 Task: Look for space in Pljevlja, Montenegro from 8th August, 2023 to 15th August, 2023 for 9 adults in price range Rs.10000 to Rs.14000. Place can be shared room with 5 bedrooms having 9 beds and 5 bathrooms. Property type can be house, flat, guest house. Amenities needed are: wifi, TV, free parkinig on premises, gym, breakfast. Booking option can be shelf check-in. Required host language is English.
Action: Mouse moved to (406, 127)
Screenshot: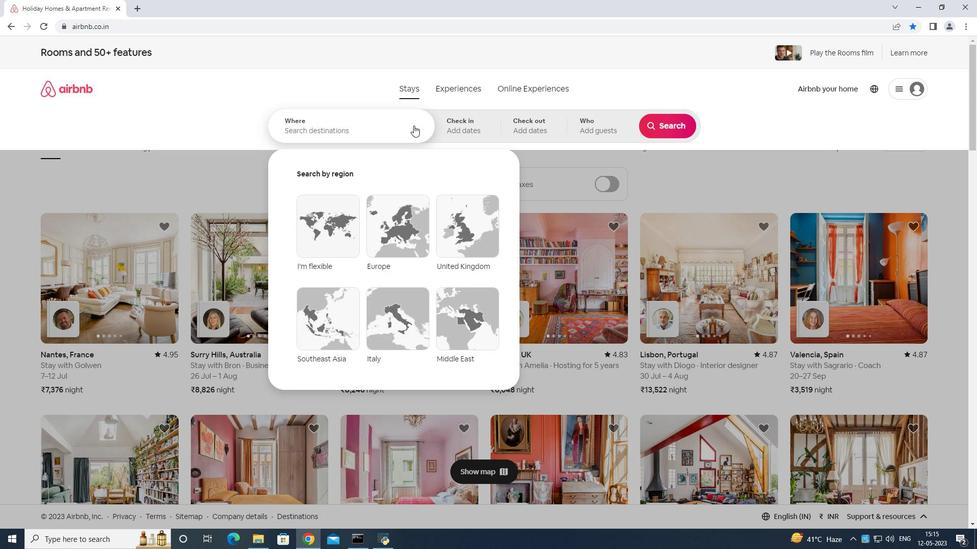 
Action: Mouse pressed left at (406, 127)
Screenshot: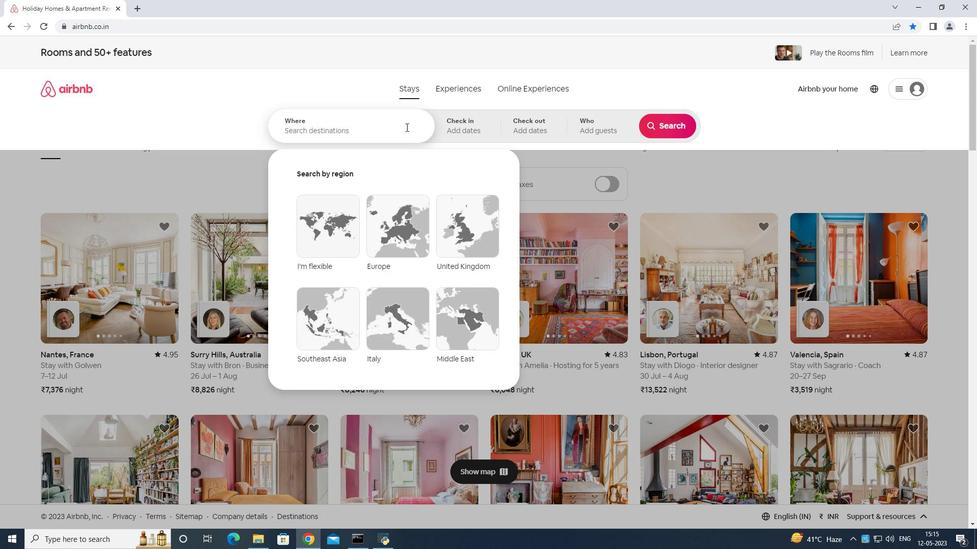 
Action: Mouse moved to (403, 125)
Screenshot: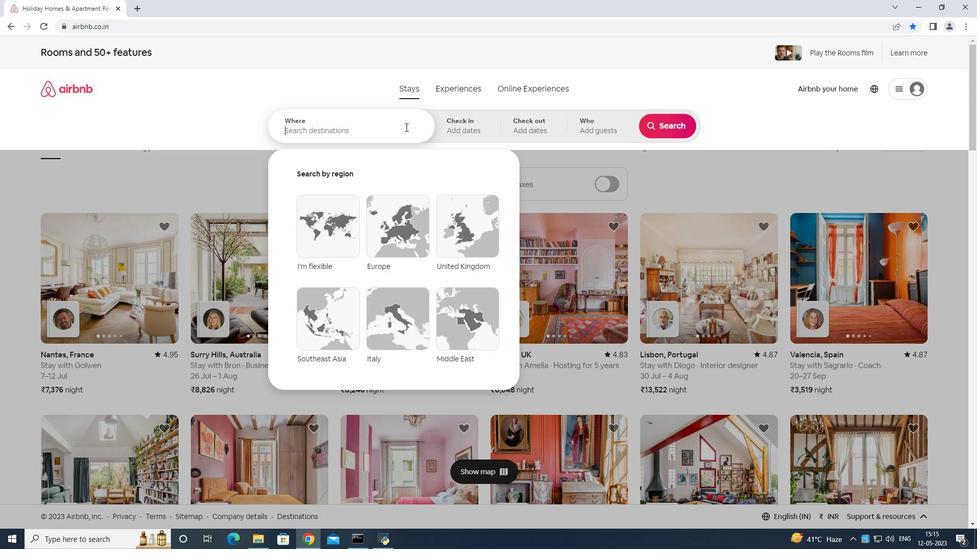 
Action: Key pressed <Key.shift>P<Key.shift>Ijevij<Key.backspace>a<Key.space>montenegro<Key.space>
Screenshot: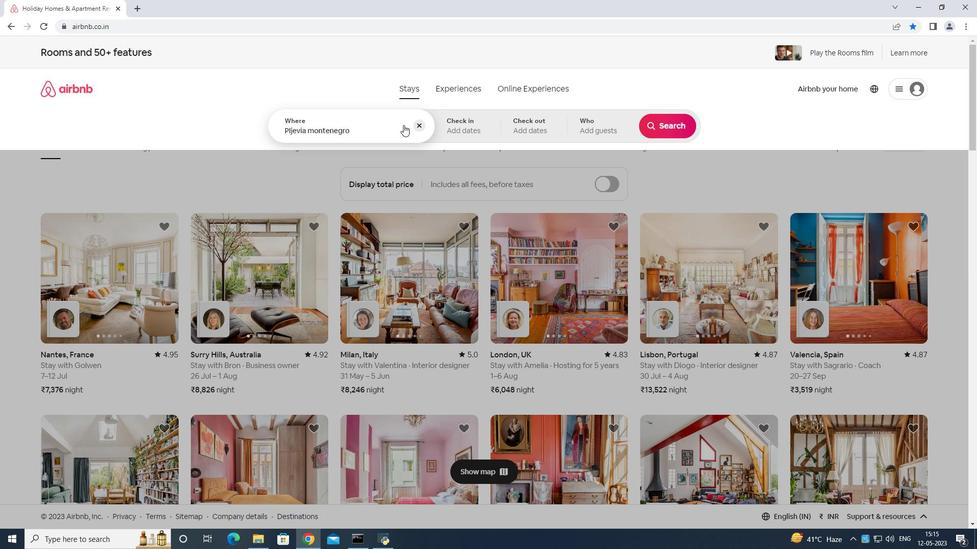 
Action: Mouse moved to (489, 137)
Screenshot: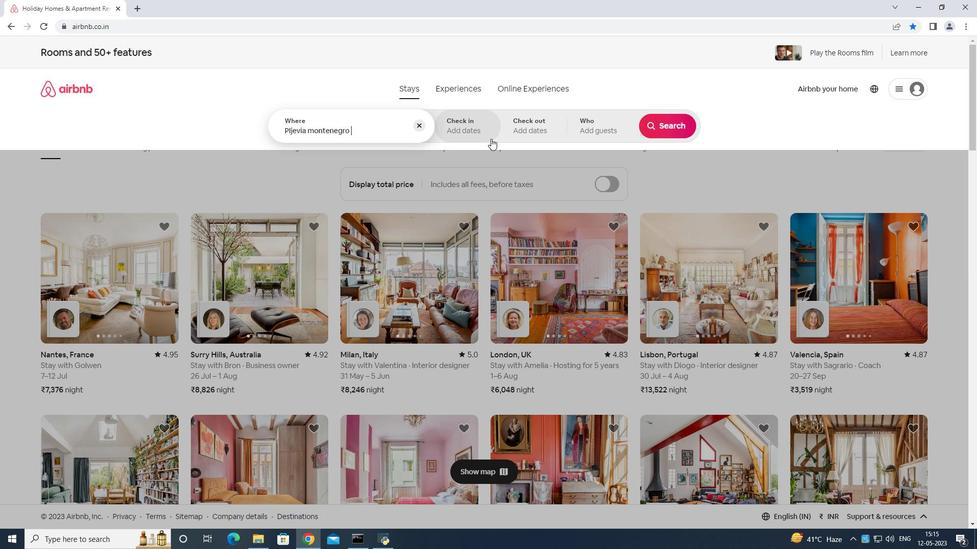 
Action: Key pressed <Key.enter>
Screenshot: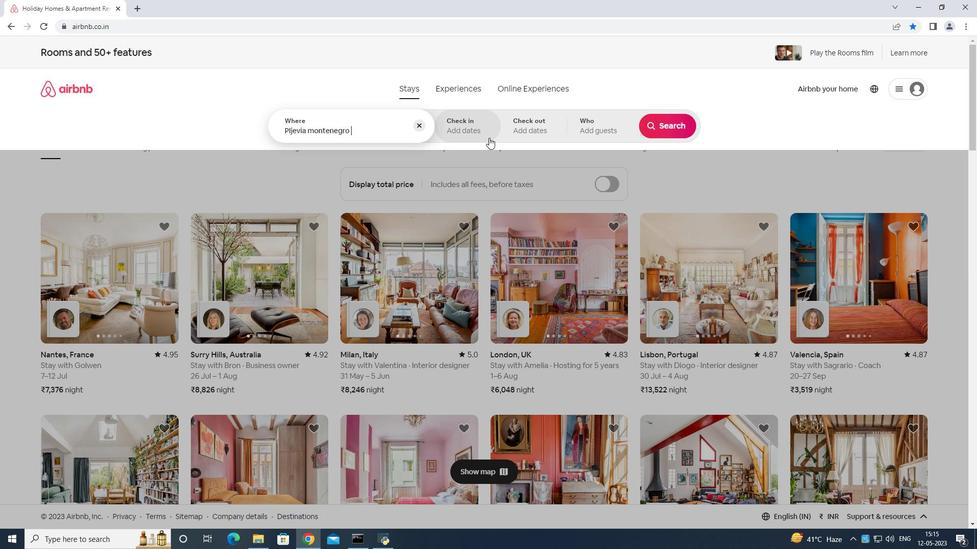 
Action: Mouse moved to (666, 208)
Screenshot: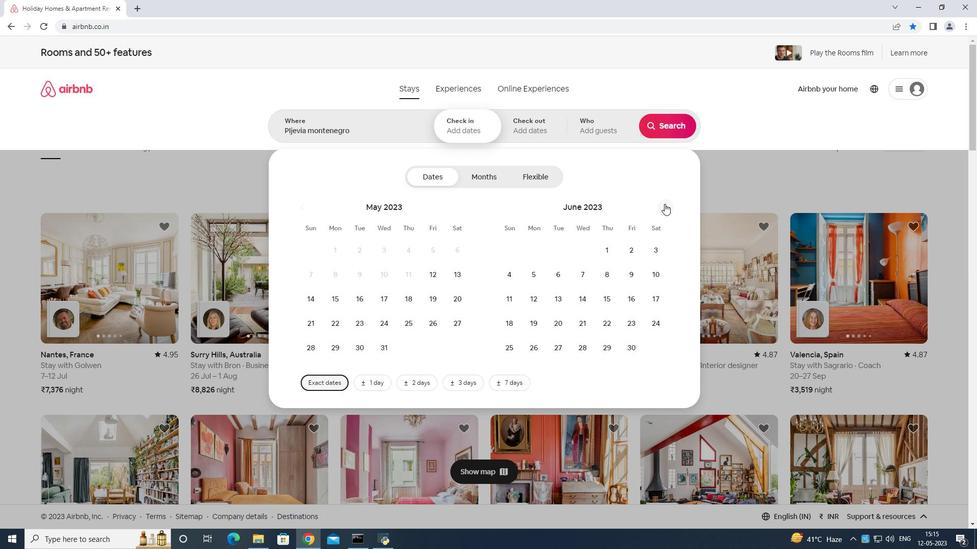 
Action: Mouse pressed left at (666, 208)
Screenshot: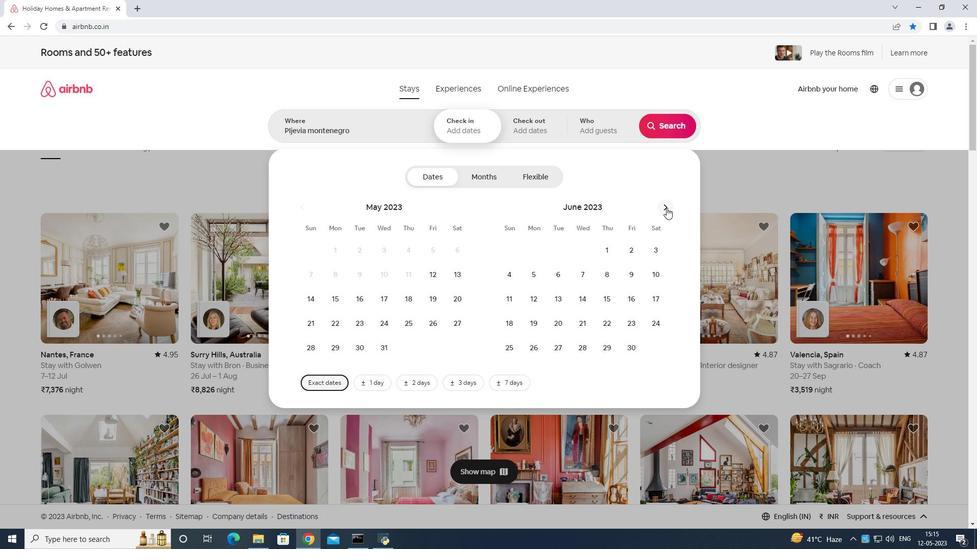 
Action: Mouse moved to (670, 209)
Screenshot: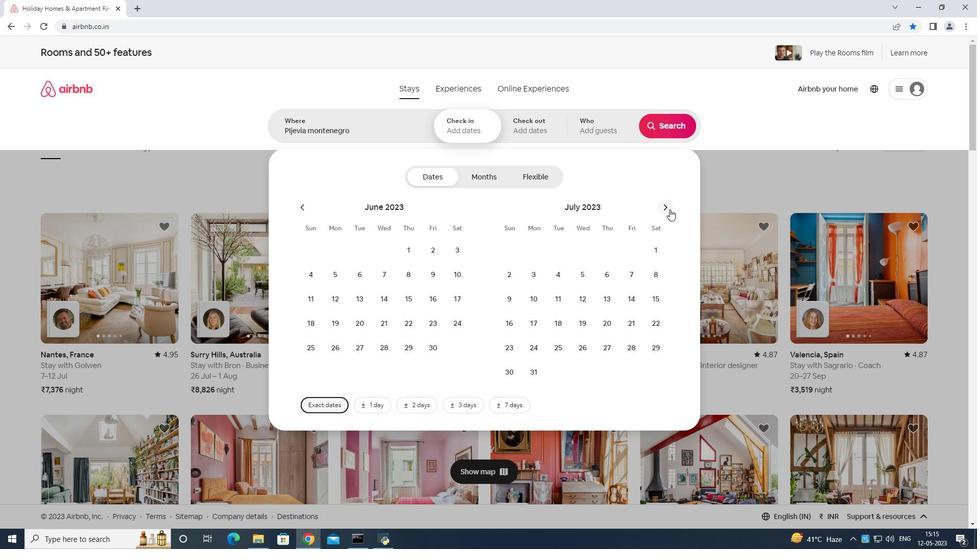 
Action: Mouse pressed left at (670, 209)
Screenshot: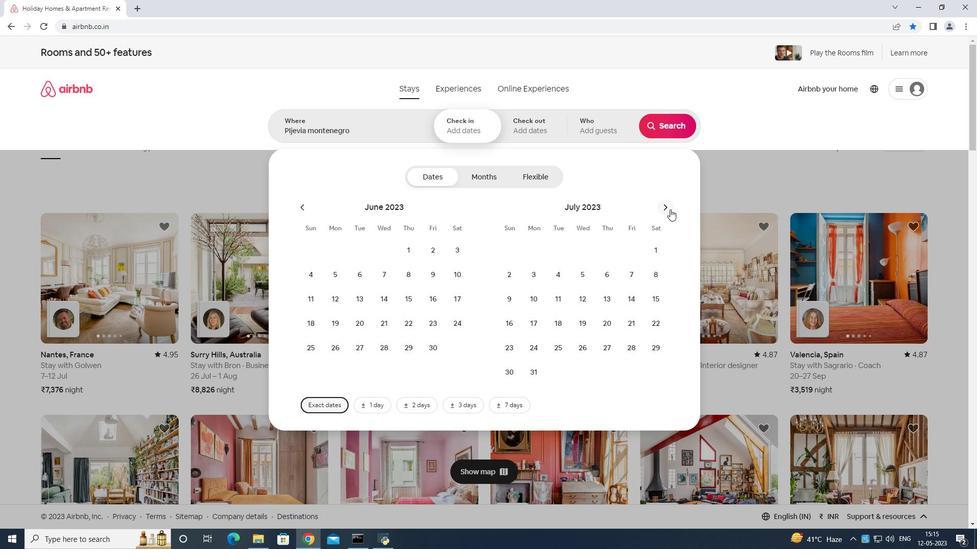 
Action: Mouse moved to (555, 274)
Screenshot: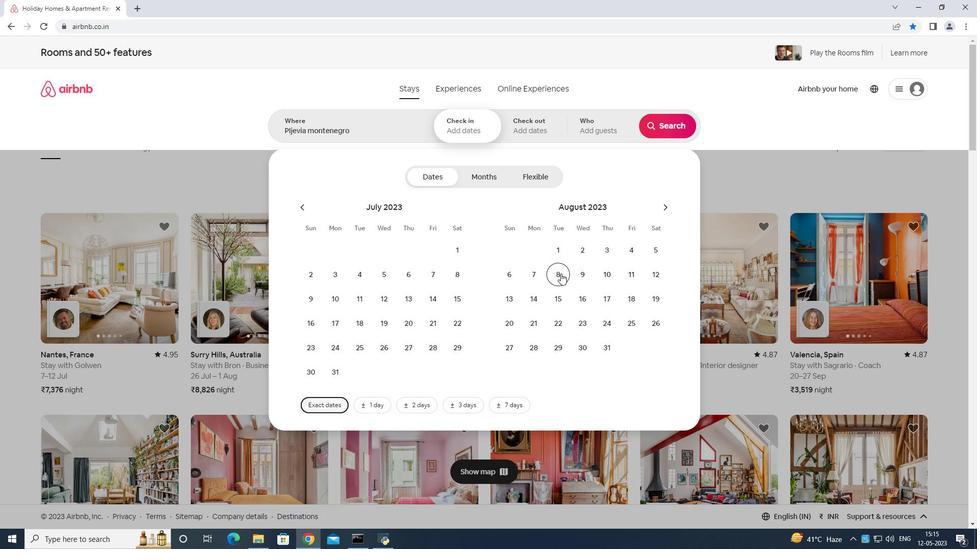 
Action: Mouse pressed left at (555, 274)
Screenshot: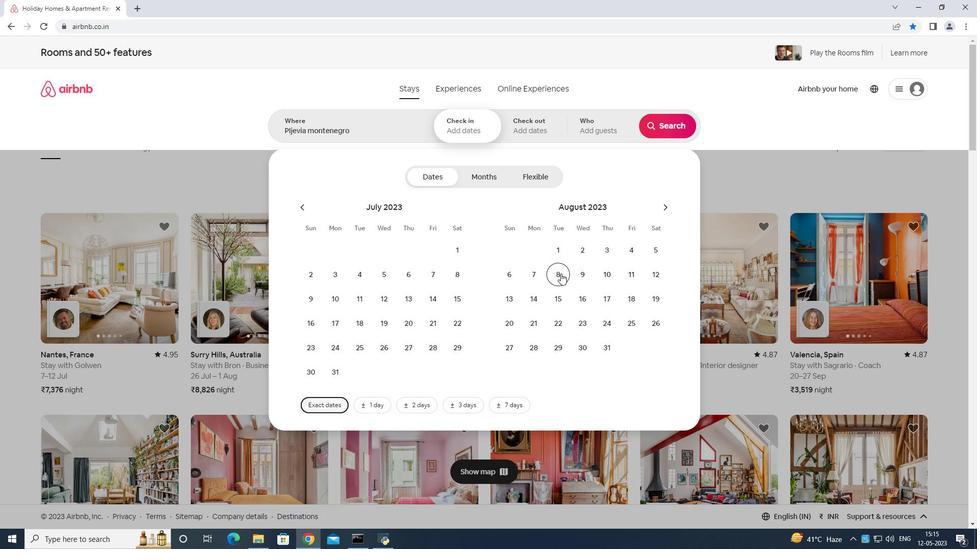 
Action: Mouse moved to (556, 298)
Screenshot: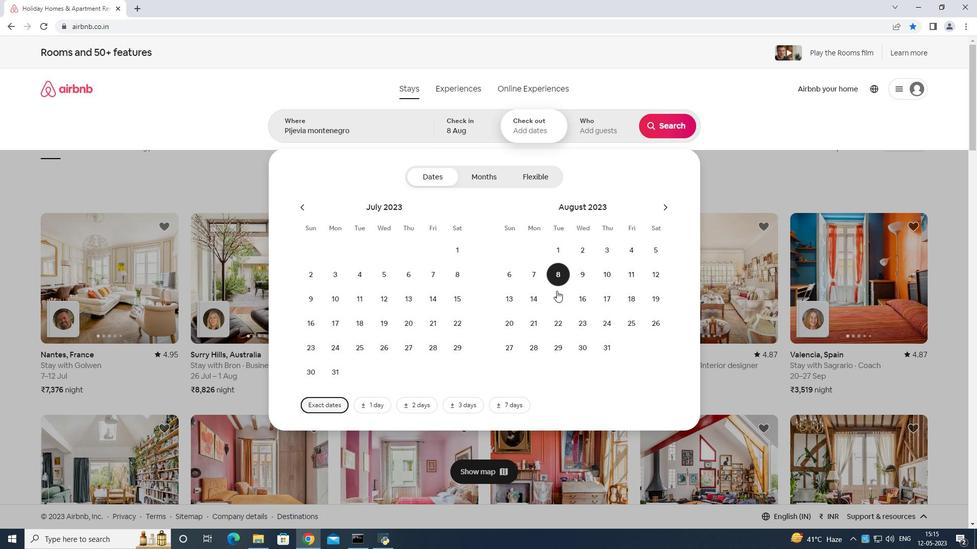 
Action: Mouse pressed left at (556, 298)
Screenshot: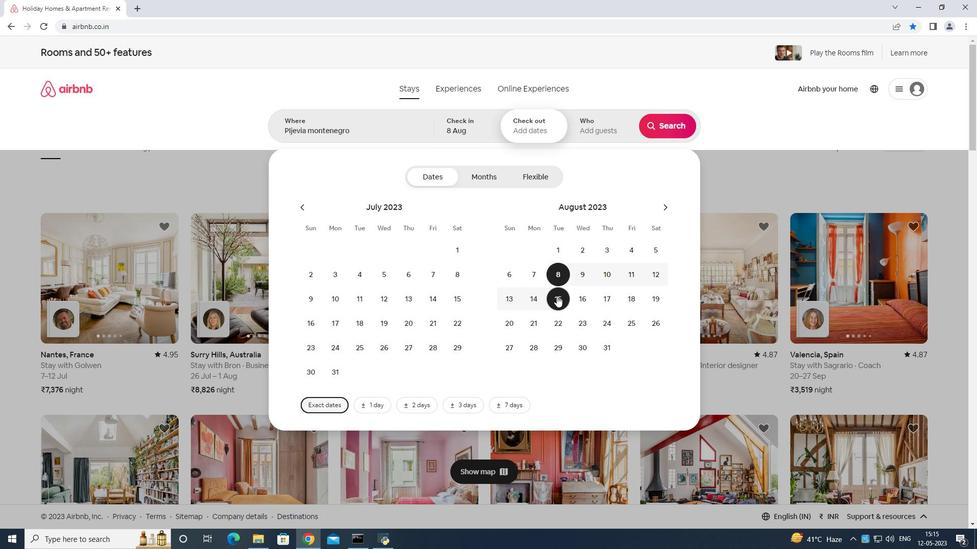 
Action: Mouse moved to (593, 127)
Screenshot: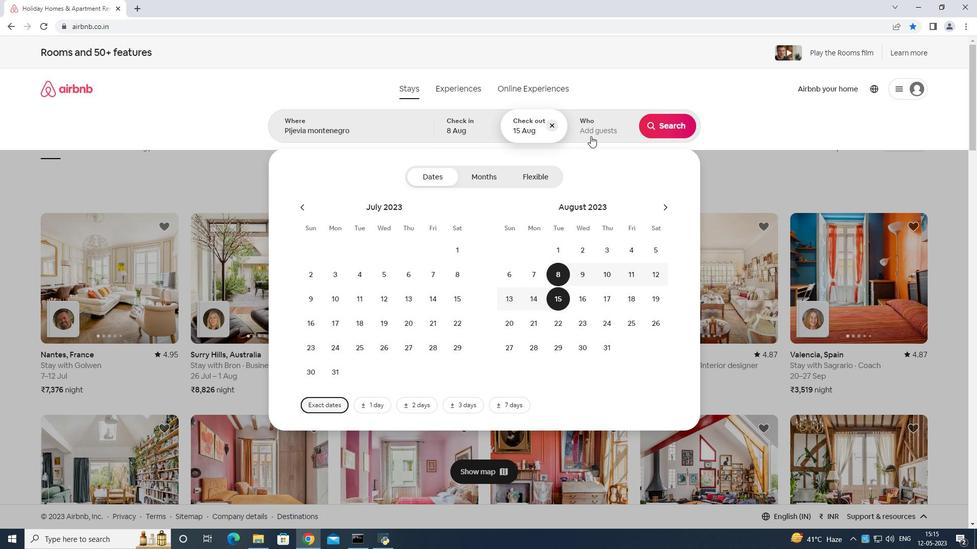
Action: Mouse pressed left at (593, 127)
Screenshot: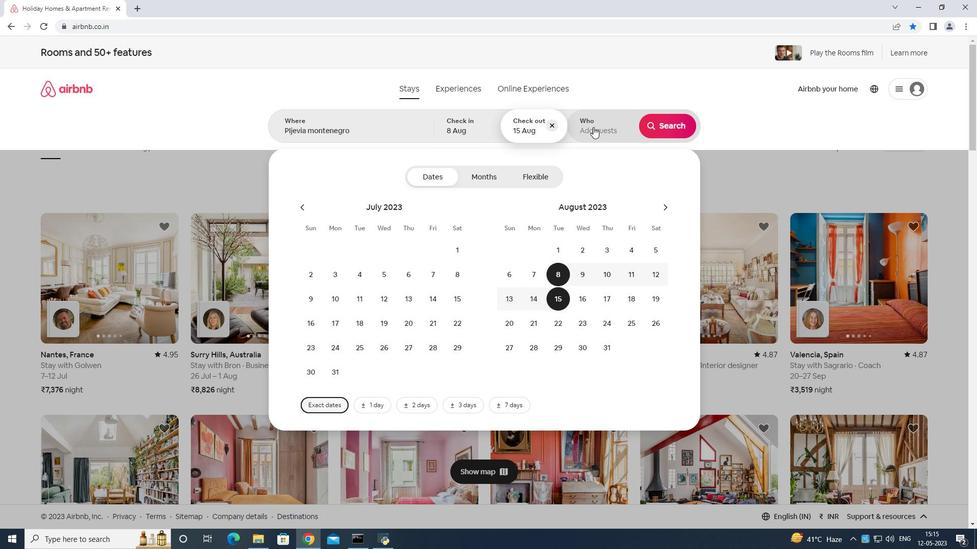 
Action: Mouse moved to (671, 179)
Screenshot: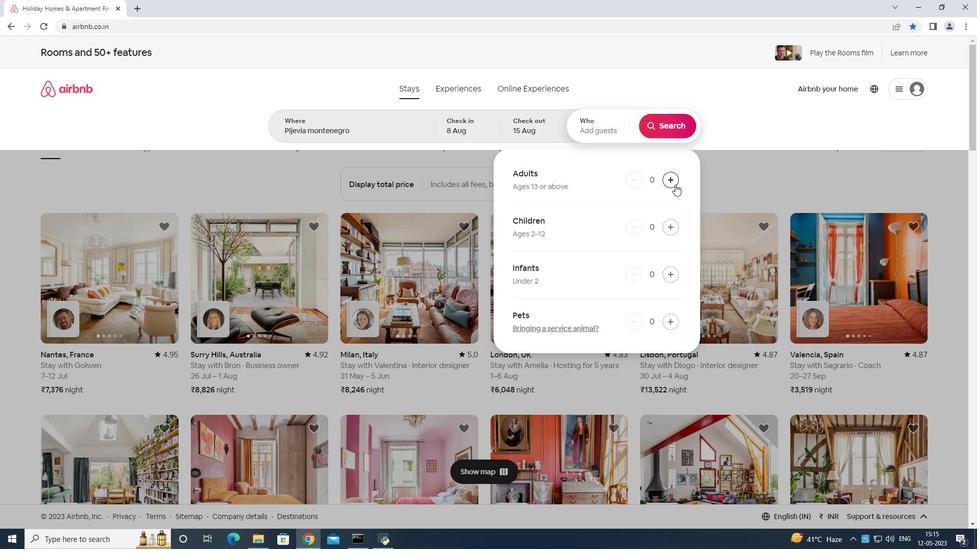
Action: Mouse pressed left at (671, 179)
Screenshot: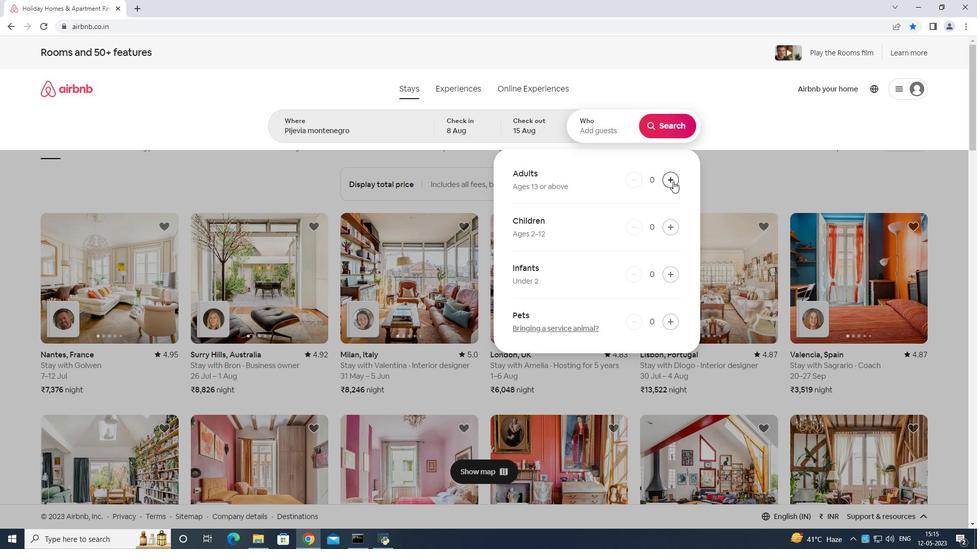 
Action: Mouse moved to (672, 179)
Screenshot: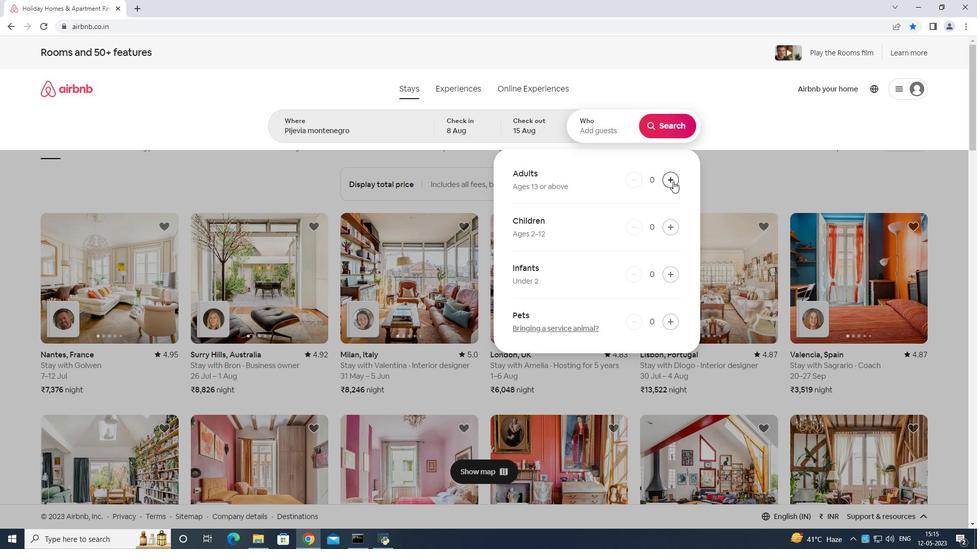 
Action: Mouse pressed left at (672, 179)
Screenshot: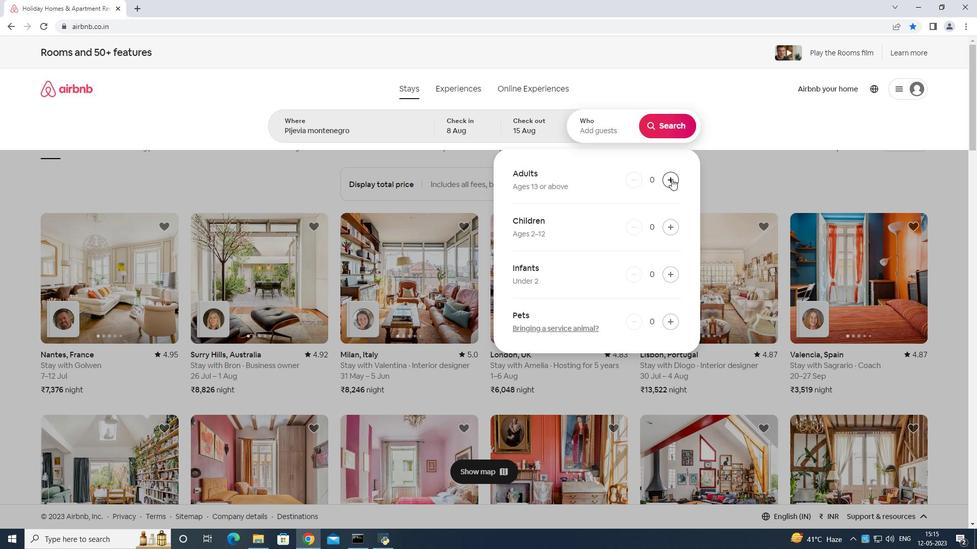 
Action: Mouse moved to (672, 179)
Screenshot: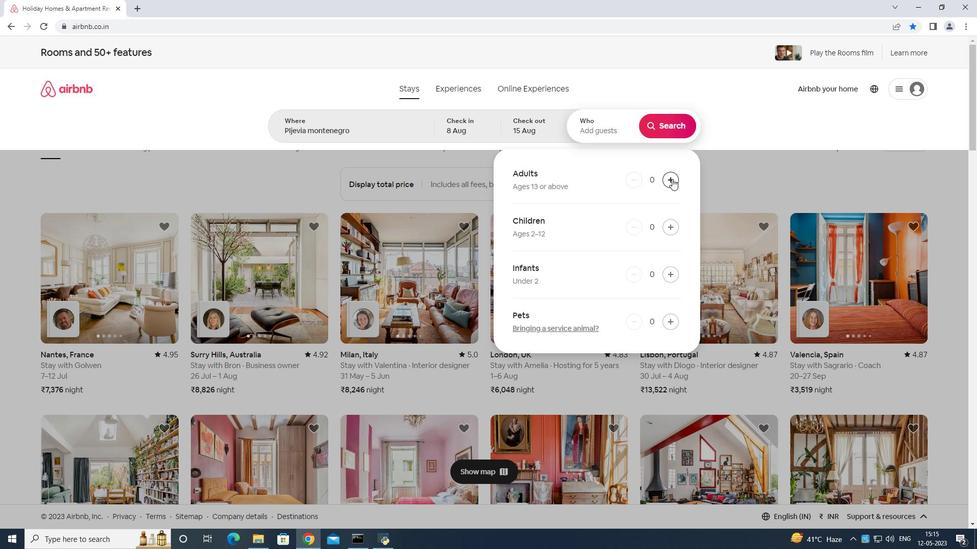 
Action: Mouse pressed left at (672, 179)
Screenshot: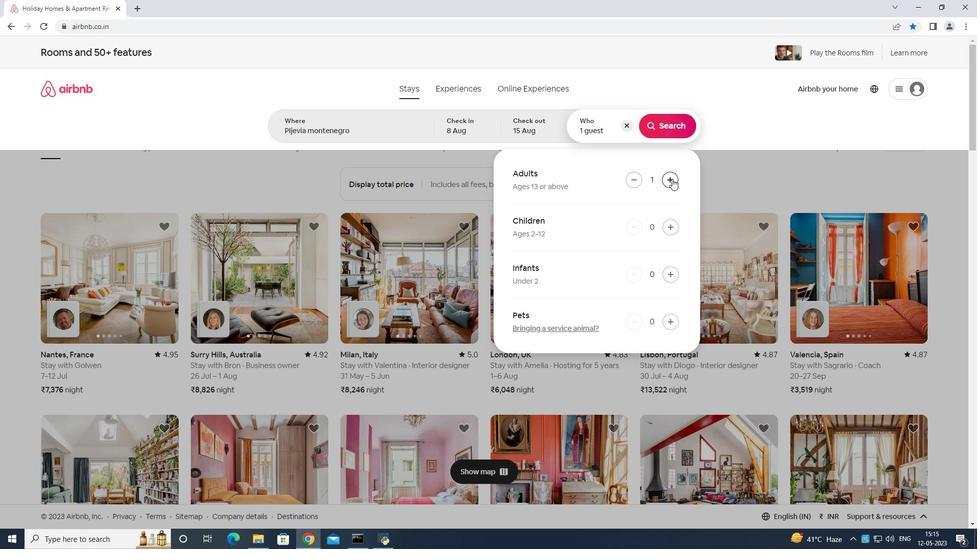 
Action: Mouse moved to (672, 180)
Screenshot: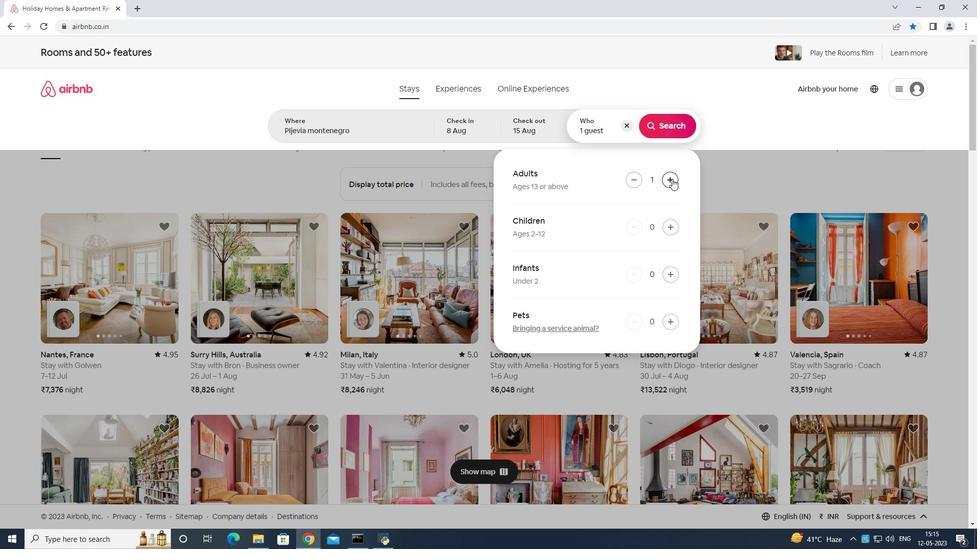 
Action: Mouse pressed left at (672, 180)
Screenshot: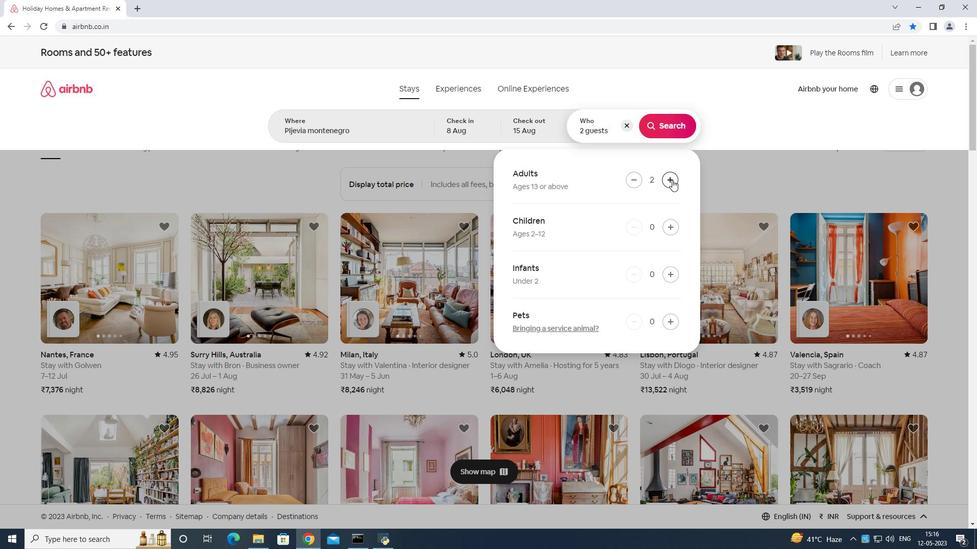 
Action: Mouse moved to (672, 180)
Screenshot: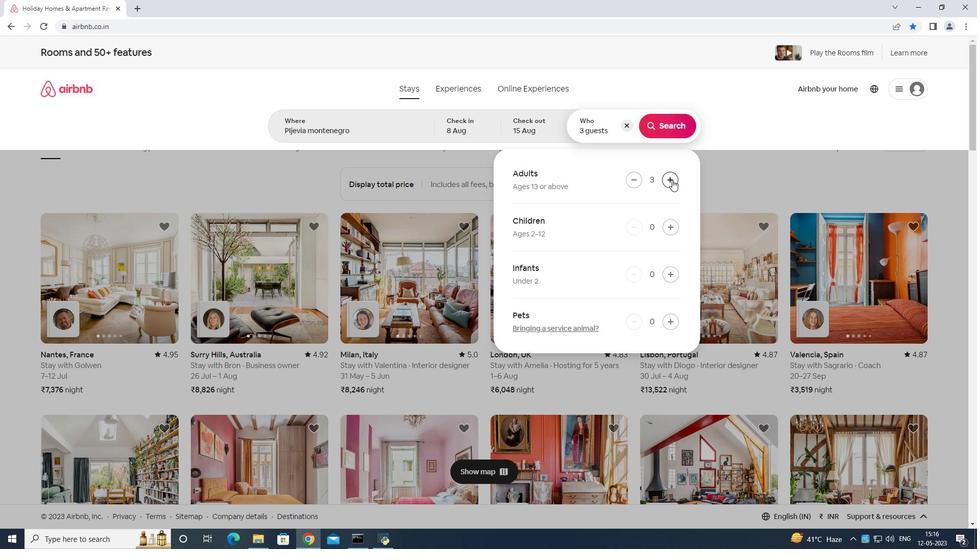 
Action: Mouse pressed left at (672, 180)
Screenshot: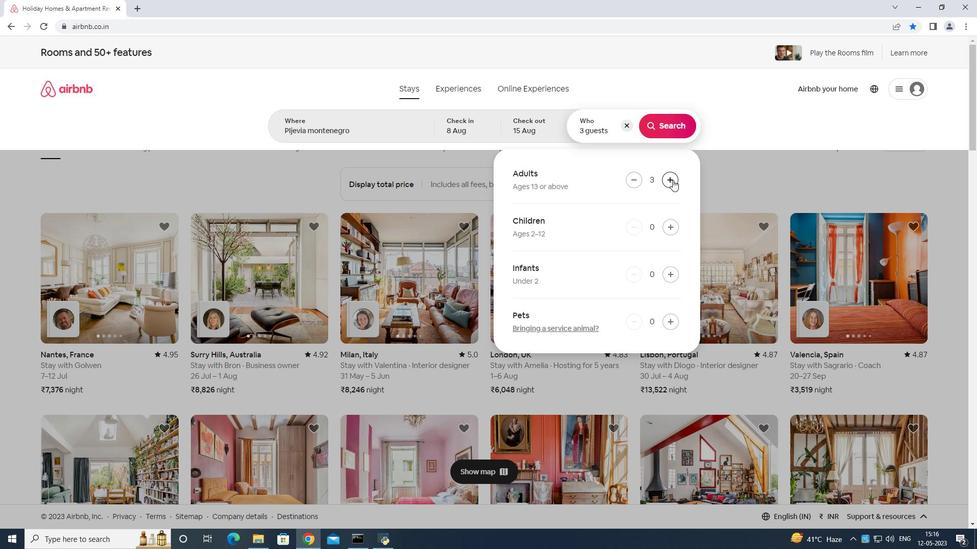 
Action: Mouse moved to (672, 180)
Screenshot: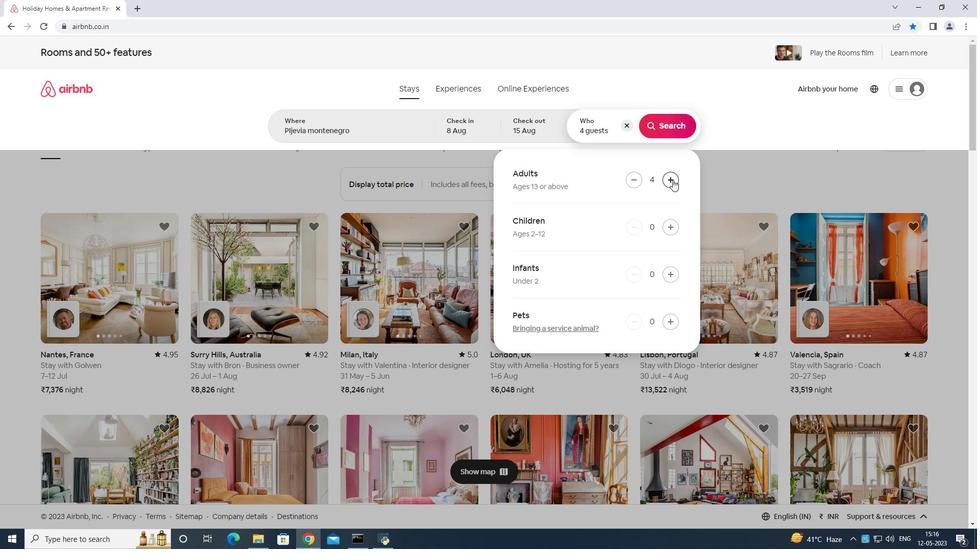 
Action: Mouse pressed left at (672, 180)
Screenshot: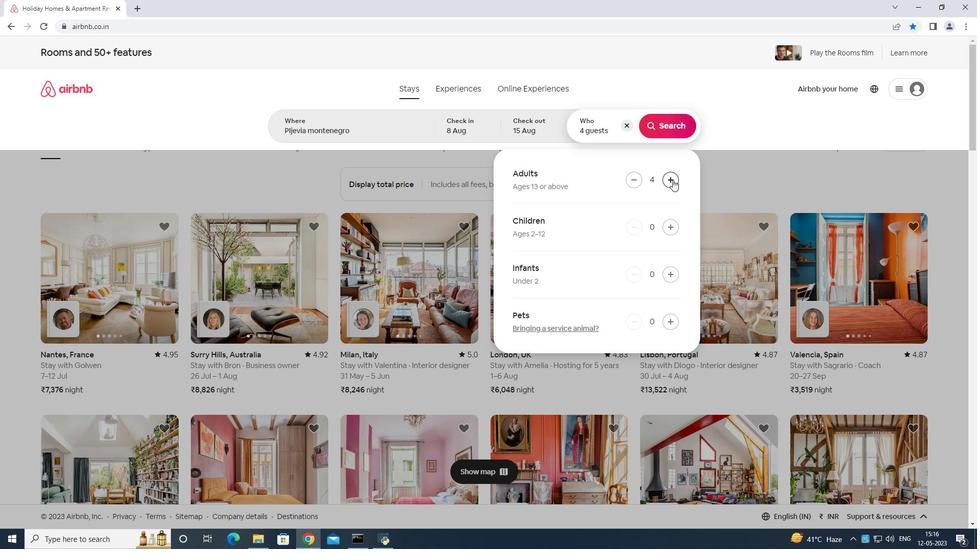 
Action: Mouse moved to (672, 180)
Screenshot: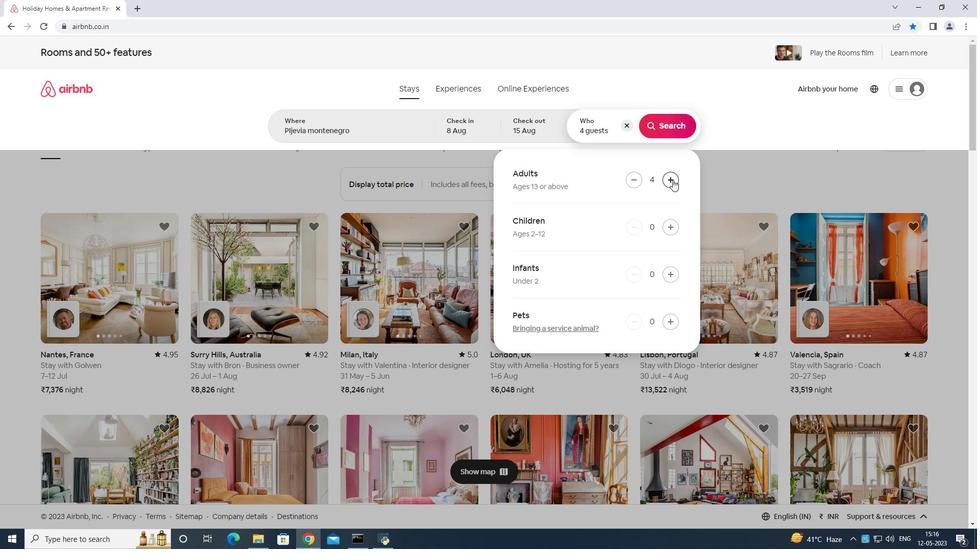 
Action: Mouse pressed left at (672, 180)
Screenshot: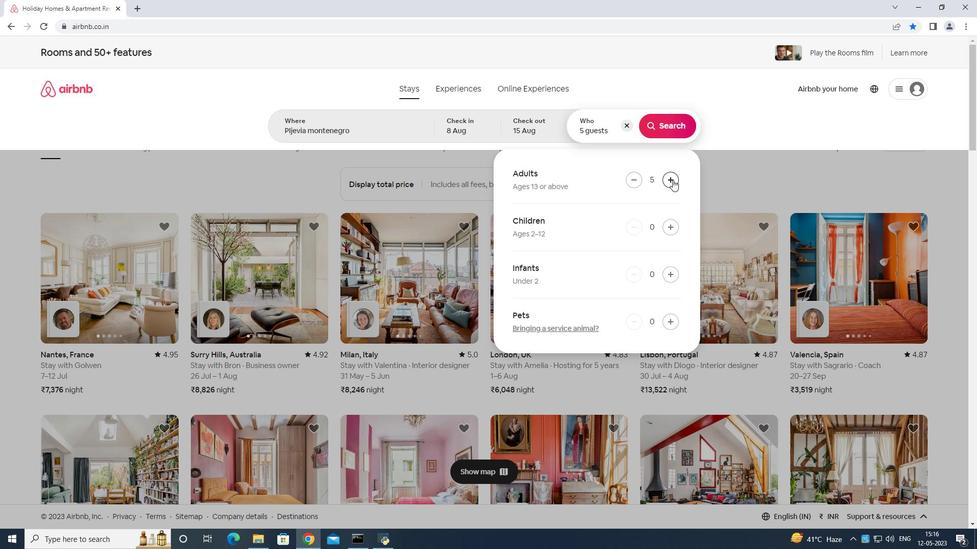 
Action: Mouse moved to (672, 180)
Screenshot: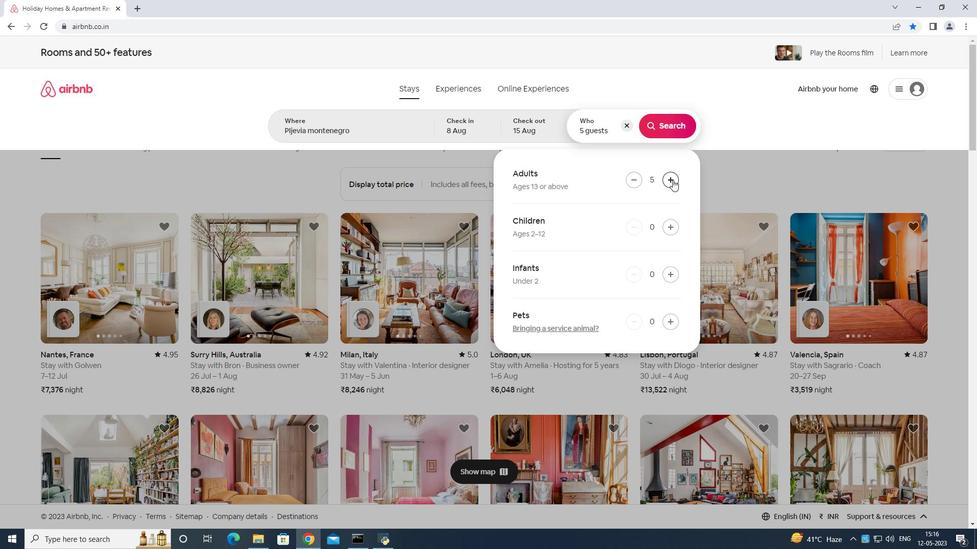 
Action: Mouse pressed left at (672, 180)
Screenshot: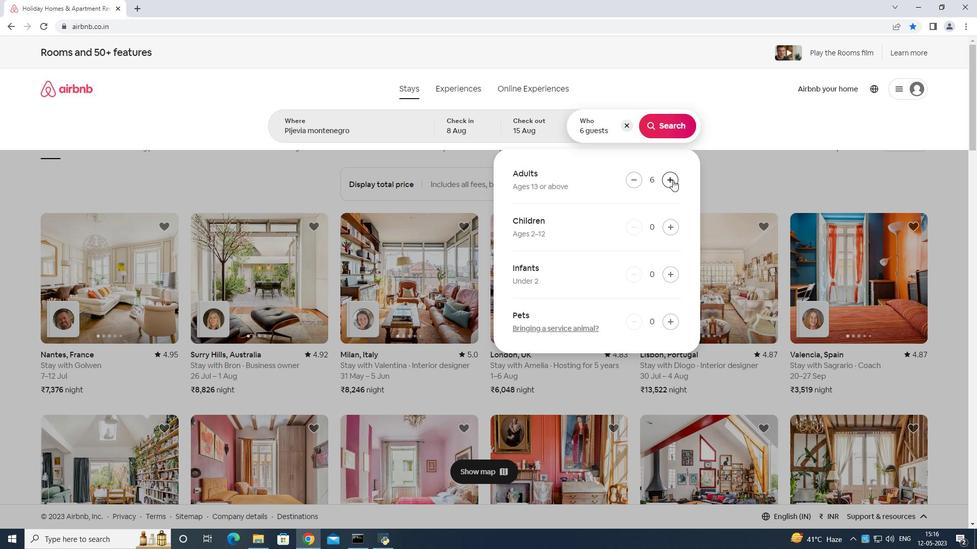 
Action: Mouse moved to (673, 181)
Screenshot: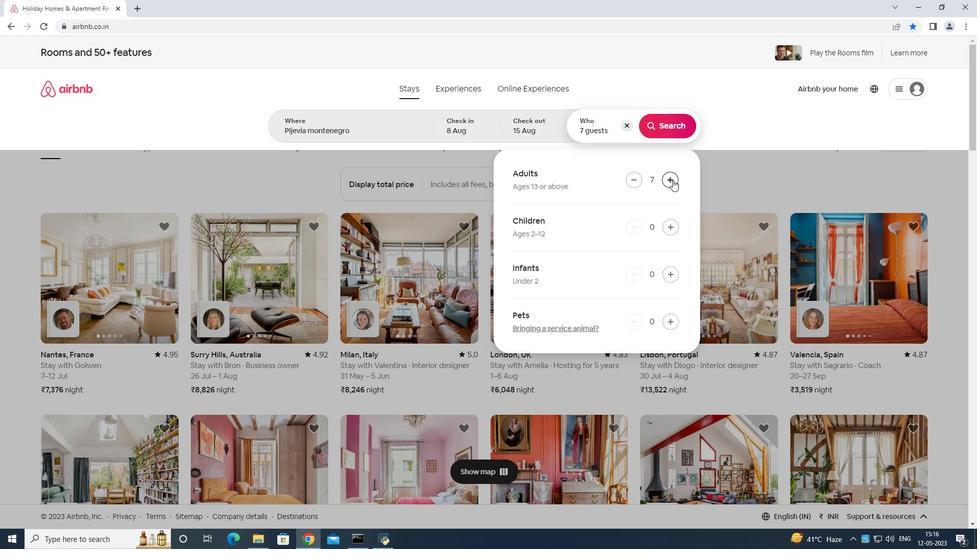 
Action: Mouse pressed left at (673, 181)
Screenshot: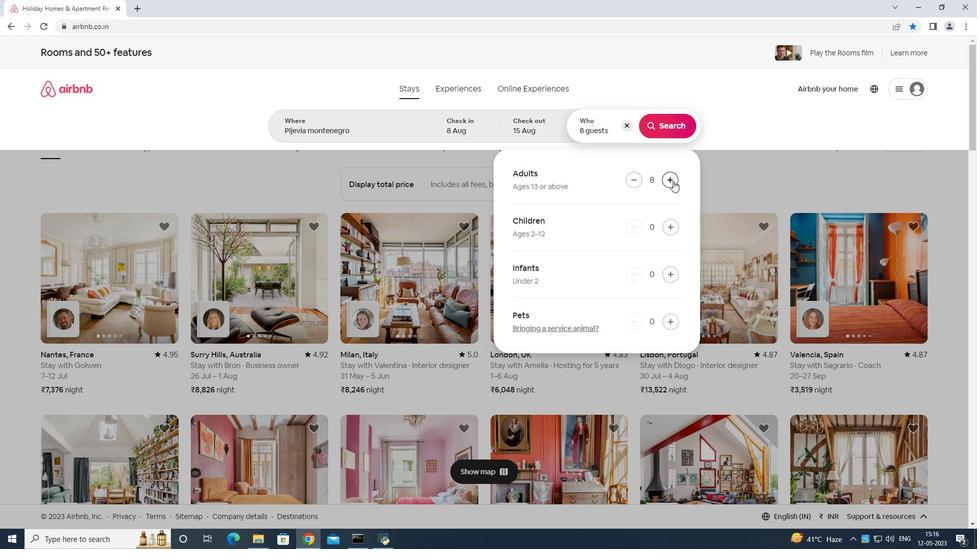 
Action: Mouse moved to (677, 123)
Screenshot: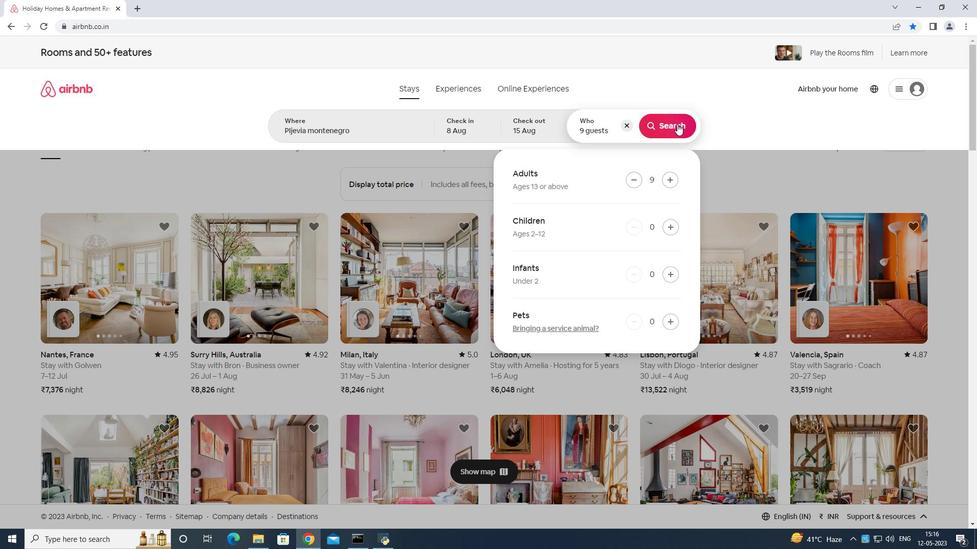 
Action: Mouse pressed left at (677, 123)
Screenshot: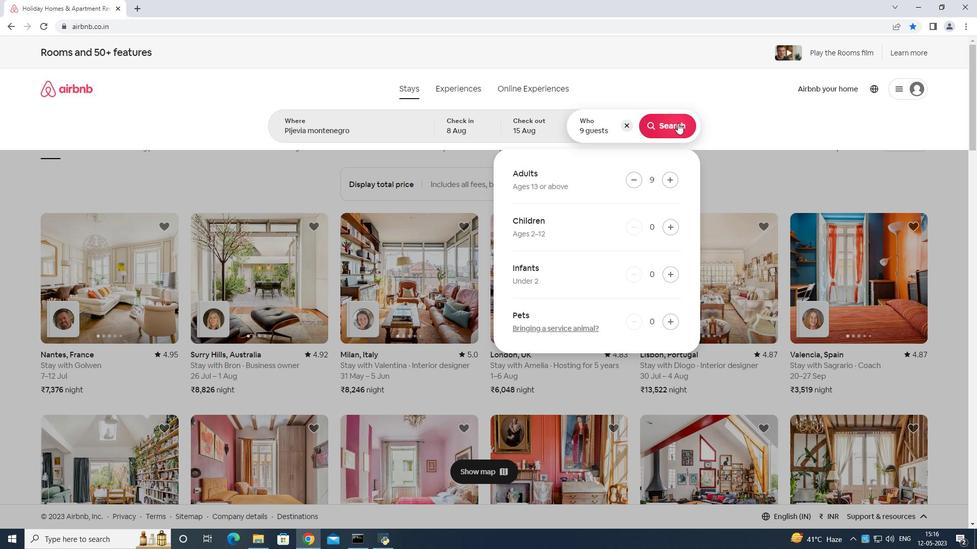 
Action: Mouse moved to (921, 91)
Screenshot: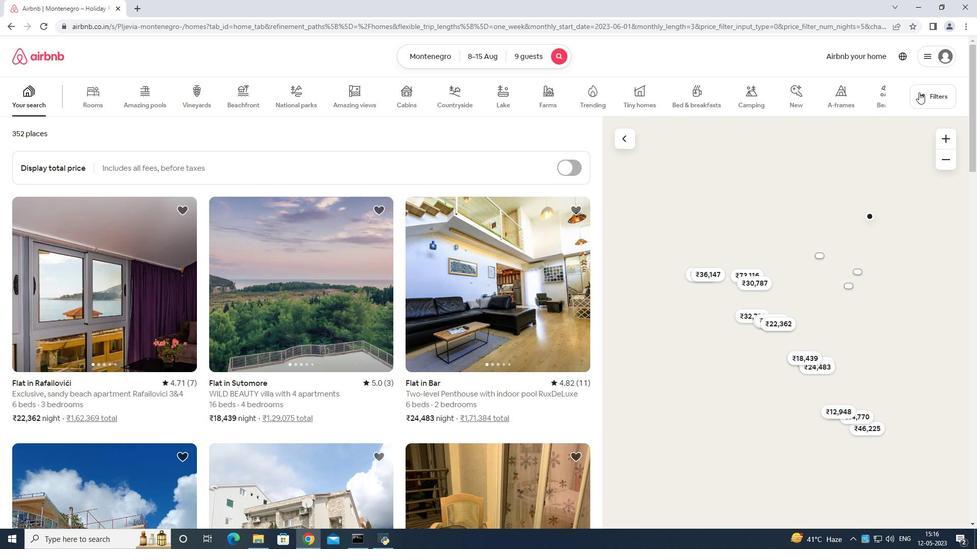 
Action: Mouse pressed left at (921, 91)
Screenshot: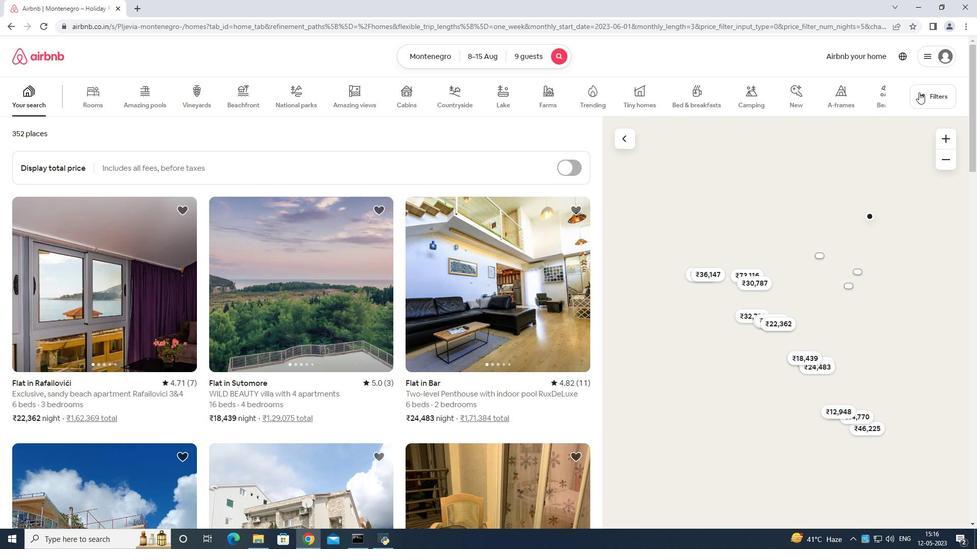 
Action: Mouse moved to (389, 345)
Screenshot: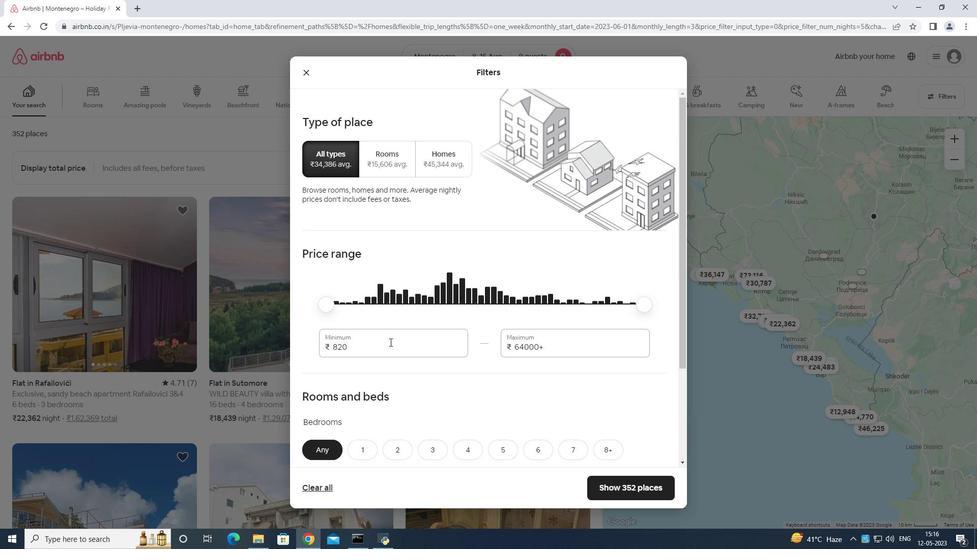 
Action: Mouse pressed left at (389, 345)
Screenshot: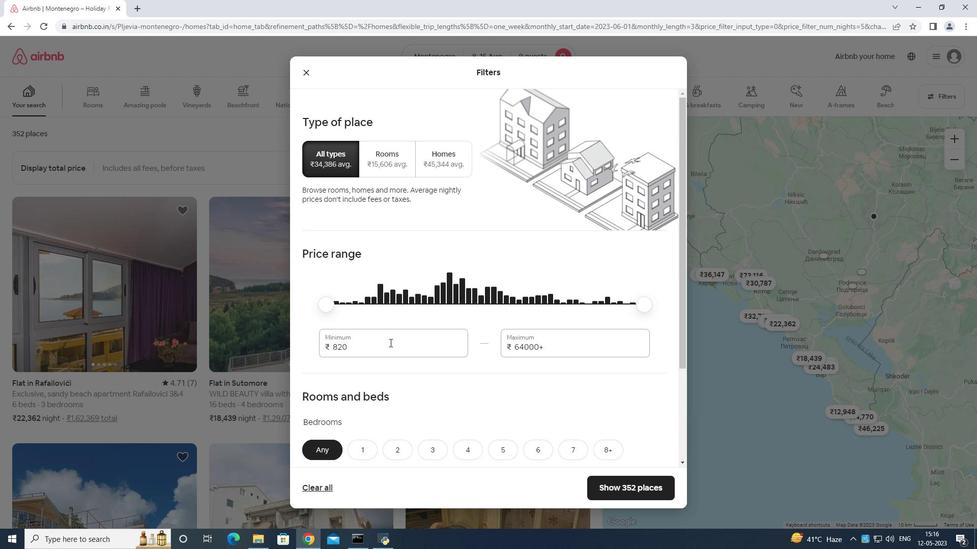 
Action: Mouse moved to (391, 339)
Screenshot: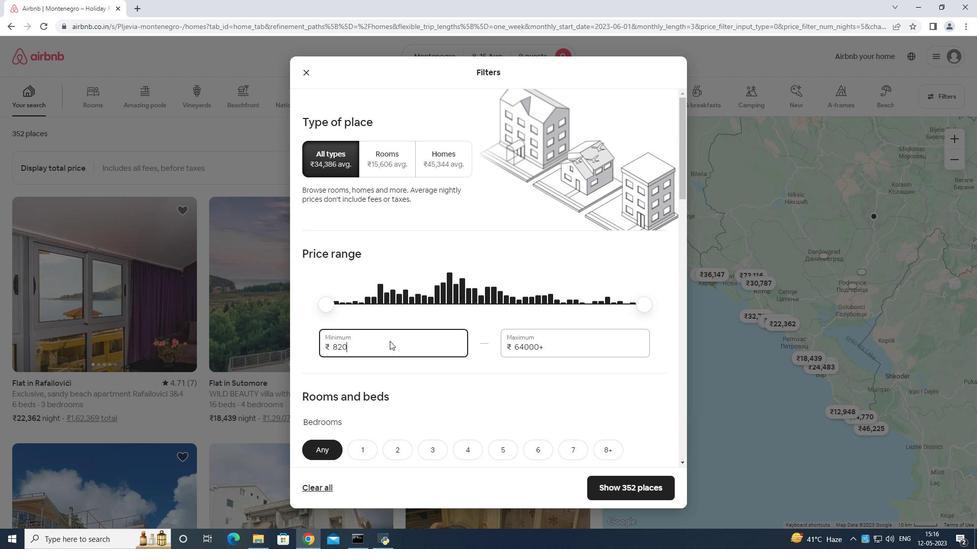 
Action: Key pressed <Key.backspace>
Screenshot: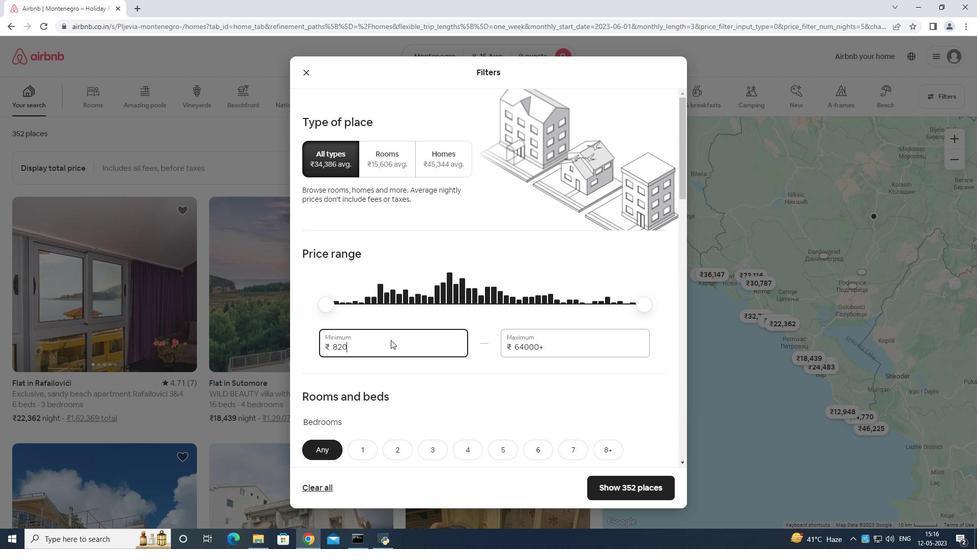 
Action: Mouse moved to (392, 338)
Screenshot: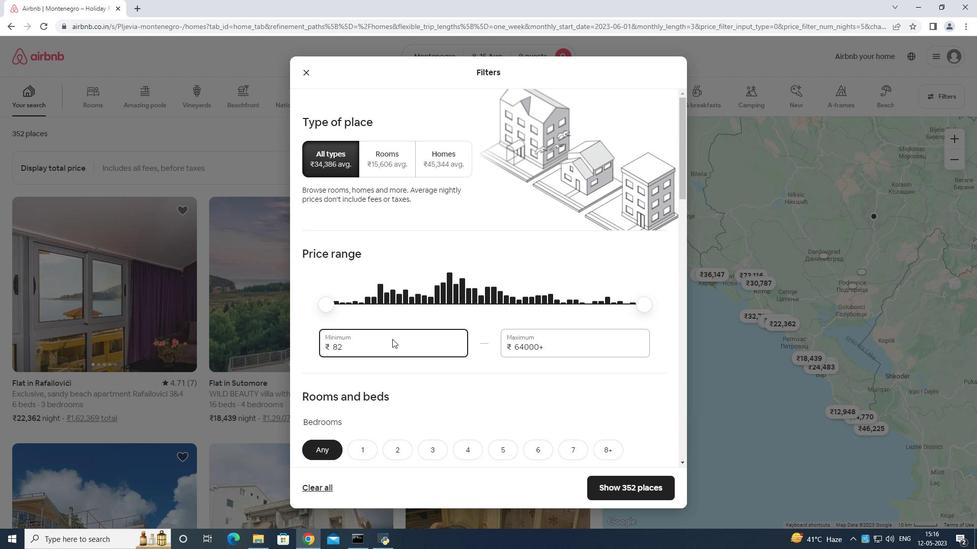 
Action: Key pressed <Key.backspace>
Screenshot: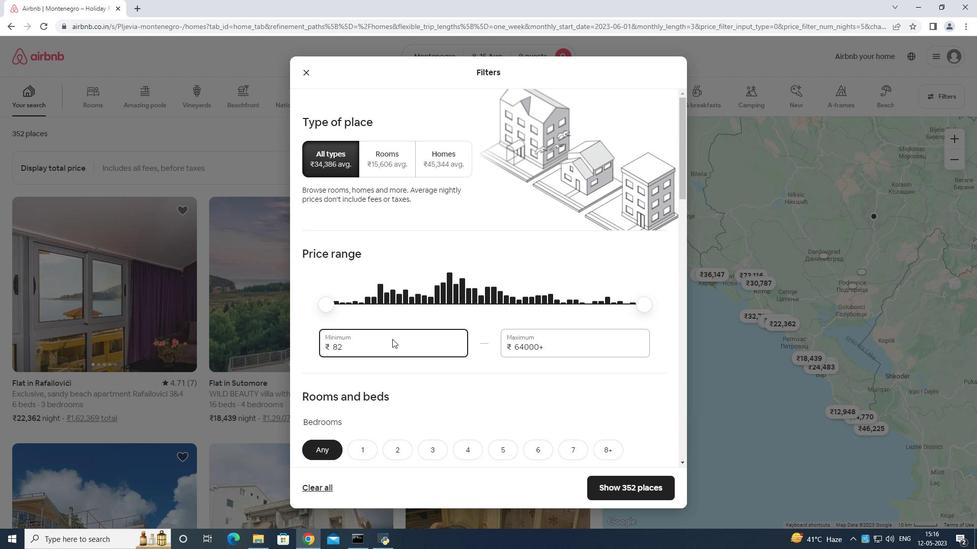 
Action: Mouse moved to (392, 338)
Screenshot: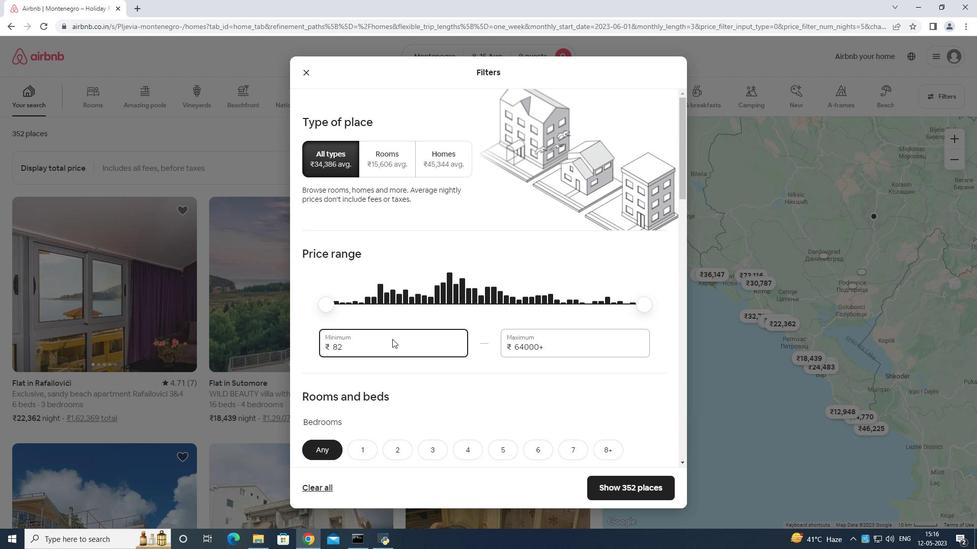 
Action: Key pressed <Key.backspace>
Screenshot: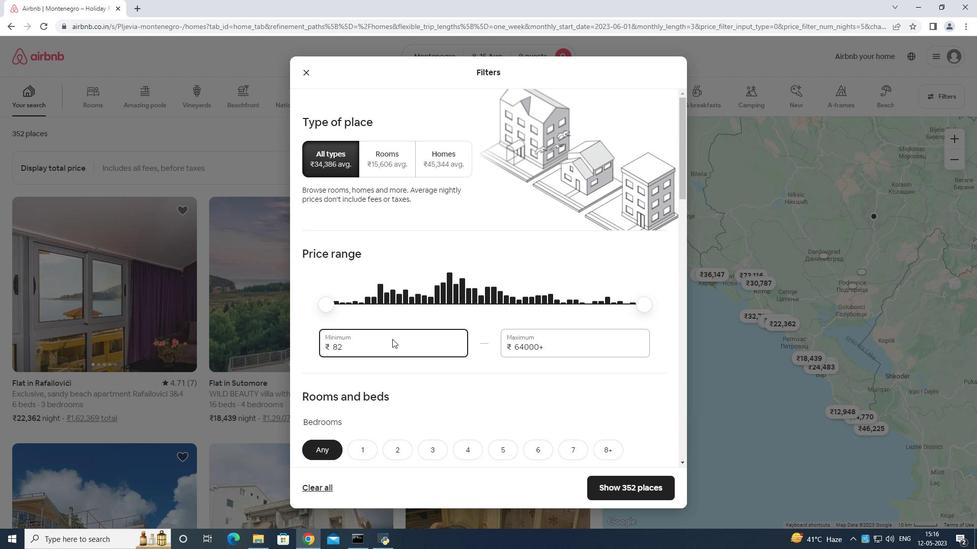 
Action: Mouse moved to (393, 338)
Screenshot: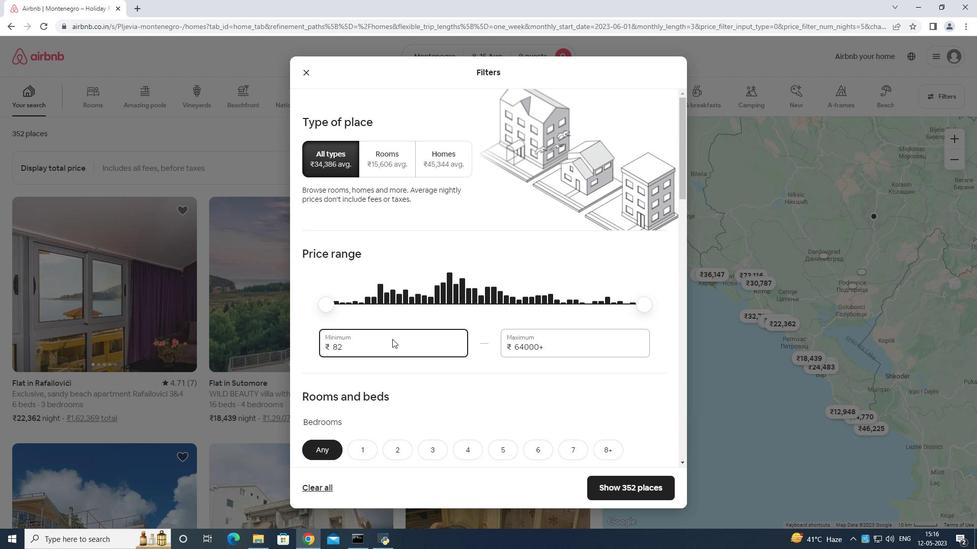 
Action: Key pressed <Key.backspace><Key.backspace><Key.backspace>
Screenshot: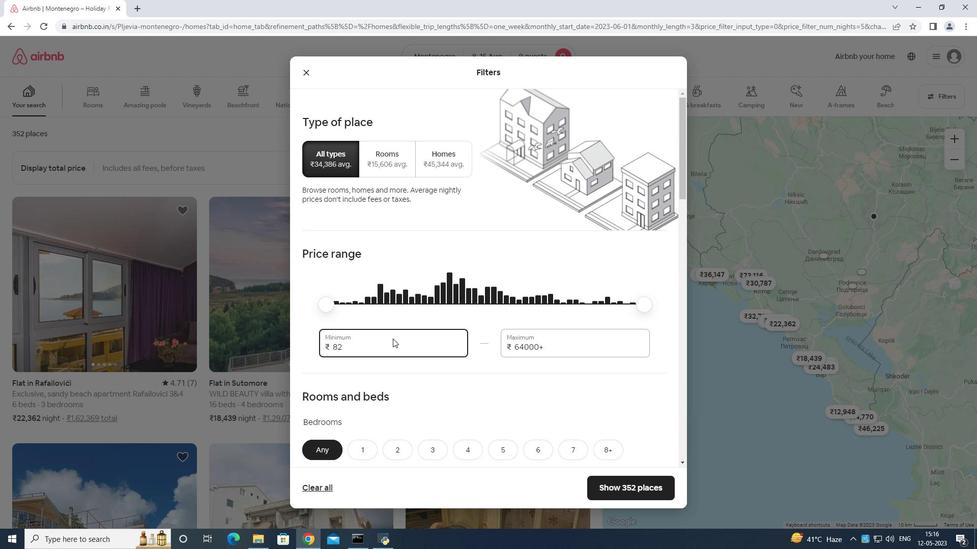 
Action: Mouse moved to (393, 338)
Screenshot: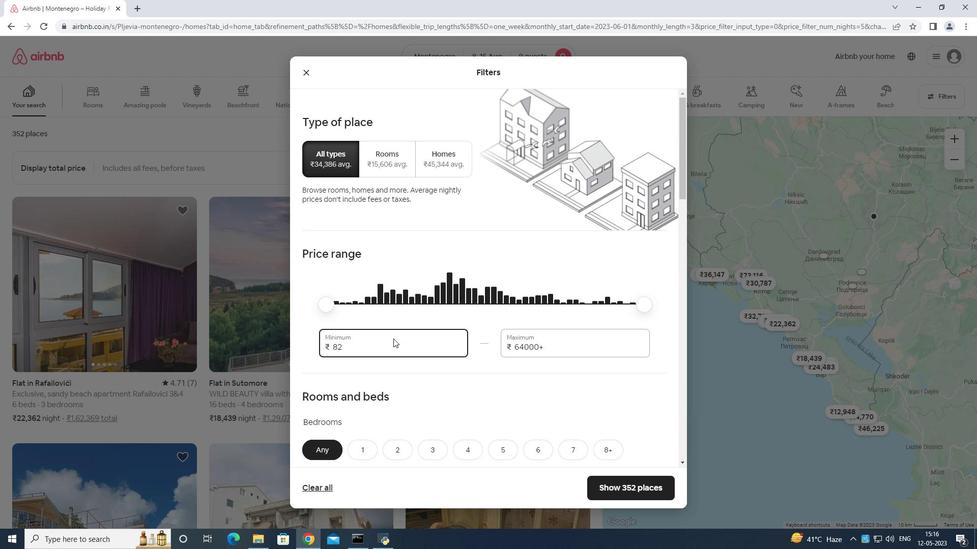 
Action: Key pressed <Key.backspace>
Screenshot: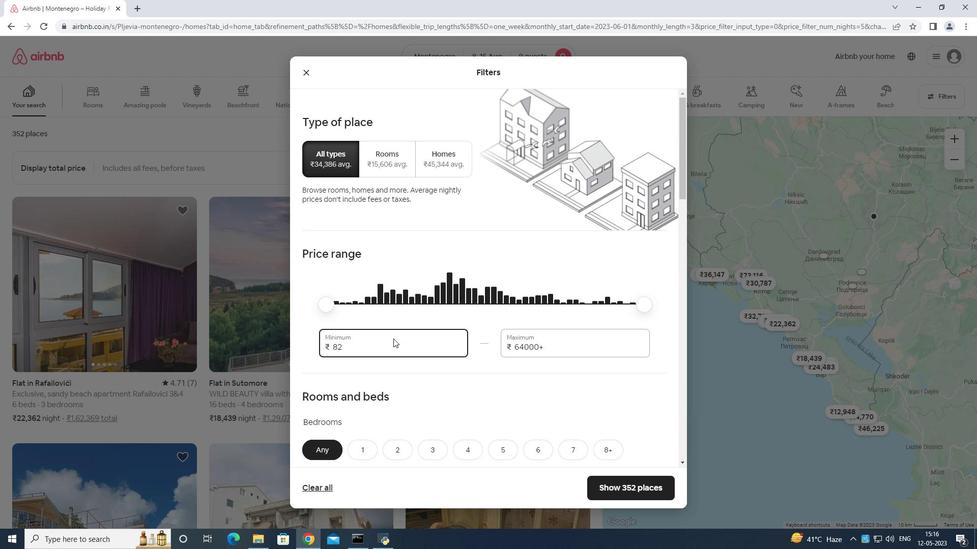 
Action: Mouse moved to (394, 337)
Screenshot: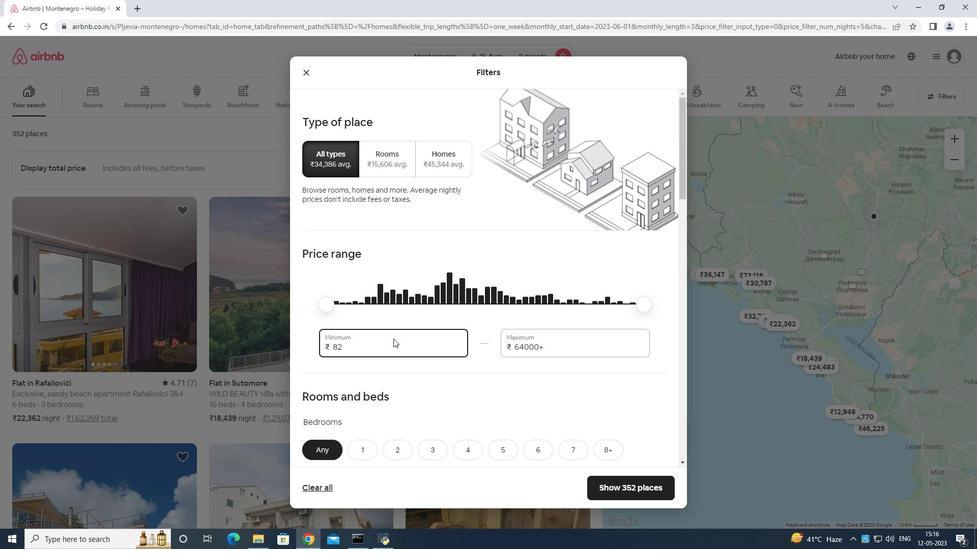 
Action: Key pressed <Key.backspace><Key.backspace>
Screenshot: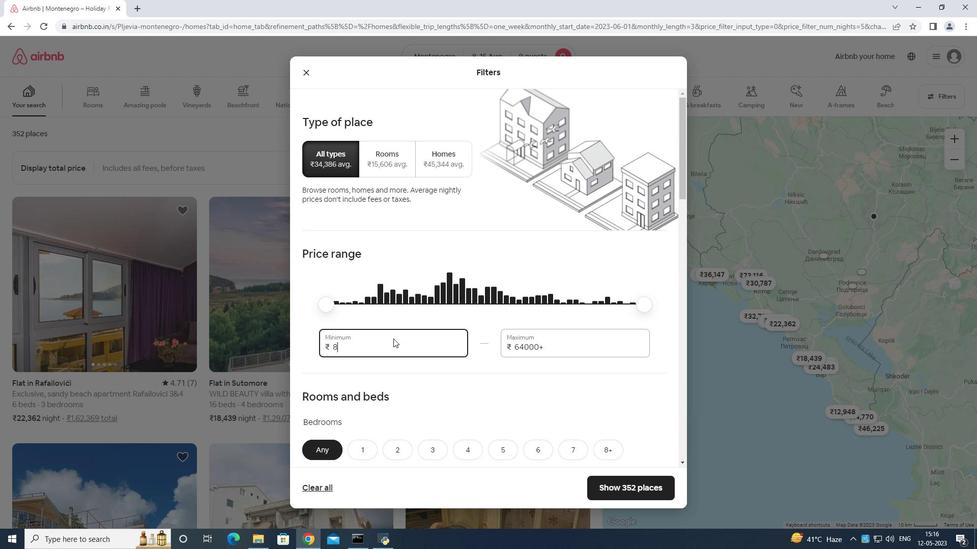 
Action: Mouse moved to (398, 337)
Screenshot: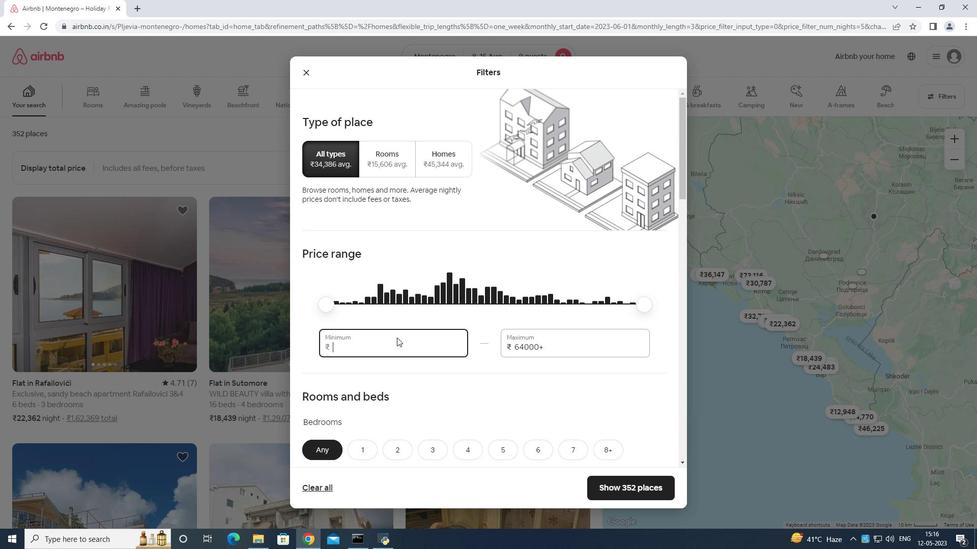 
Action: Key pressed 1
Screenshot: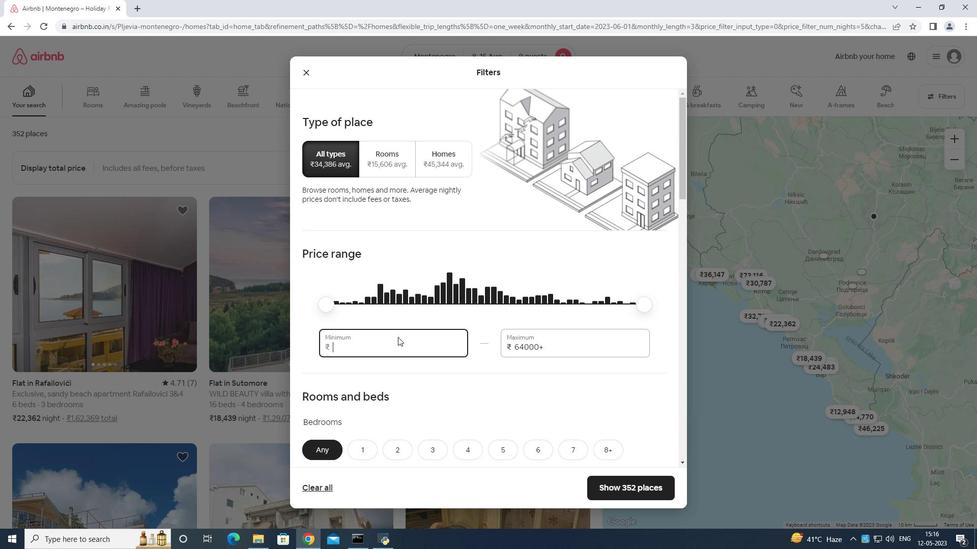
Action: Mouse moved to (400, 336)
Screenshot: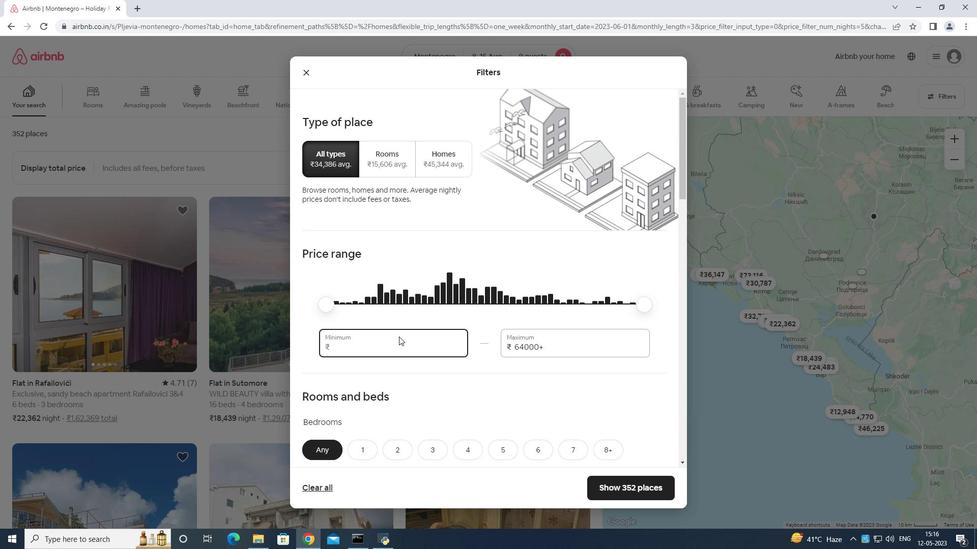 
Action: Key pressed 00
Screenshot: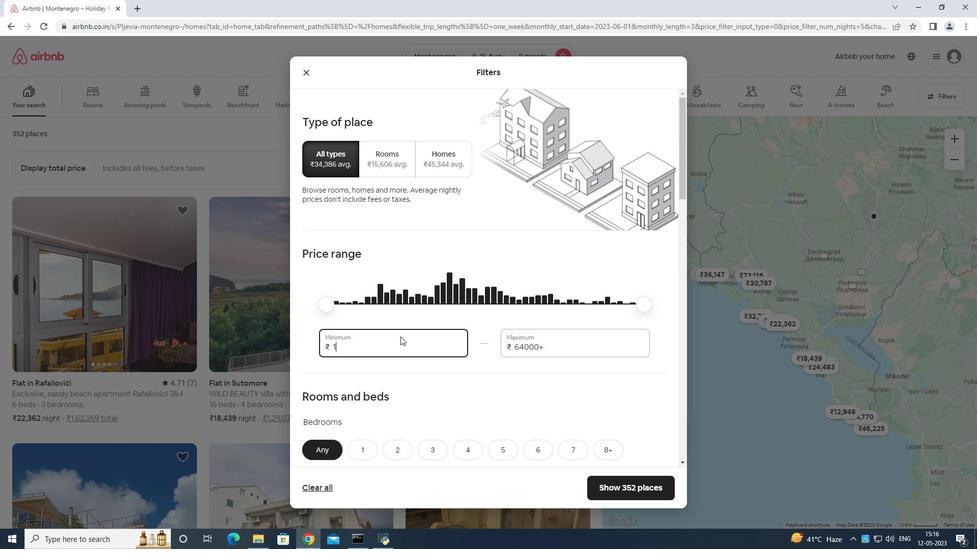 
Action: Mouse moved to (400, 336)
Screenshot: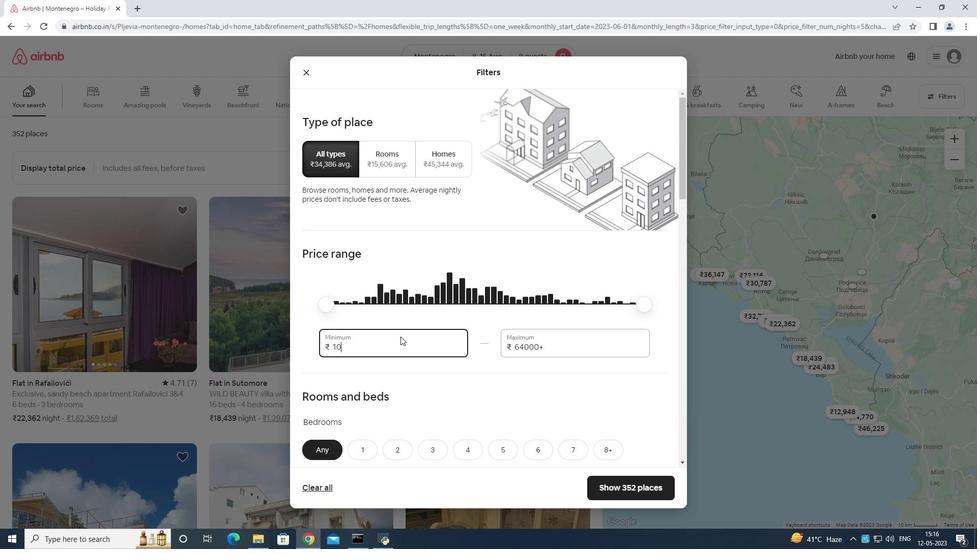 
Action: Key pressed 0
Screenshot: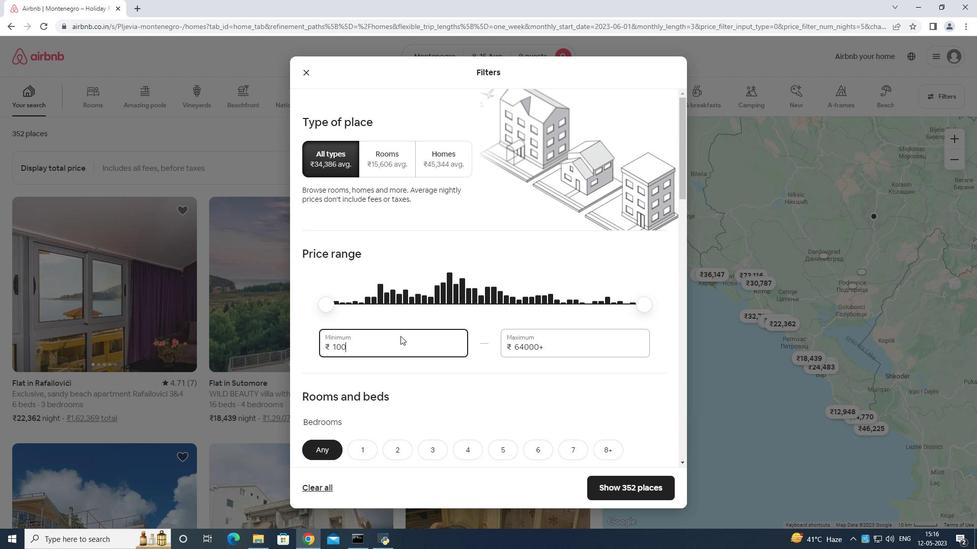 
Action: Mouse moved to (400, 335)
Screenshot: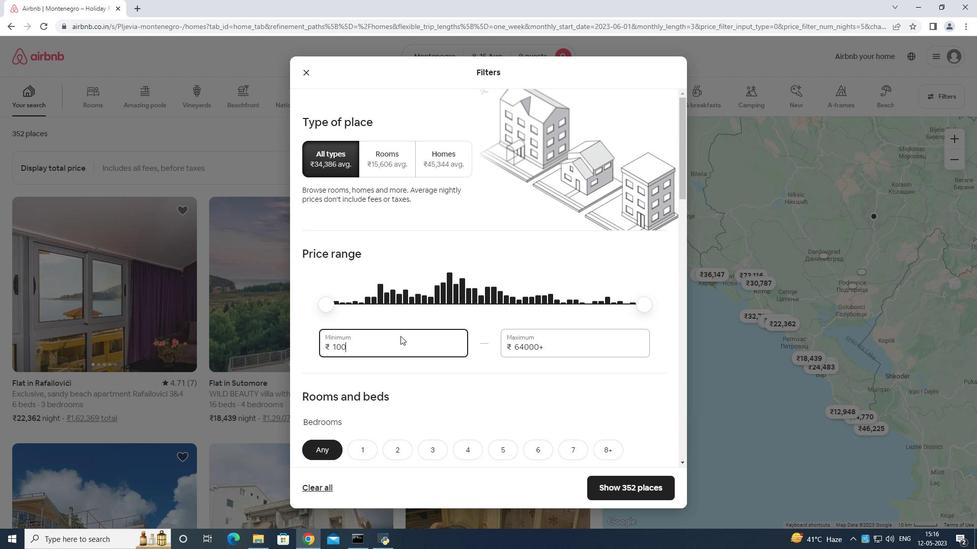 
Action: Key pressed 0
Screenshot: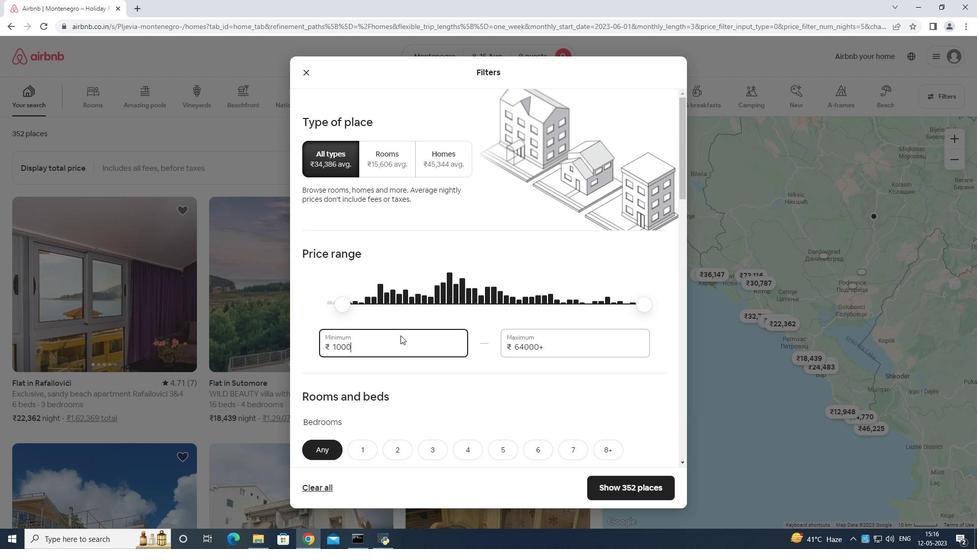 
Action: Mouse moved to (560, 336)
Screenshot: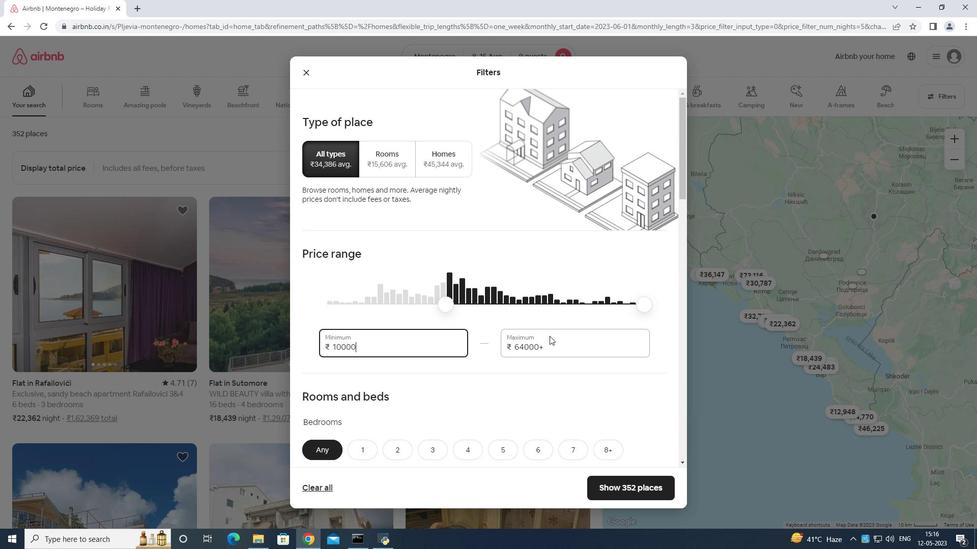 
Action: Mouse pressed left at (560, 336)
Screenshot: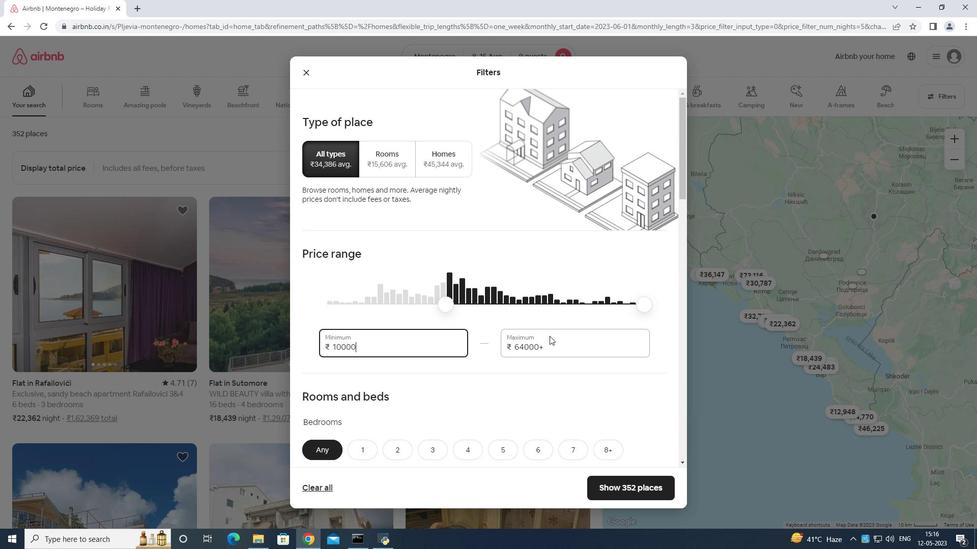 
Action: Mouse moved to (561, 336)
Screenshot: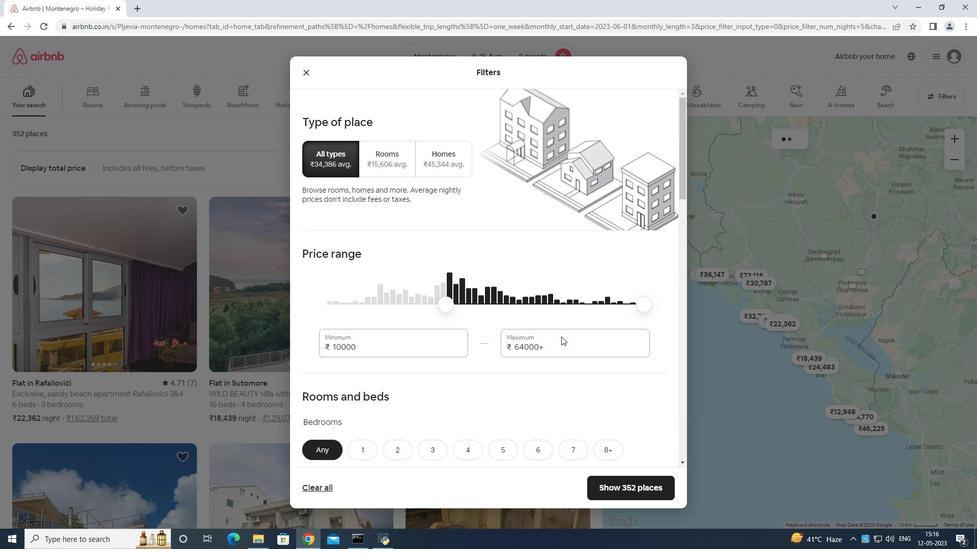 
Action: Key pressed <Key.backspace>
Screenshot: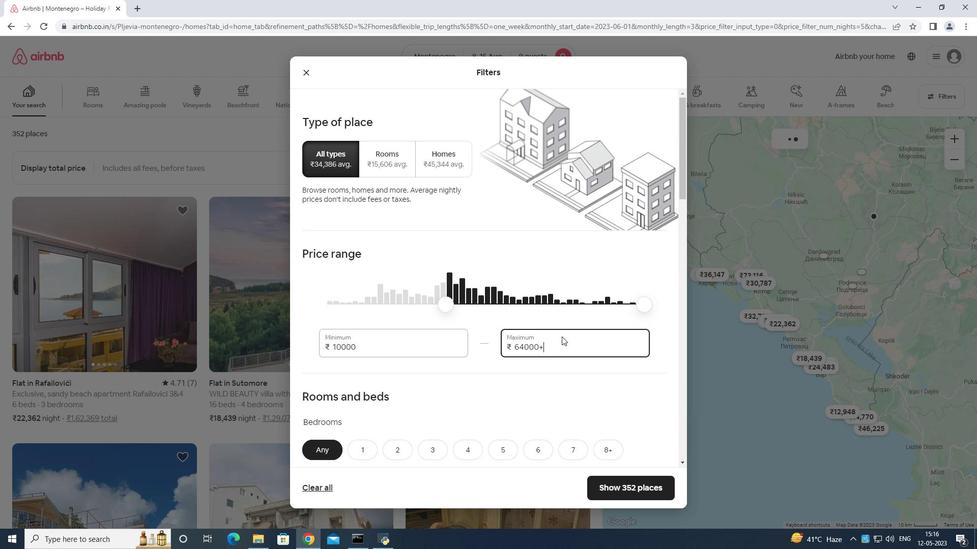 
Action: Mouse moved to (561, 336)
Screenshot: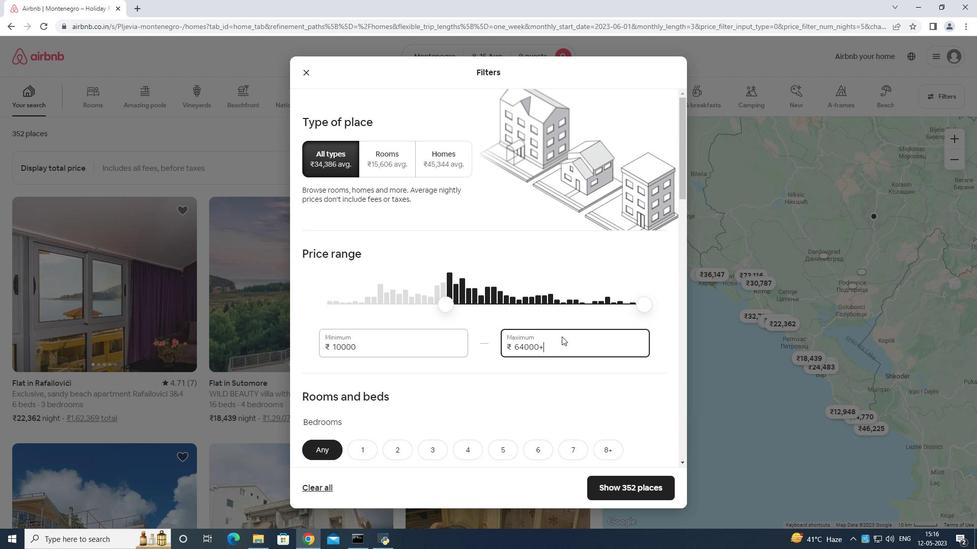 
Action: Key pressed <Key.backspace><Key.backspace><Key.backspace><Key.backspace><Key.backspace><Key.backspace><Key.backspace><Key.backspace><Key.backspace><Key.backspace><Key.backspace><Key.backspace><Key.backspace>
Screenshot: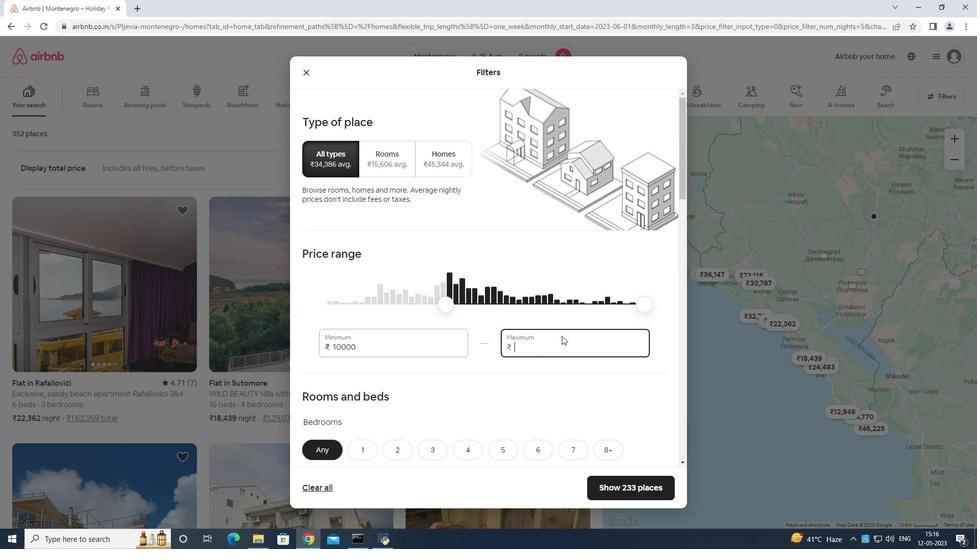 
Action: Mouse moved to (562, 336)
Screenshot: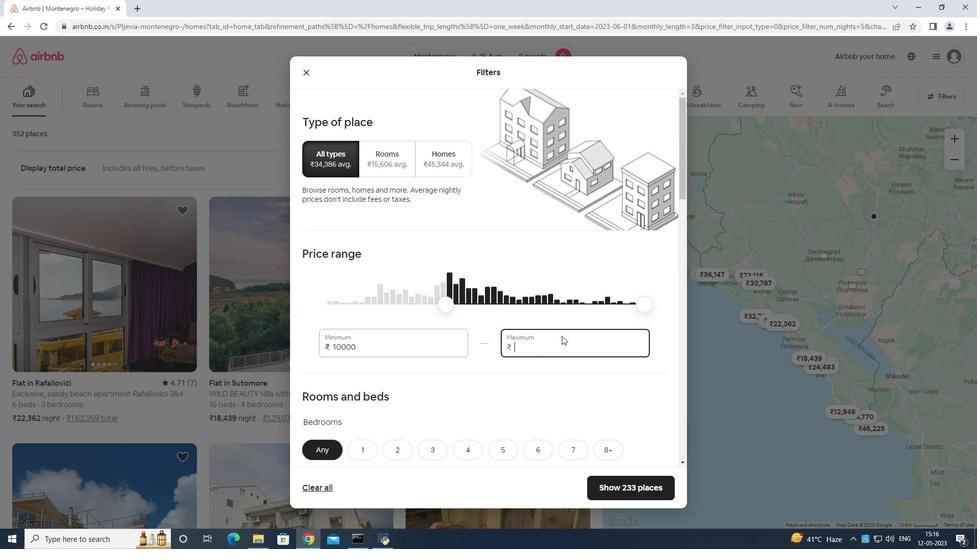 
Action: Key pressed <Key.backspace>1
Screenshot: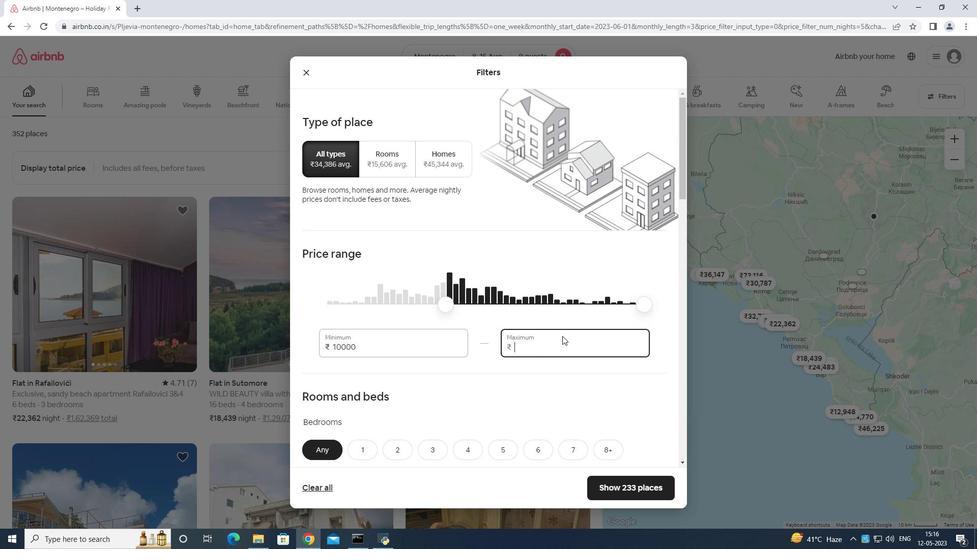 
Action: Mouse moved to (563, 335)
Screenshot: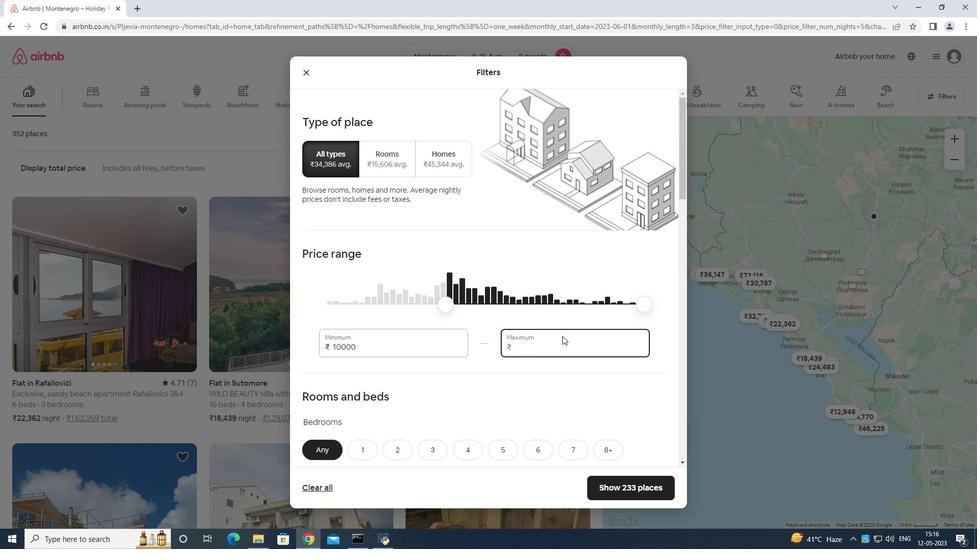 
Action: Key pressed 4000
Screenshot: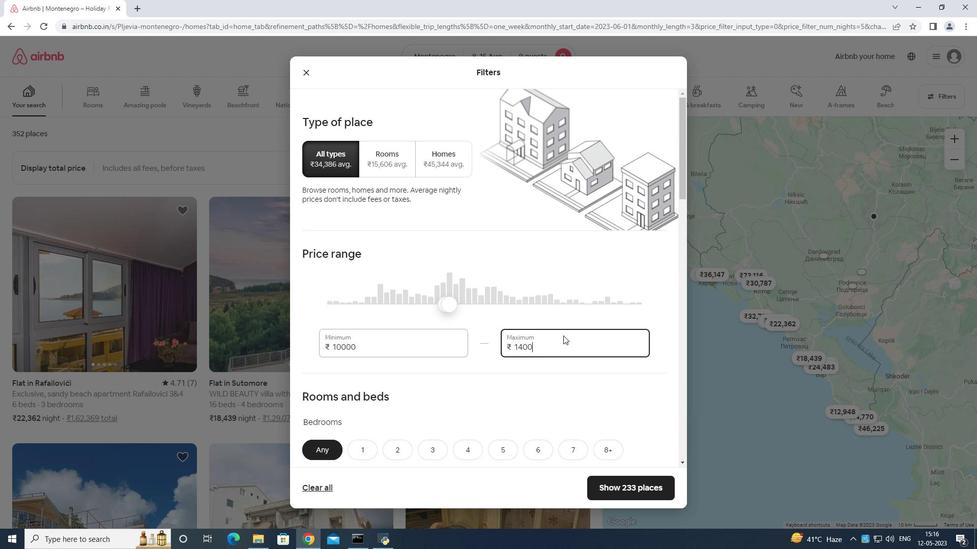 
Action: Mouse moved to (565, 330)
Screenshot: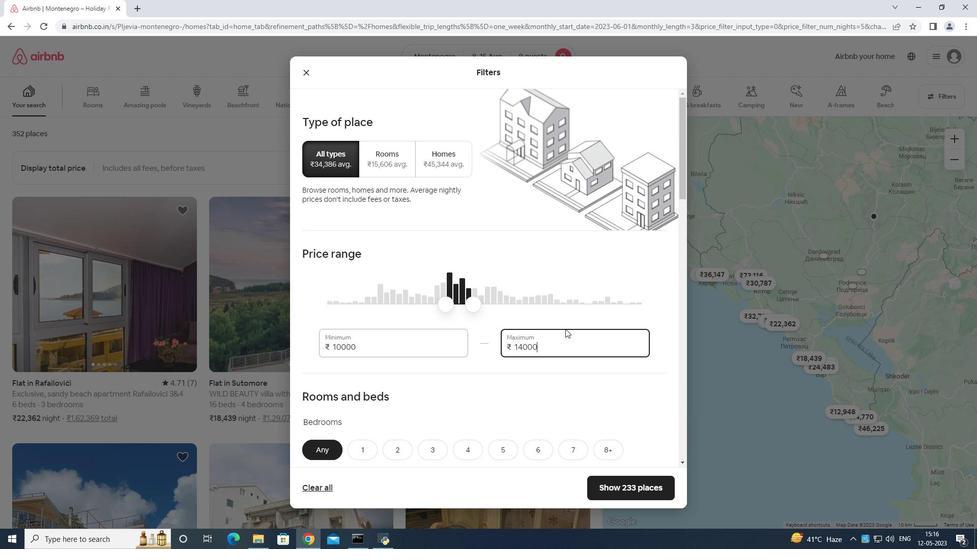 
Action: Mouse scrolled (565, 330) with delta (0, 0)
Screenshot: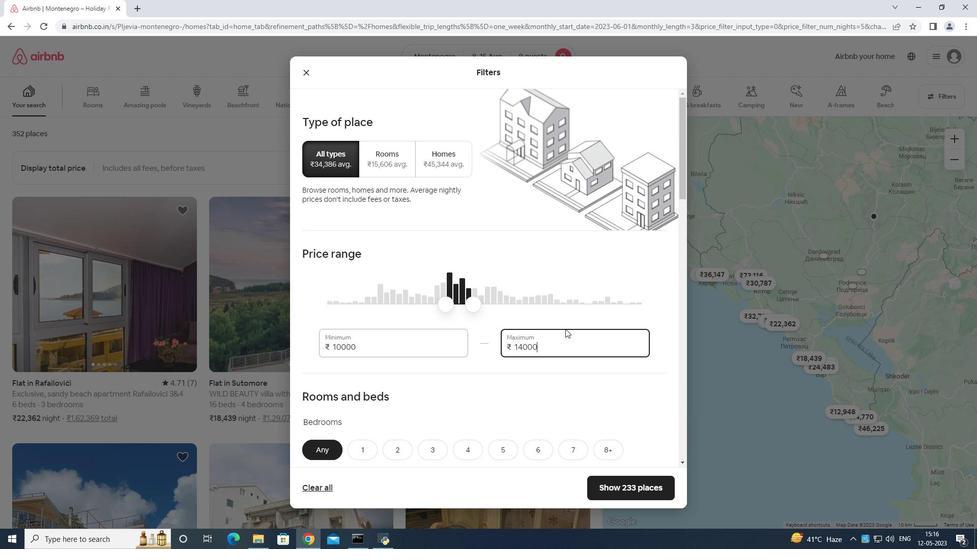 
Action: Mouse moved to (565, 333)
Screenshot: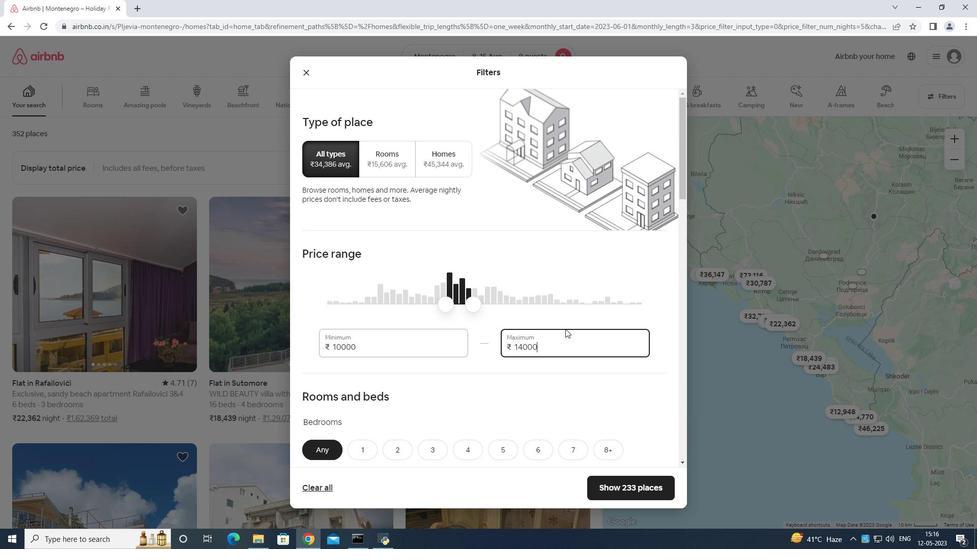 
Action: Mouse scrolled (565, 332) with delta (0, 0)
Screenshot: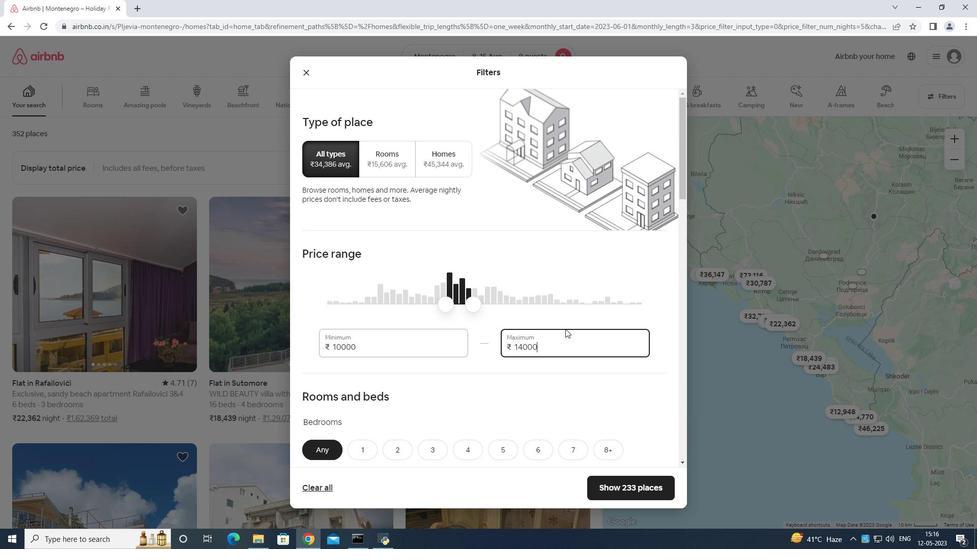 
Action: Mouse scrolled (565, 332) with delta (0, 0)
Screenshot: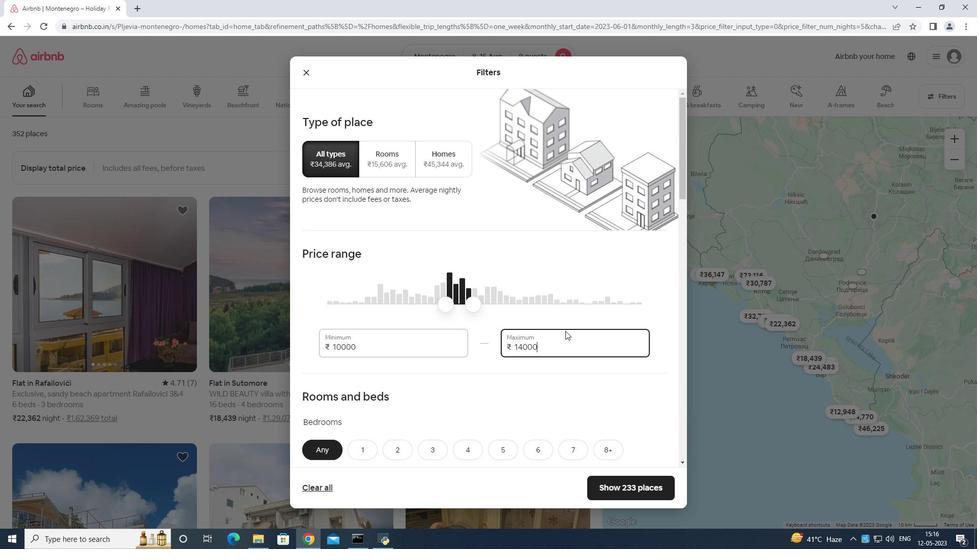 
Action: Mouse moved to (563, 332)
Screenshot: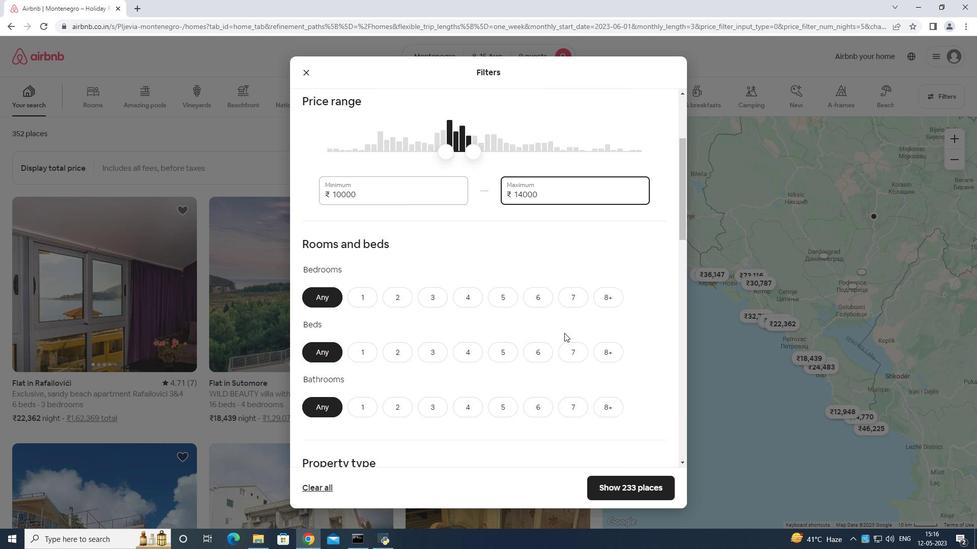 
Action: Mouse scrolled (563, 331) with delta (0, 0)
Screenshot: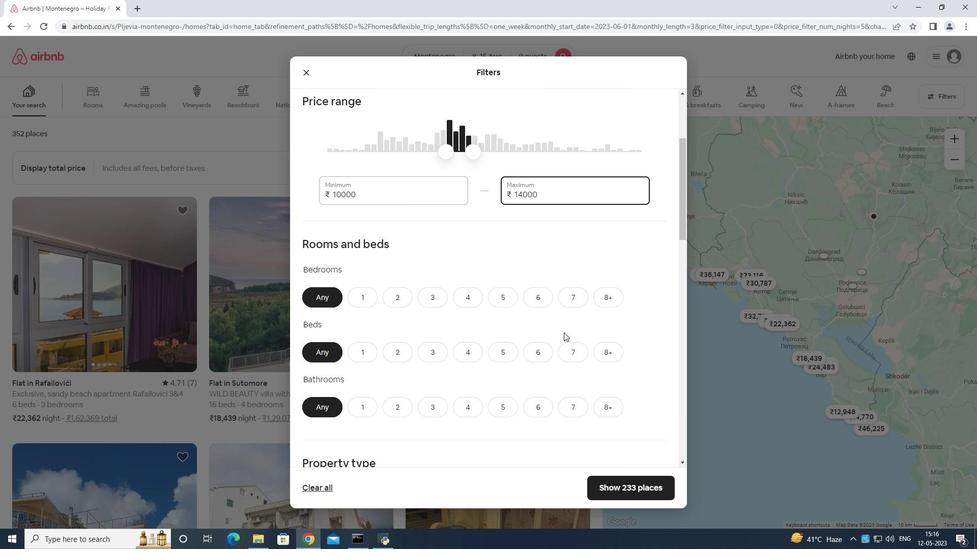 
Action: Mouse moved to (506, 245)
Screenshot: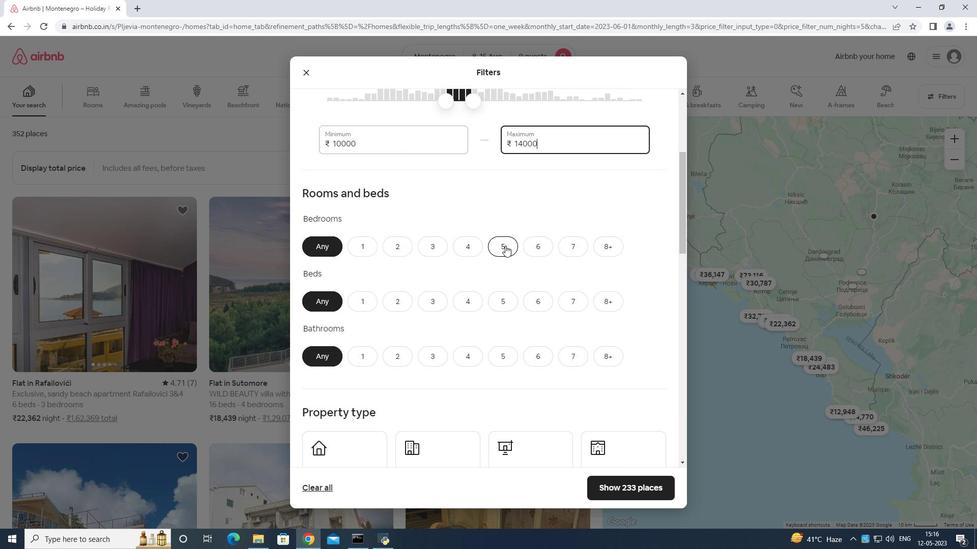 
Action: Mouse pressed left at (506, 245)
Screenshot: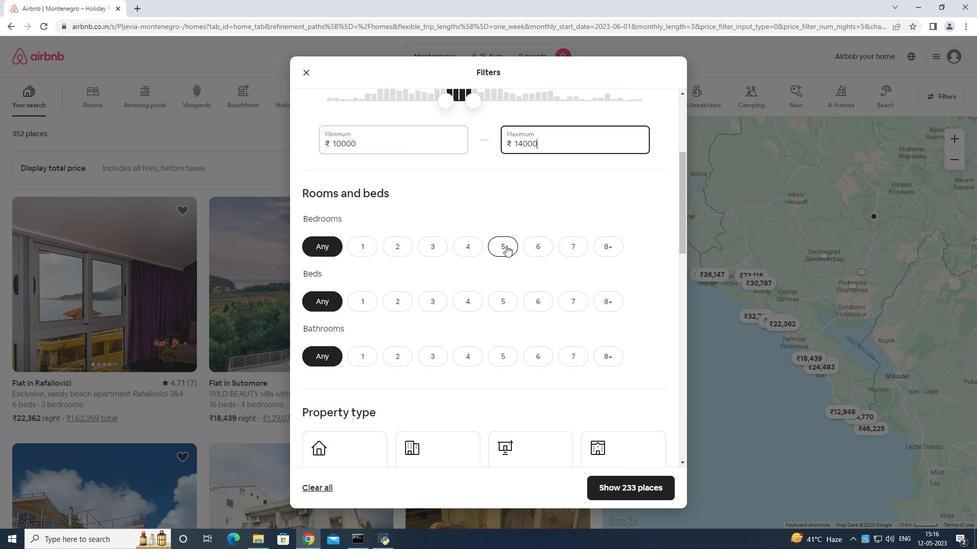 
Action: Mouse moved to (606, 300)
Screenshot: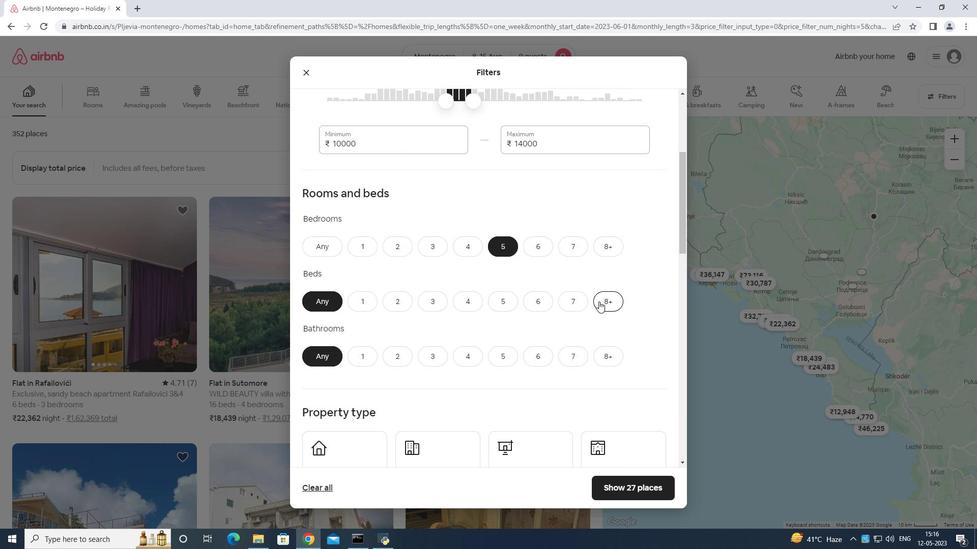 
Action: Mouse pressed left at (606, 300)
Screenshot: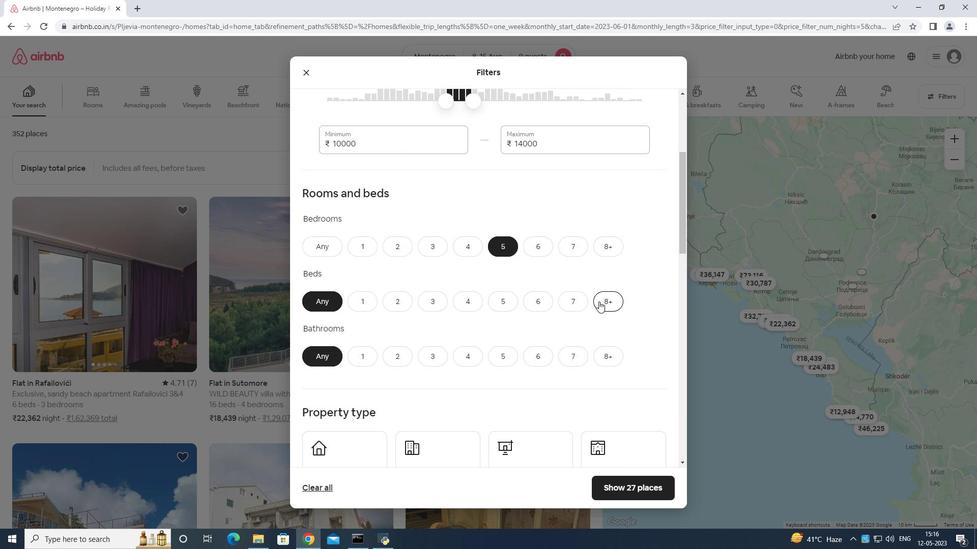 
Action: Mouse moved to (501, 356)
Screenshot: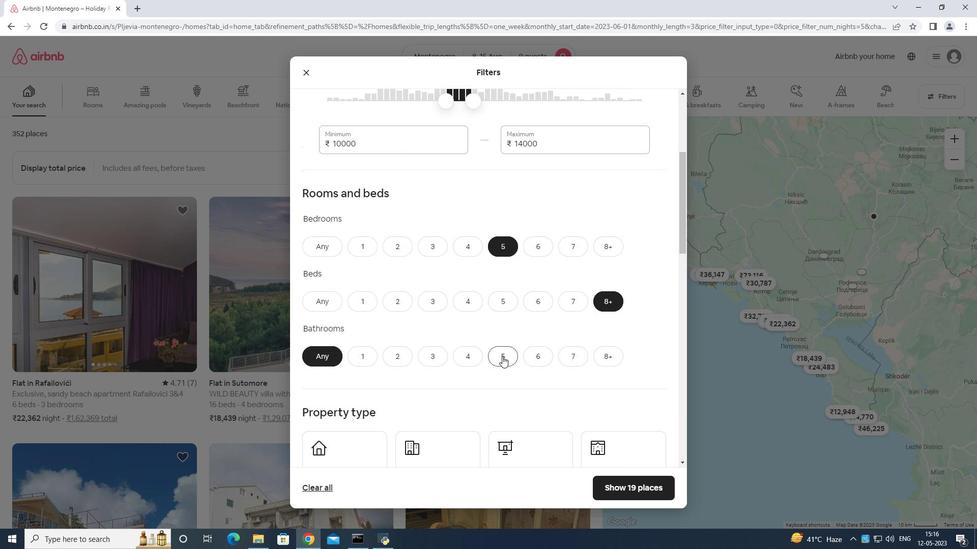 
Action: Mouse pressed left at (501, 356)
Screenshot: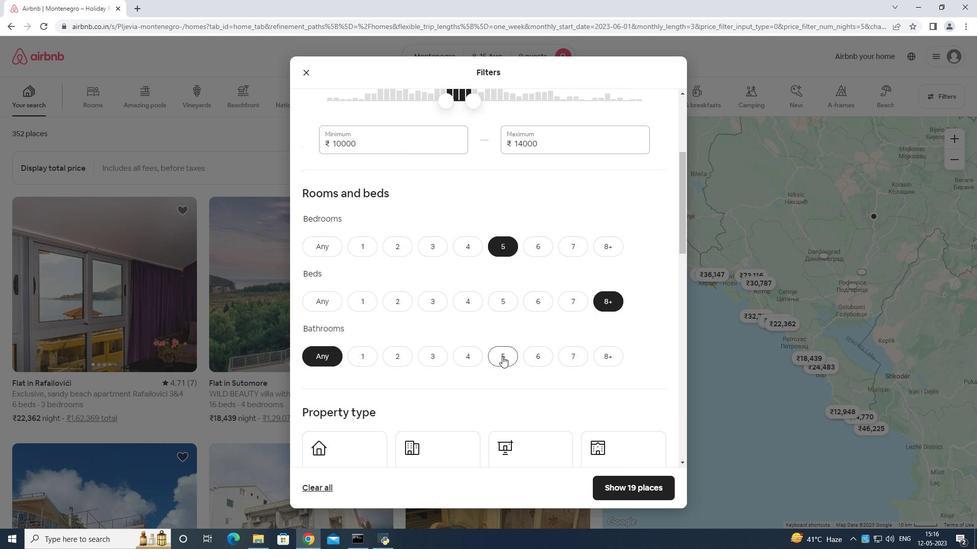 
Action: Mouse moved to (503, 308)
Screenshot: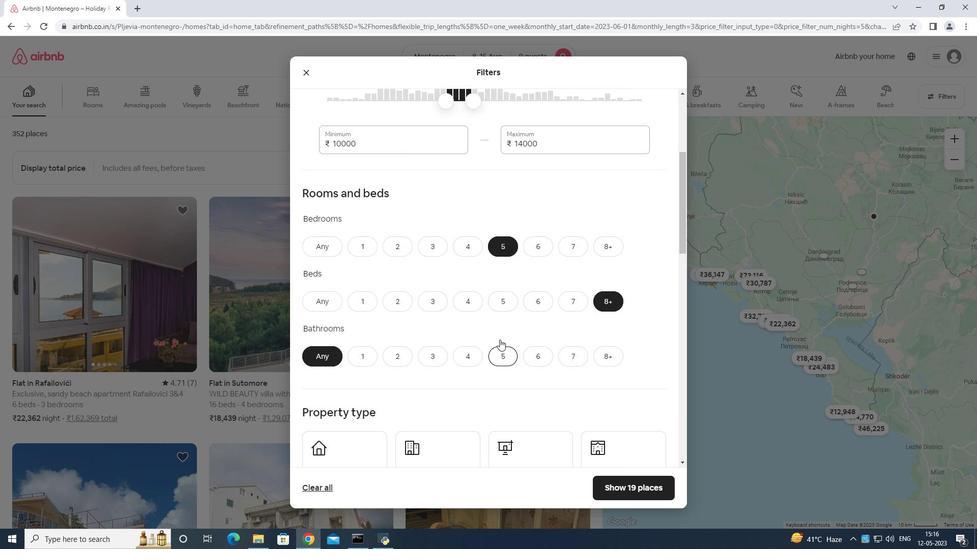 
Action: Mouse scrolled (503, 308) with delta (0, 0)
Screenshot: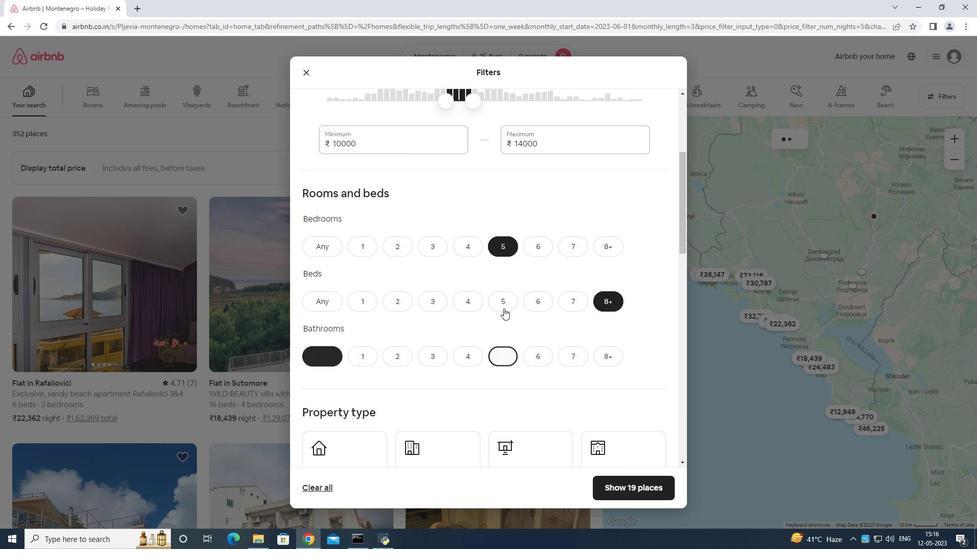 
Action: Mouse moved to (504, 309)
Screenshot: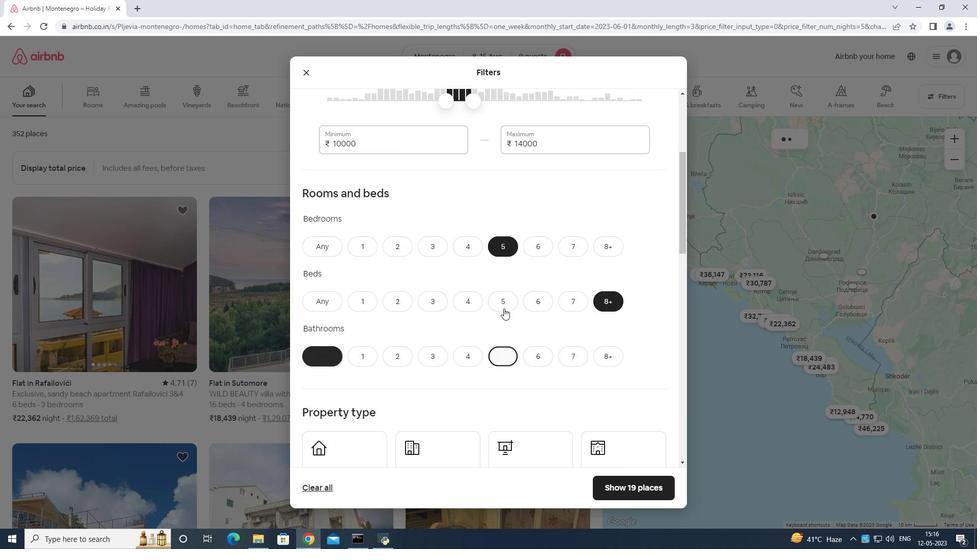 
Action: Mouse scrolled (504, 308) with delta (0, 0)
Screenshot: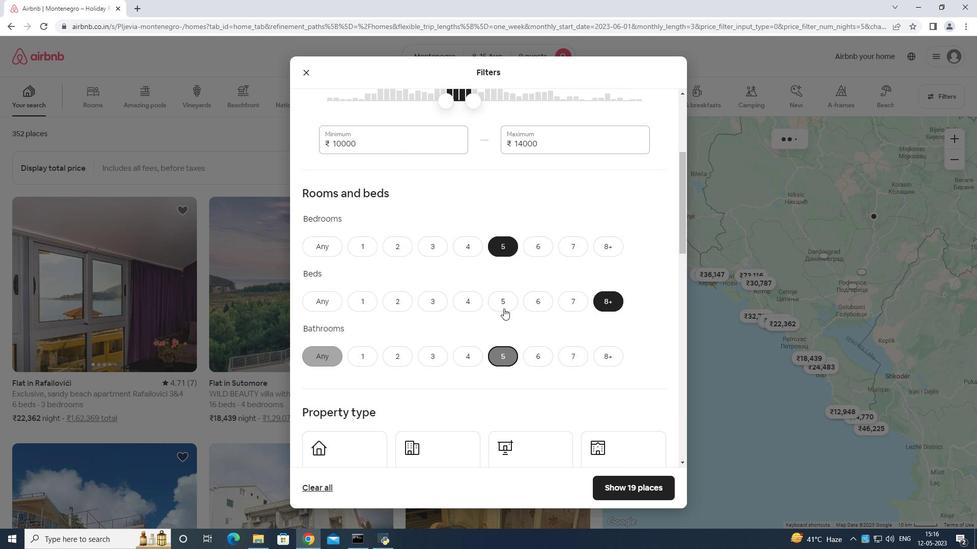 
Action: Mouse scrolled (504, 308) with delta (0, 0)
Screenshot: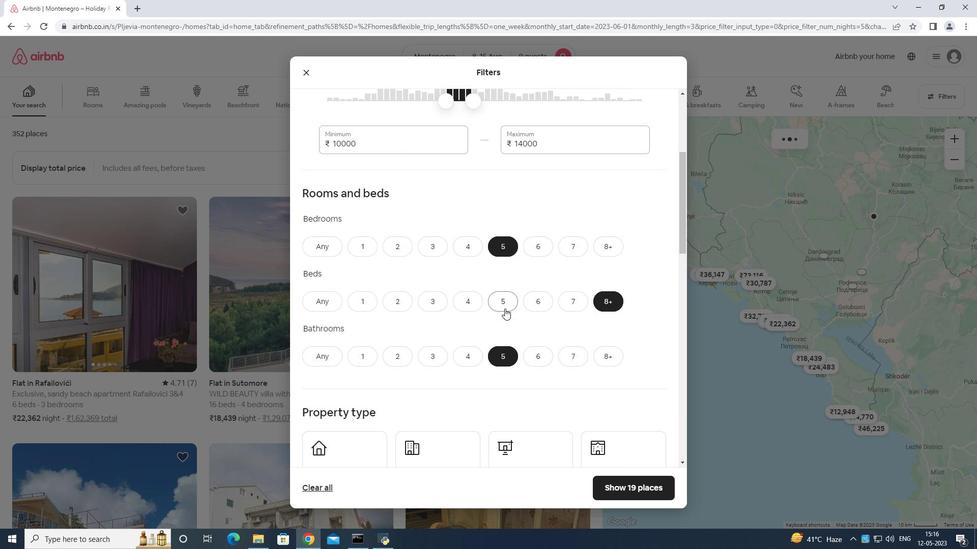 
Action: Mouse scrolled (504, 308) with delta (0, 0)
Screenshot: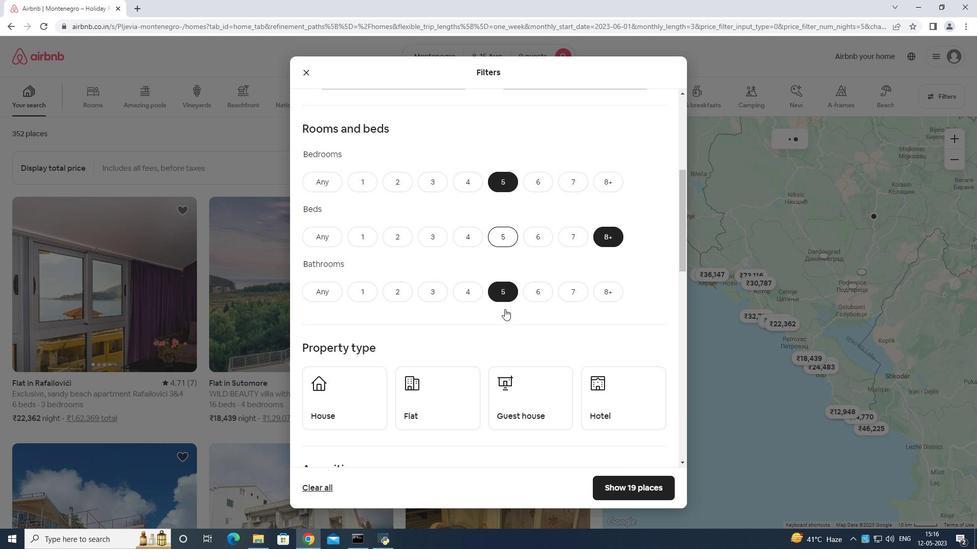 
Action: Mouse moved to (504, 309)
Screenshot: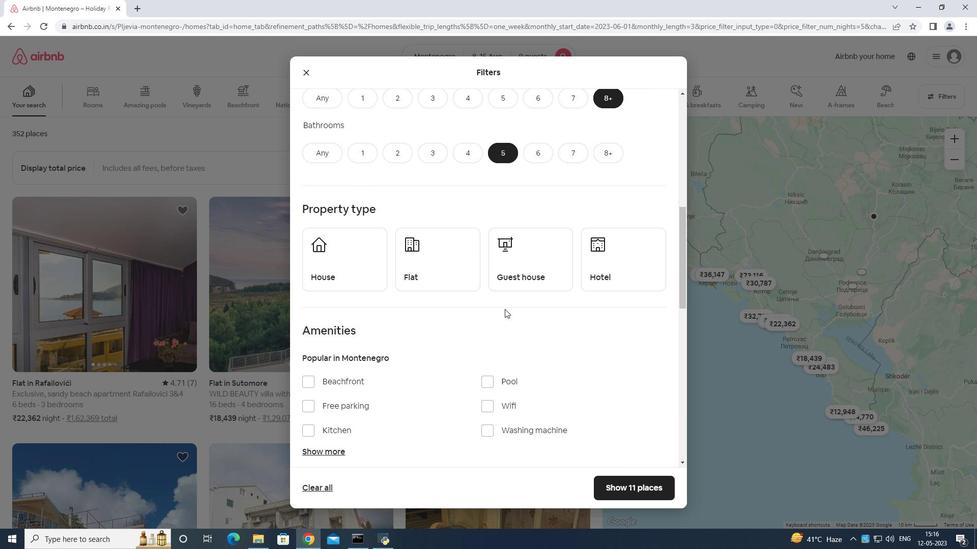 
Action: Mouse scrolled (504, 308) with delta (0, 0)
Screenshot: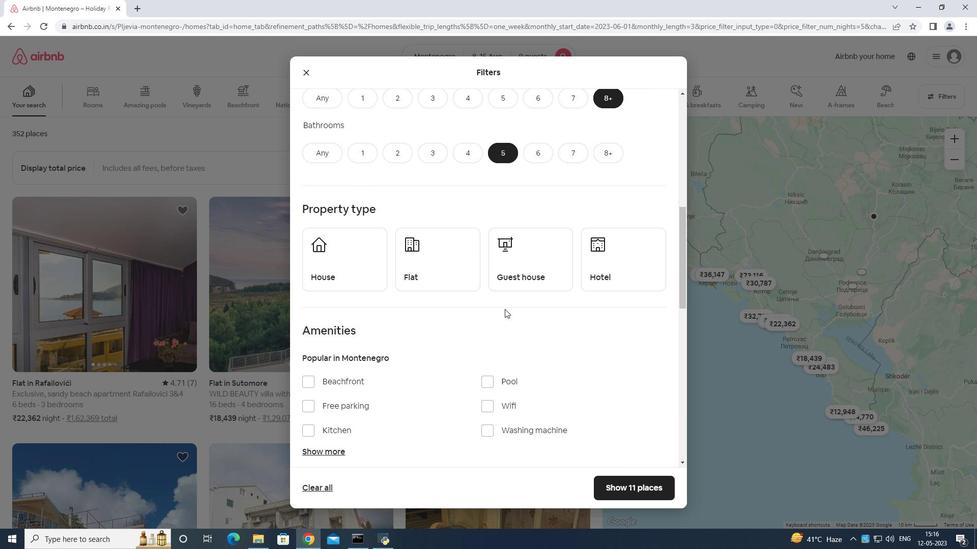 
Action: Mouse moved to (309, 350)
Screenshot: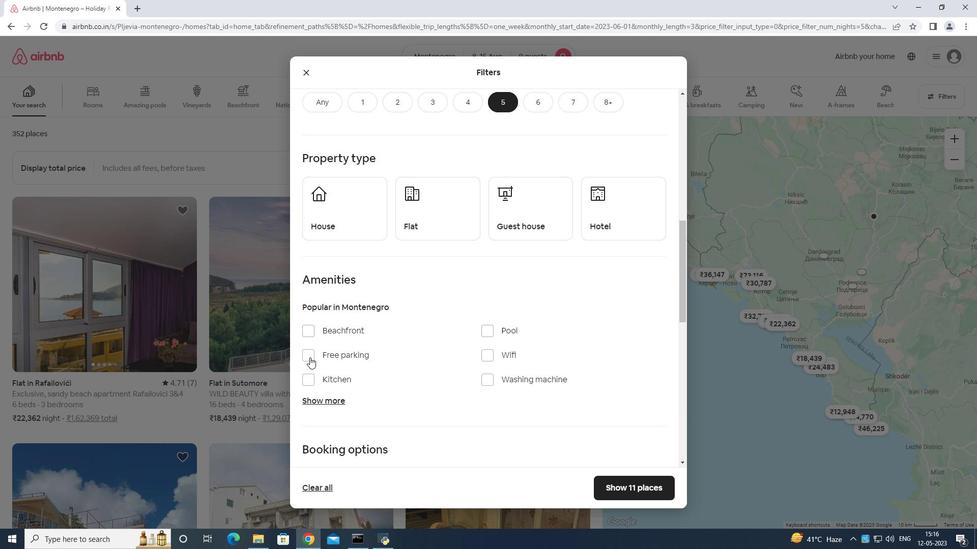 
Action: Mouse pressed left at (309, 350)
Screenshot: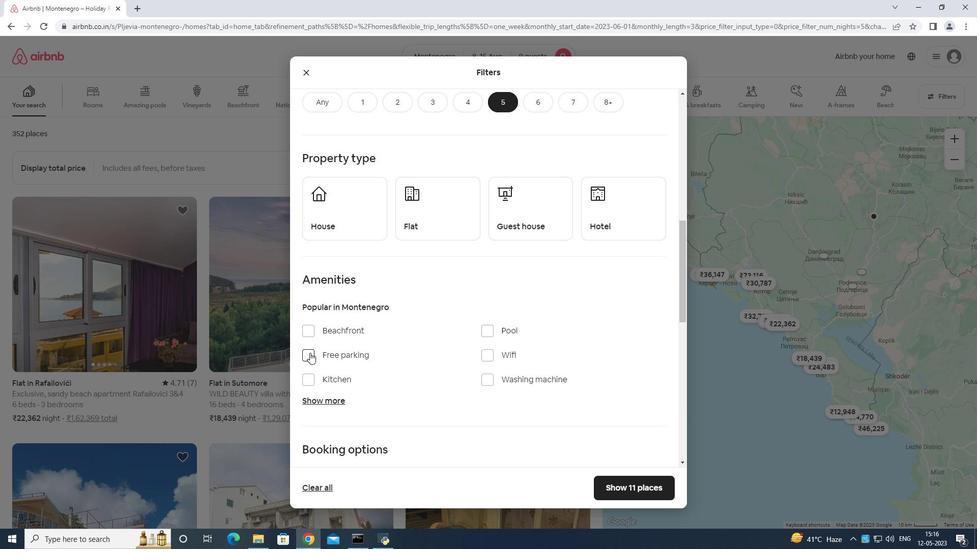 
Action: Mouse moved to (309, 352)
Screenshot: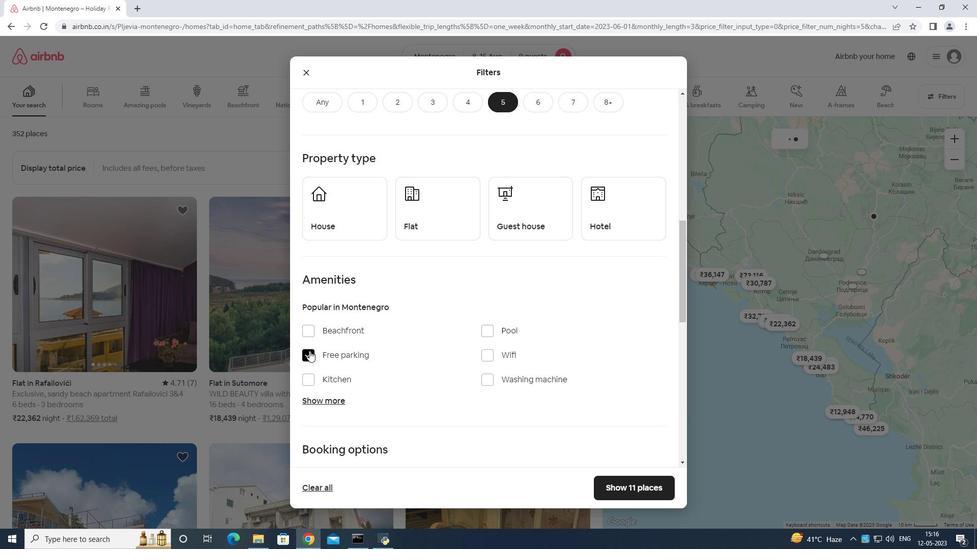 
Action: Mouse scrolled (309, 351) with delta (0, 0)
Screenshot: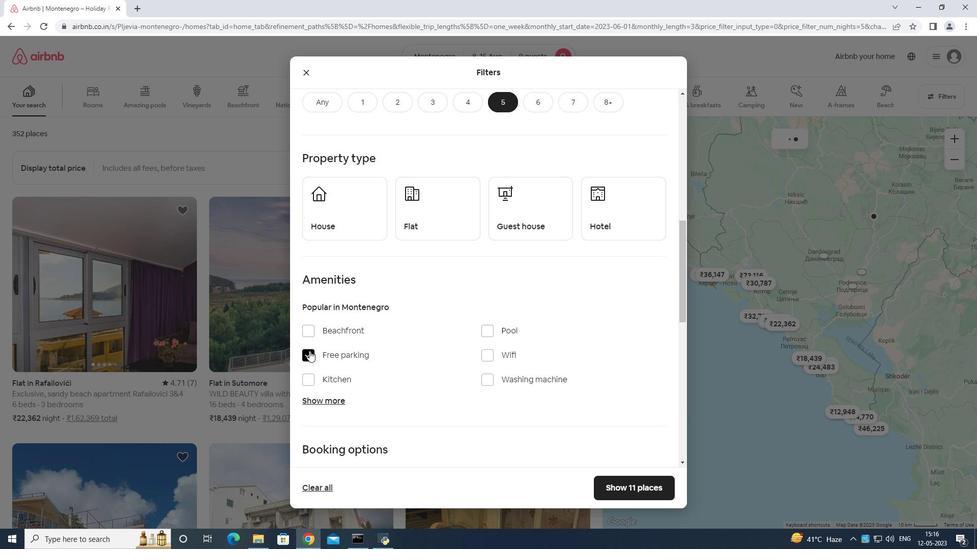 
Action: Mouse moved to (310, 353)
Screenshot: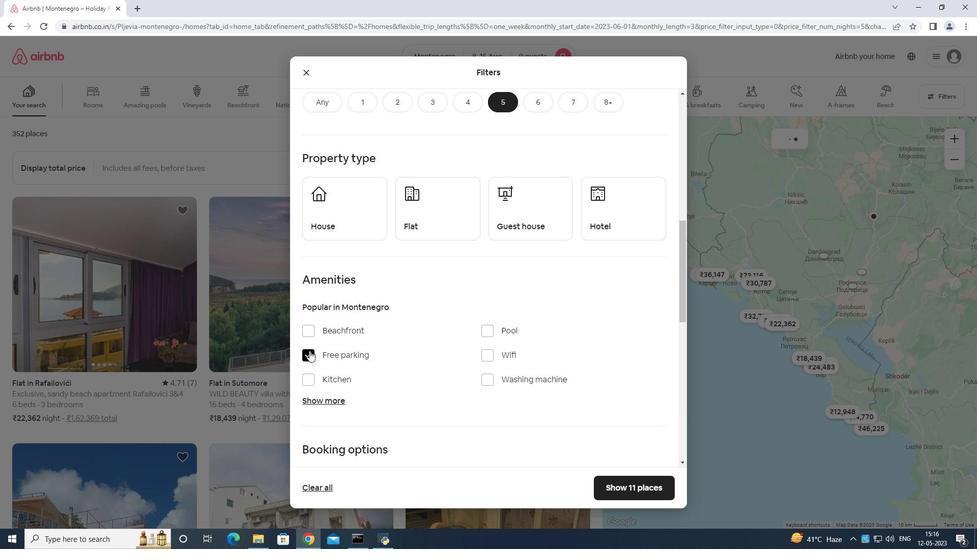
Action: Mouse scrolled (310, 352) with delta (0, 0)
Screenshot: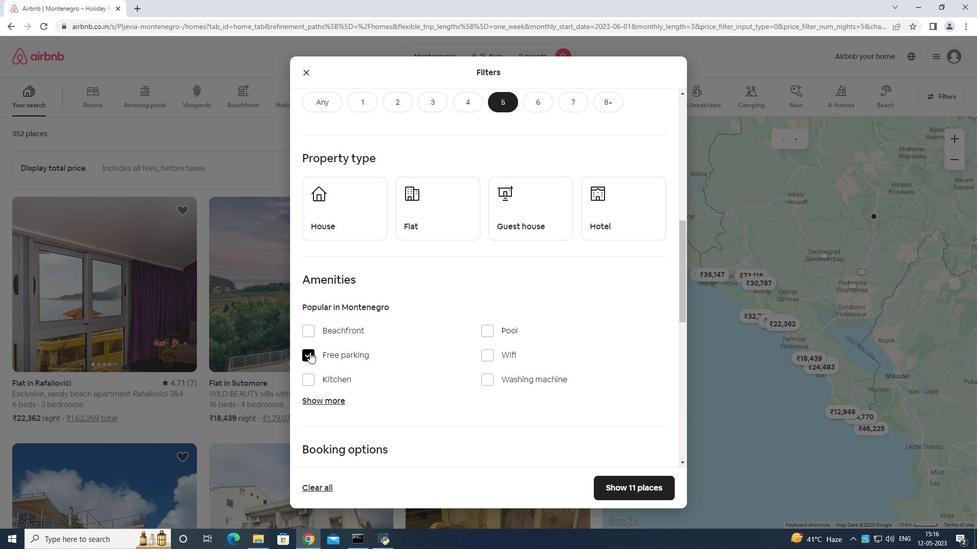 
Action: Mouse moved to (321, 297)
Screenshot: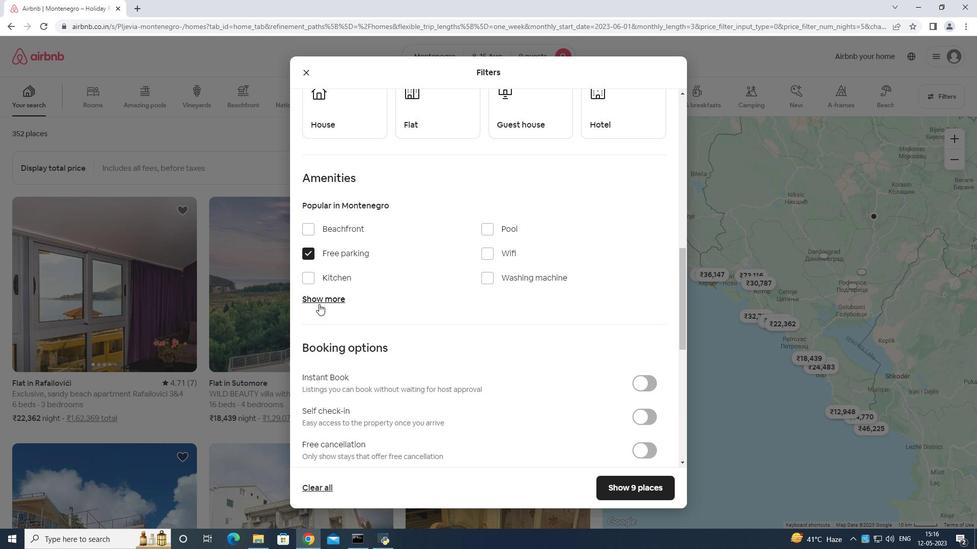 
Action: Mouse pressed left at (321, 297)
Screenshot: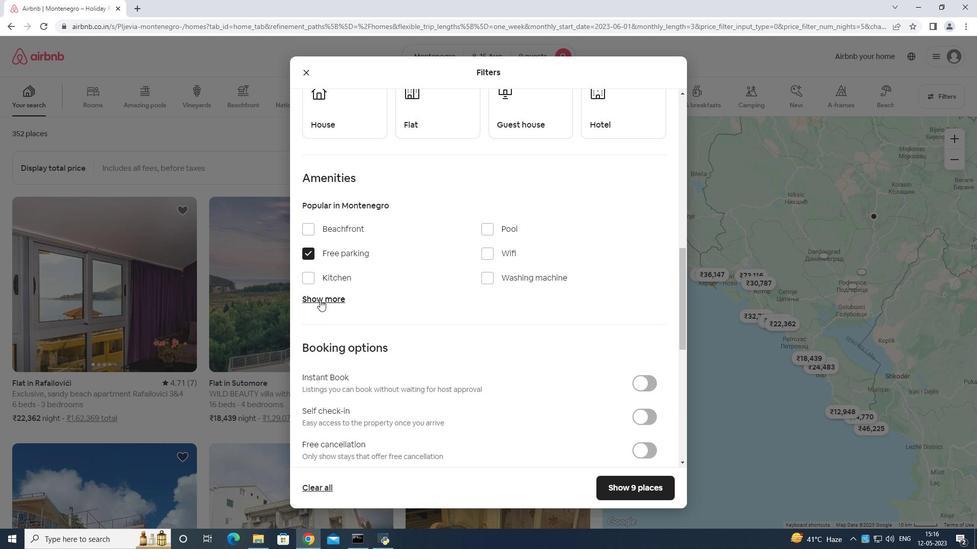 
Action: Mouse moved to (330, 285)
Screenshot: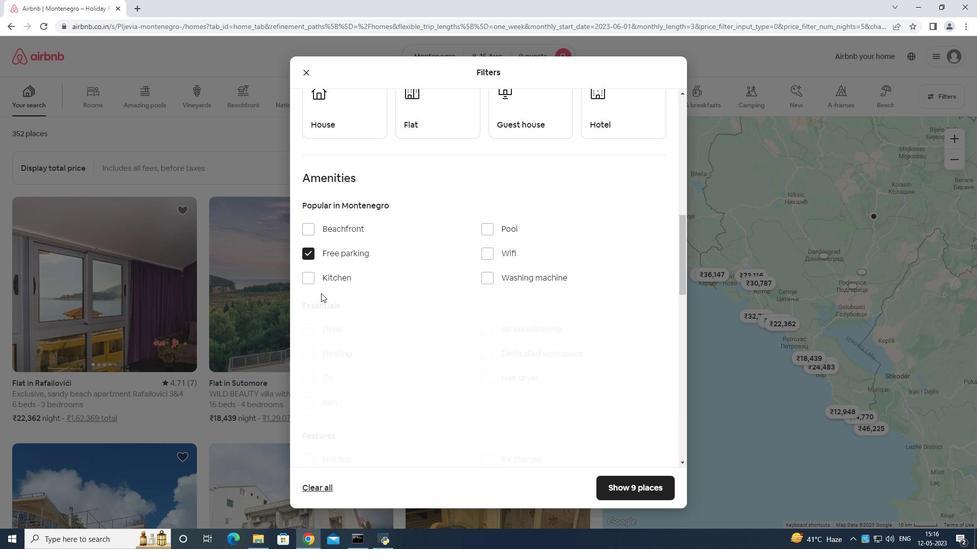 
Action: Mouse scrolled (329, 284) with delta (0, 0)
Screenshot: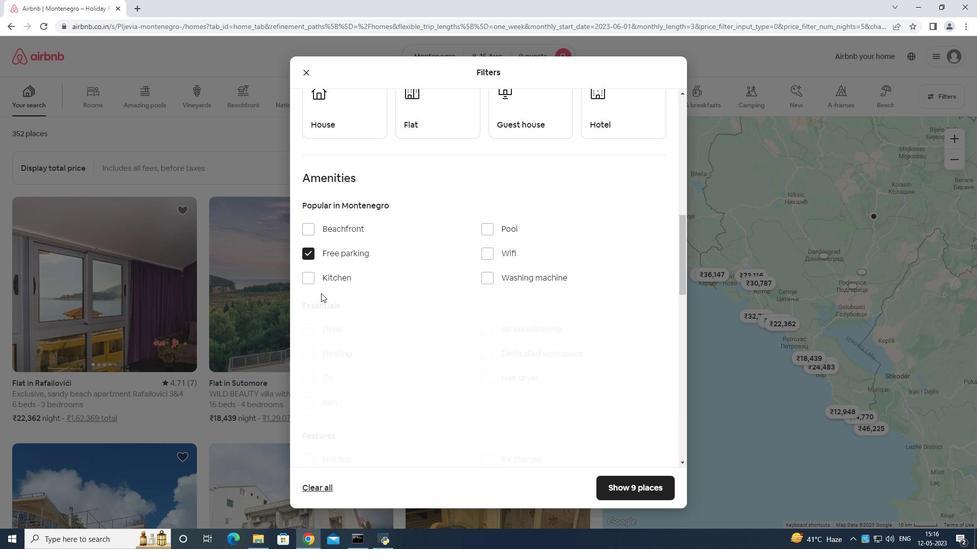 
Action: Mouse moved to (353, 285)
Screenshot: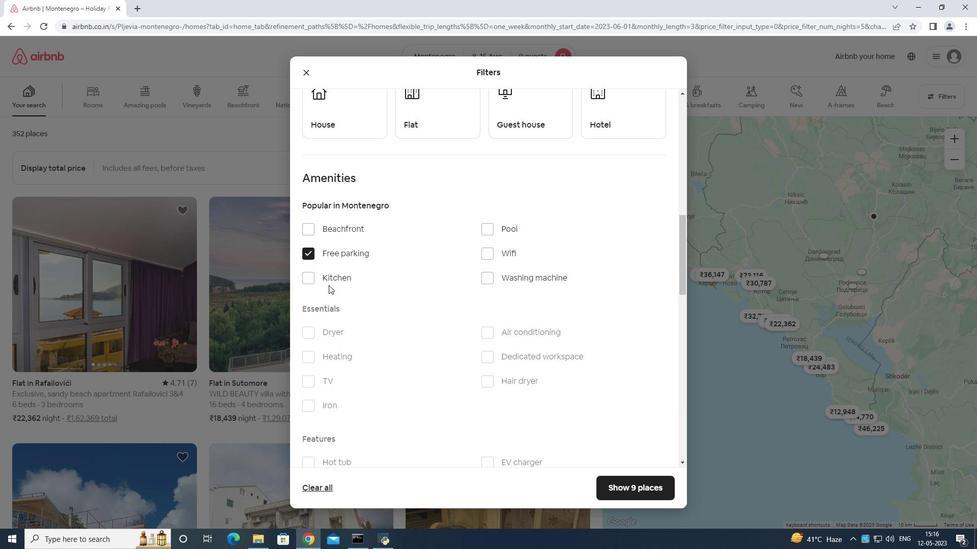 
Action: Mouse scrolled (353, 284) with delta (0, 0)
Screenshot: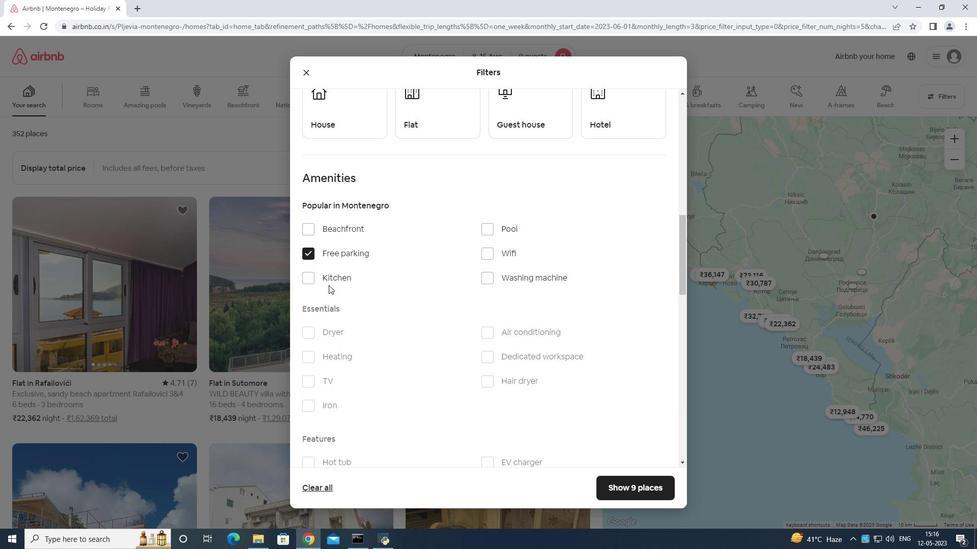 
Action: Mouse moved to (303, 277)
Screenshot: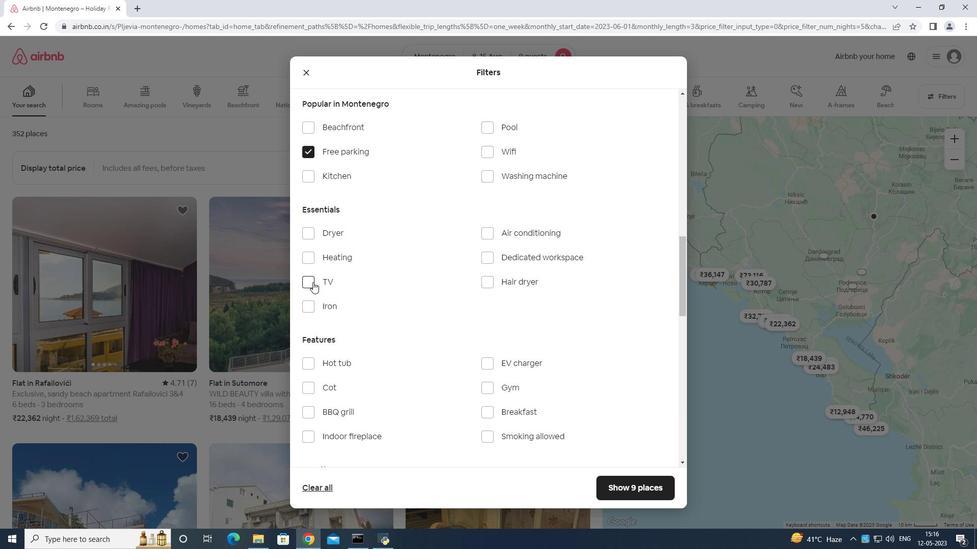 
Action: Mouse pressed left at (303, 277)
Screenshot: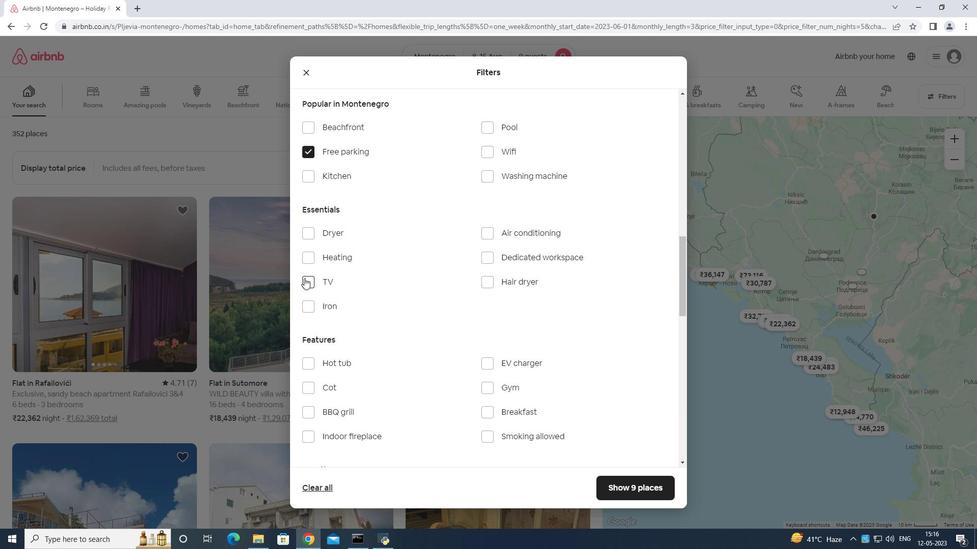 
Action: Mouse moved to (307, 294)
Screenshot: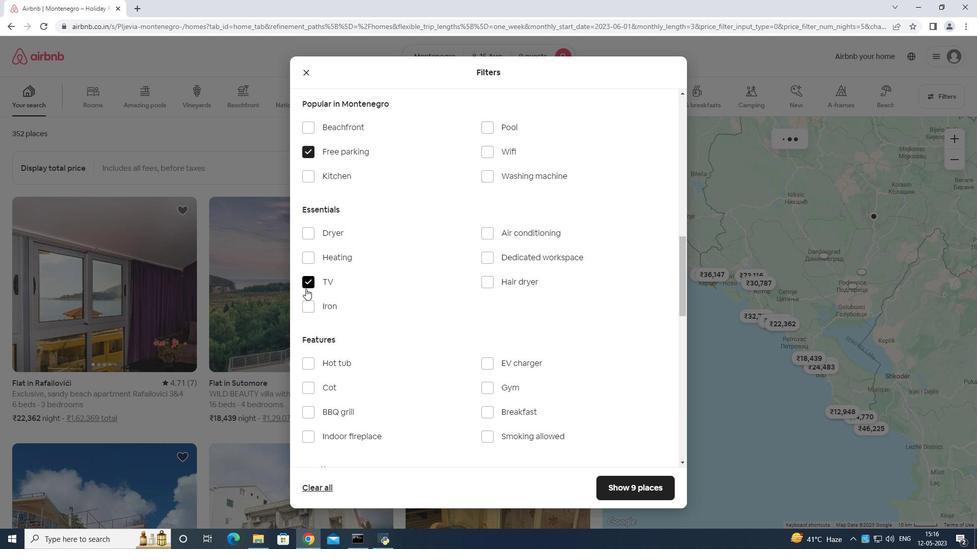 
Action: Mouse scrolled (307, 294) with delta (0, 0)
Screenshot: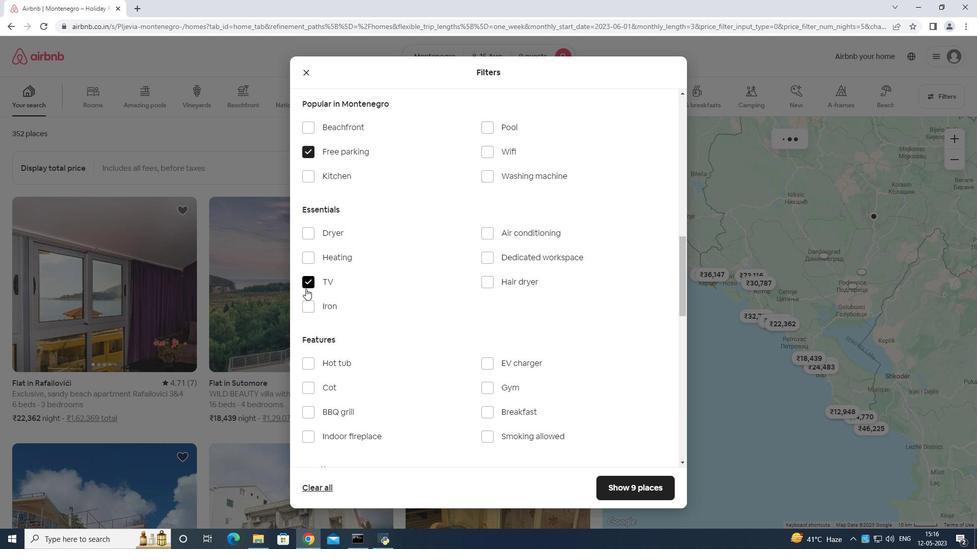 
Action: Mouse moved to (312, 300)
Screenshot: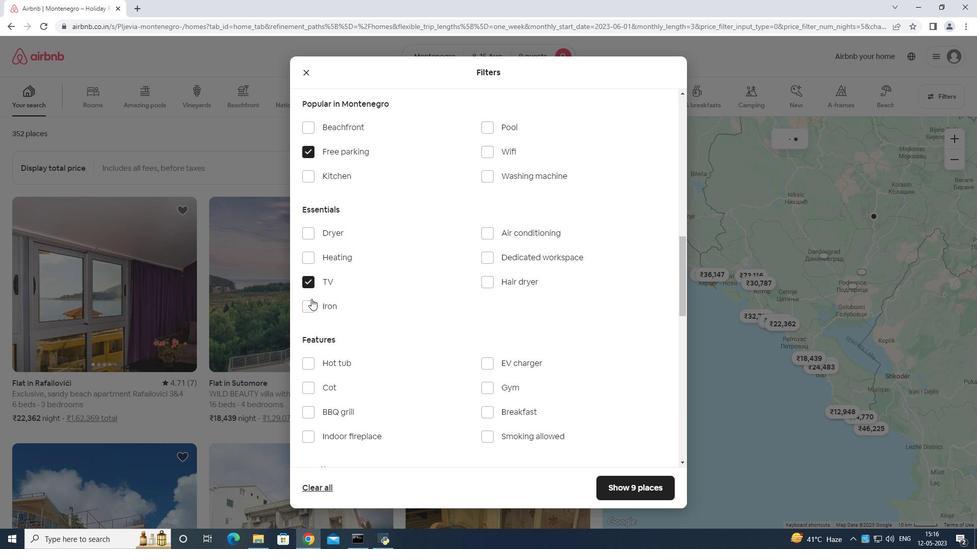 
Action: Mouse scrolled (312, 299) with delta (0, 0)
Screenshot: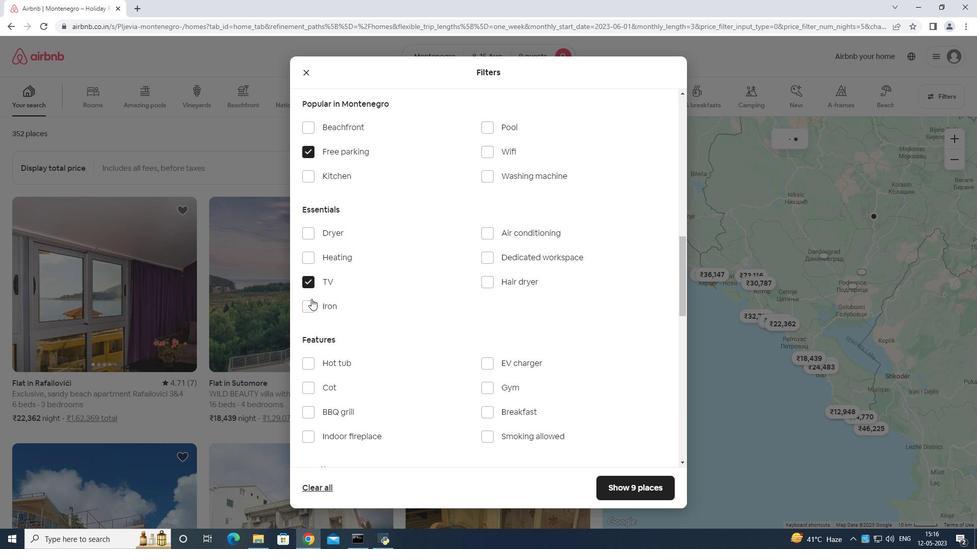 
Action: Mouse moved to (486, 282)
Screenshot: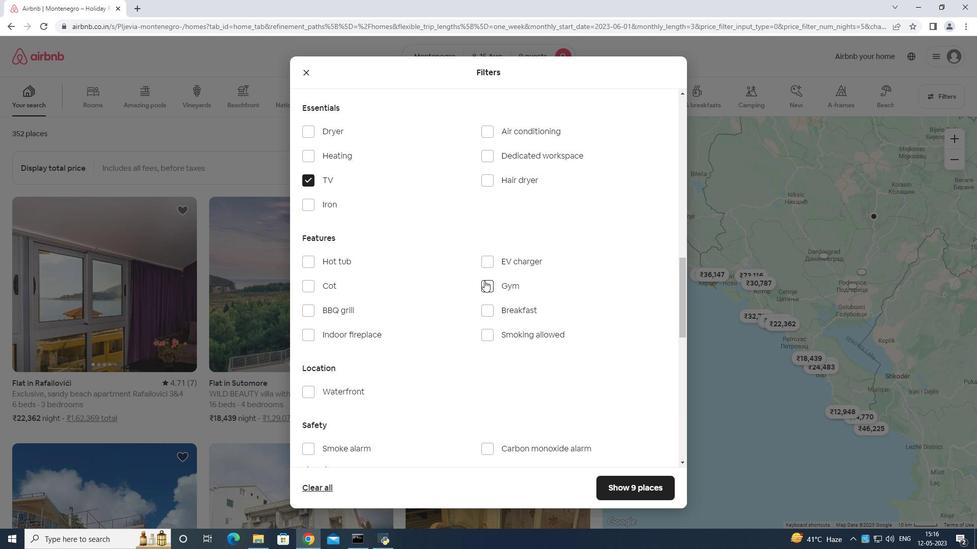 
Action: Mouse pressed left at (486, 282)
Screenshot: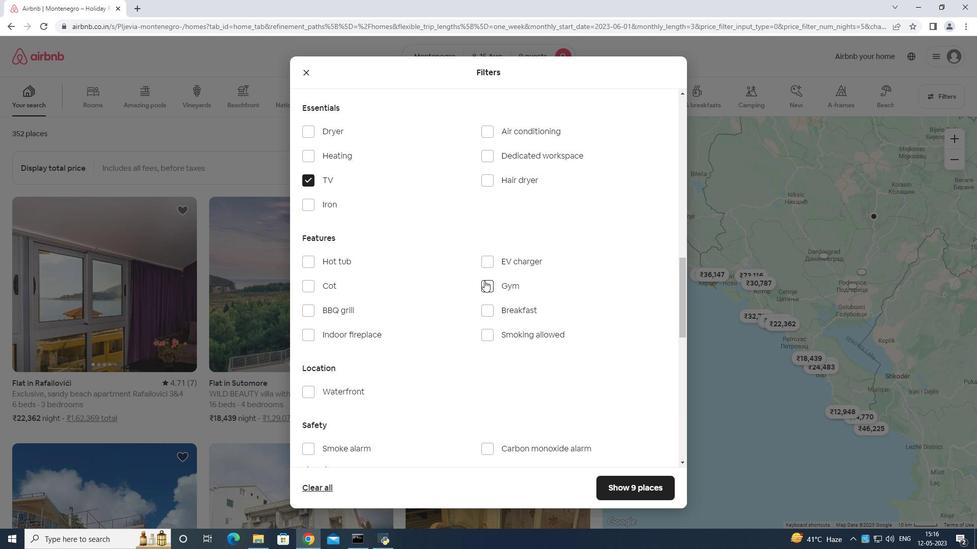 
Action: Mouse moved to (486, 304)
Screenshot: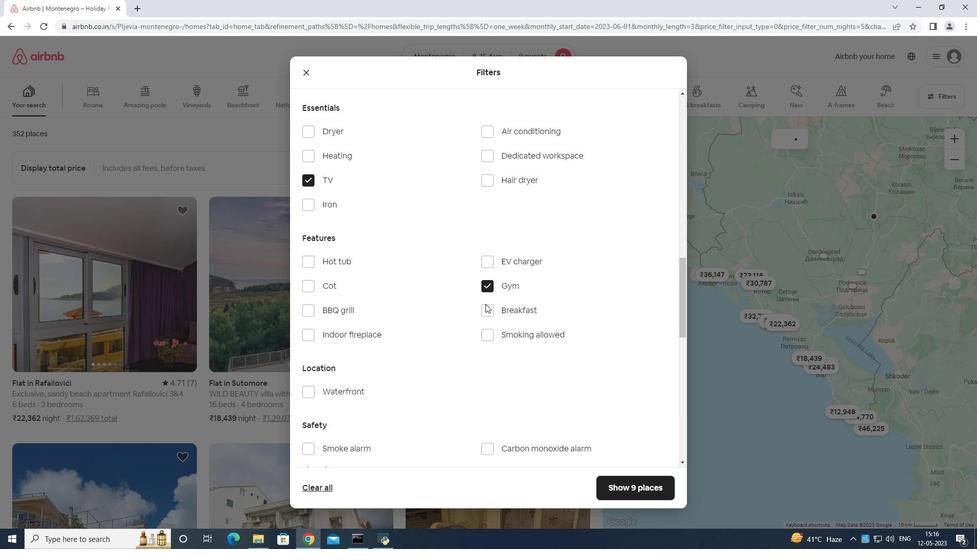 
Action: Mouse pressed left at (486, 304)
Screenshot: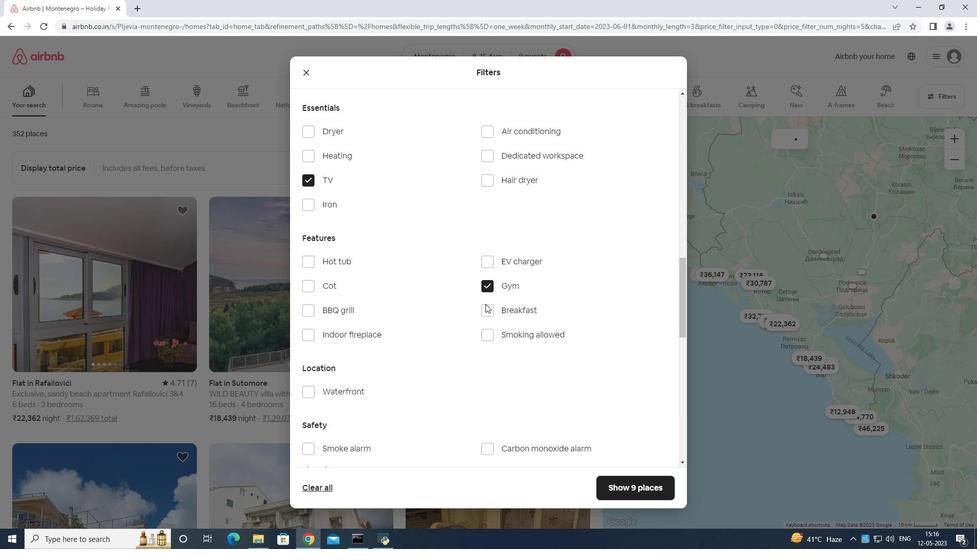 
Action: Mouse moved to (481, 301)
Screenshot: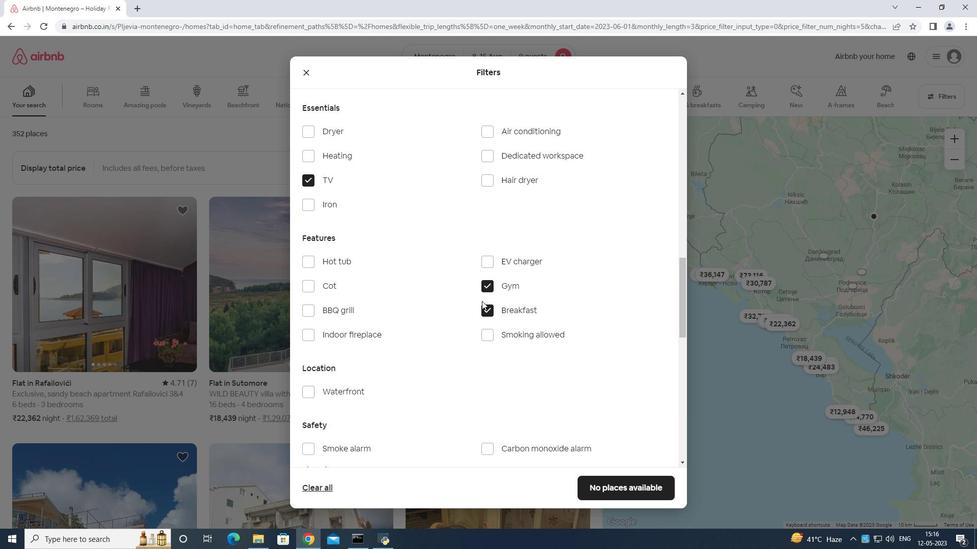 
Action: Mouse scrolled (481, 301) with delta (0, 0)
Screenshot: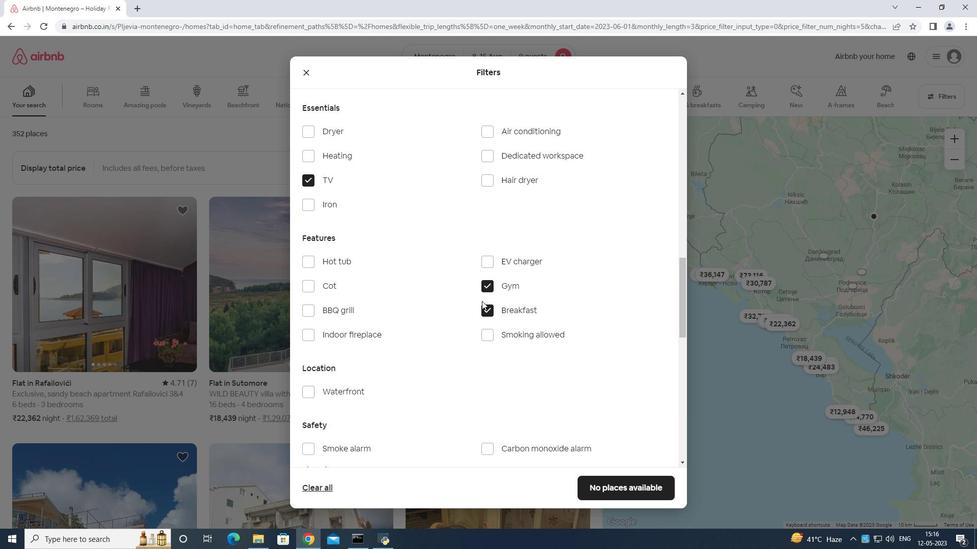 
Action: Mouse moved to (481, 300)
Screenshot: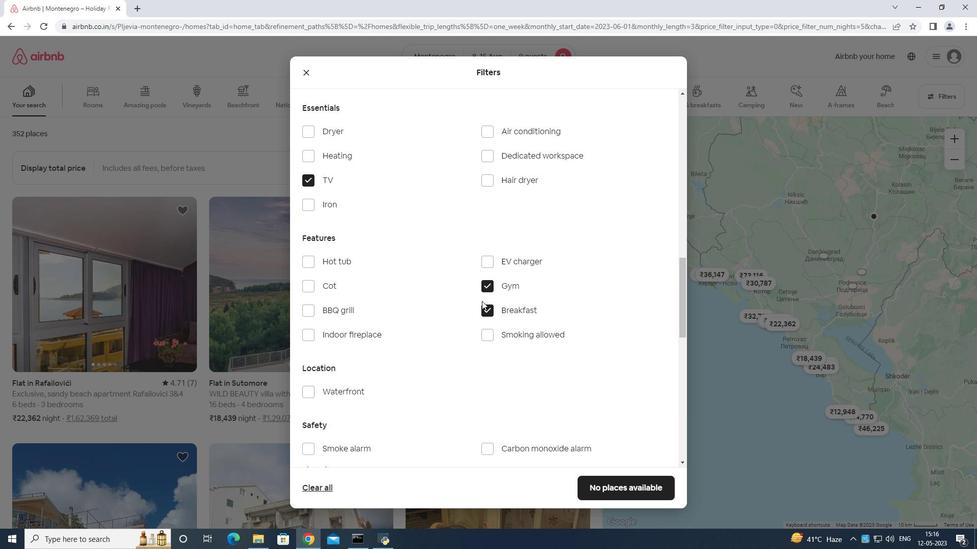 
Action: Mouse scrolled (481, 301) with delta (0, 0)
Screenshot: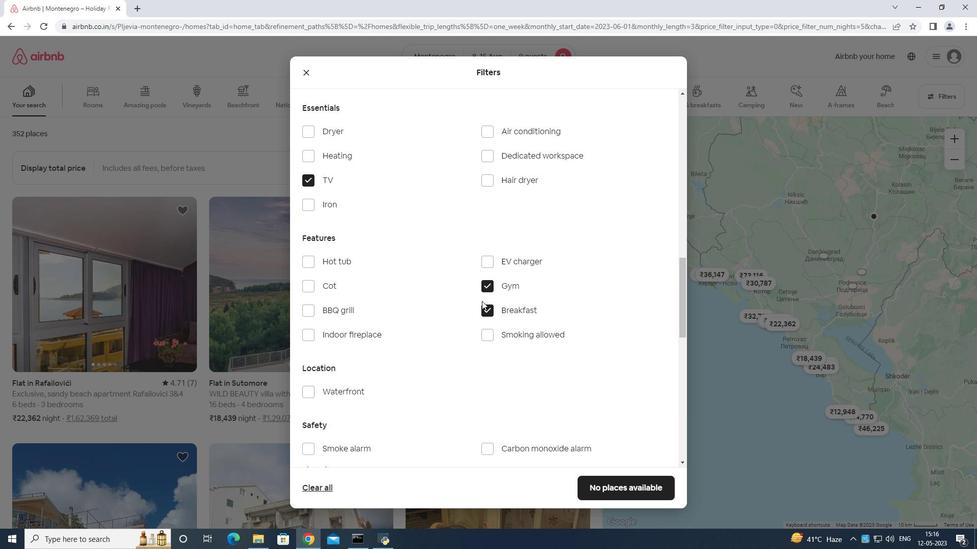 
Action: Mouse moved to (482, 300)
Screenshot: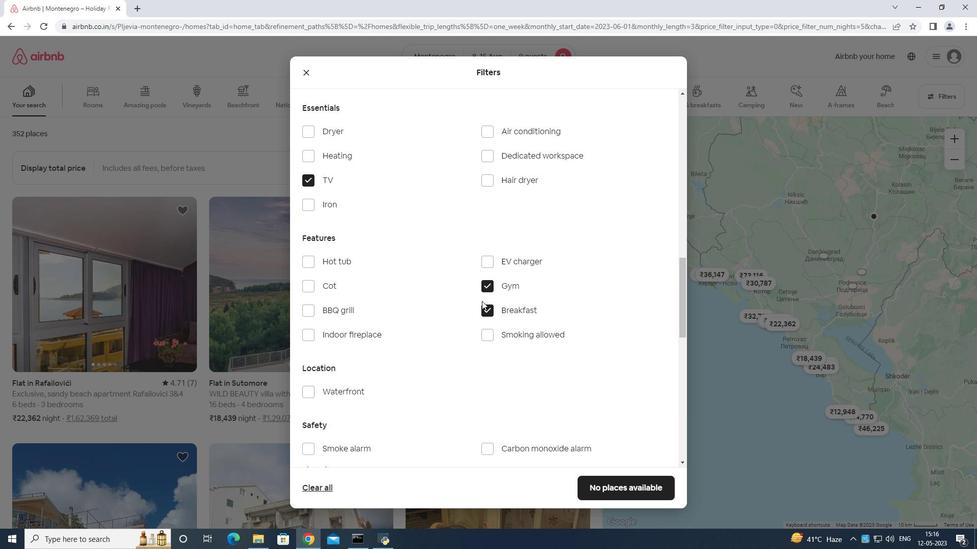 
Action: Mouse scrolled (482, 300) with delta (0, 0)
Screenshot: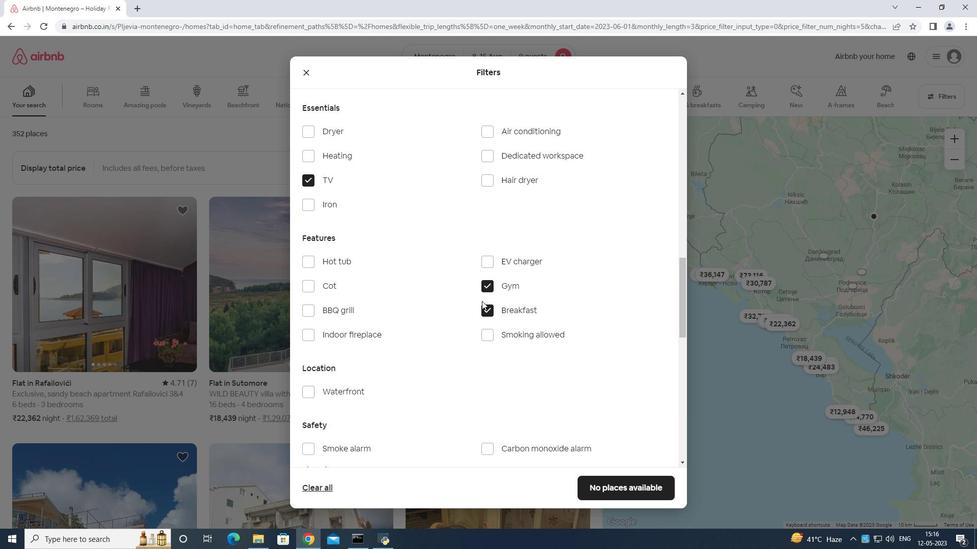 
Action: Mouse scrolled (482, 300) with delta (0, 0)
Screenshot: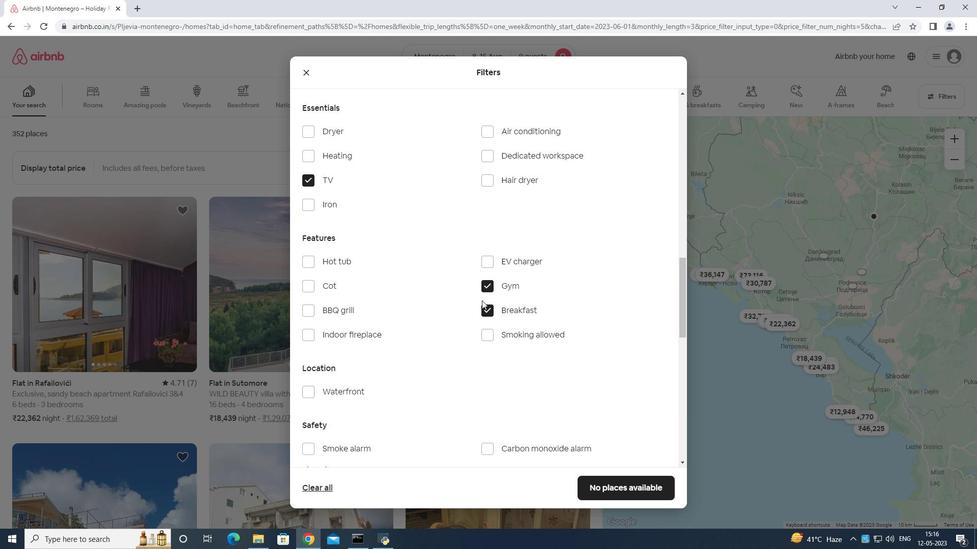 
Action: Mouse moved to (482, 300)
Screenshot: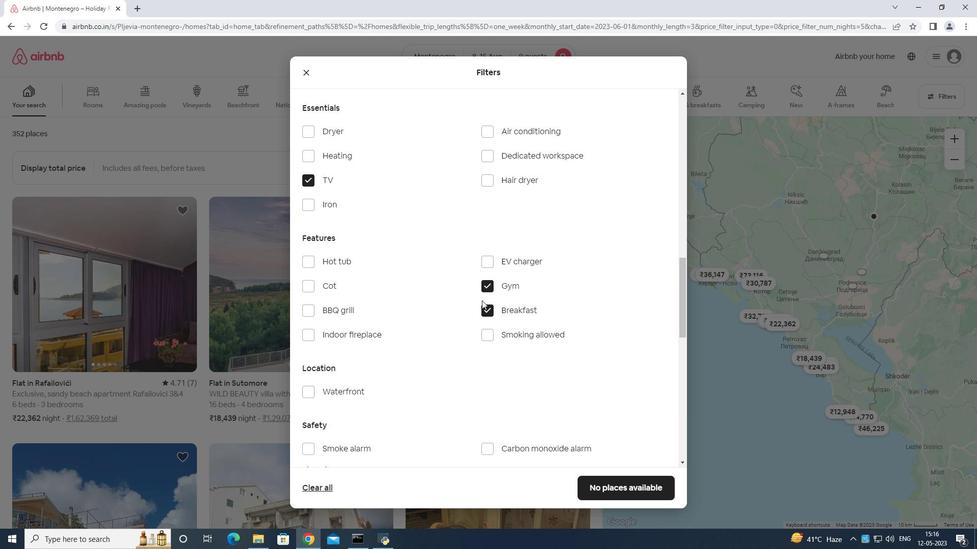 
Action: Mouse scrolled (482, 300) with delta (0, 0)
Screenshot: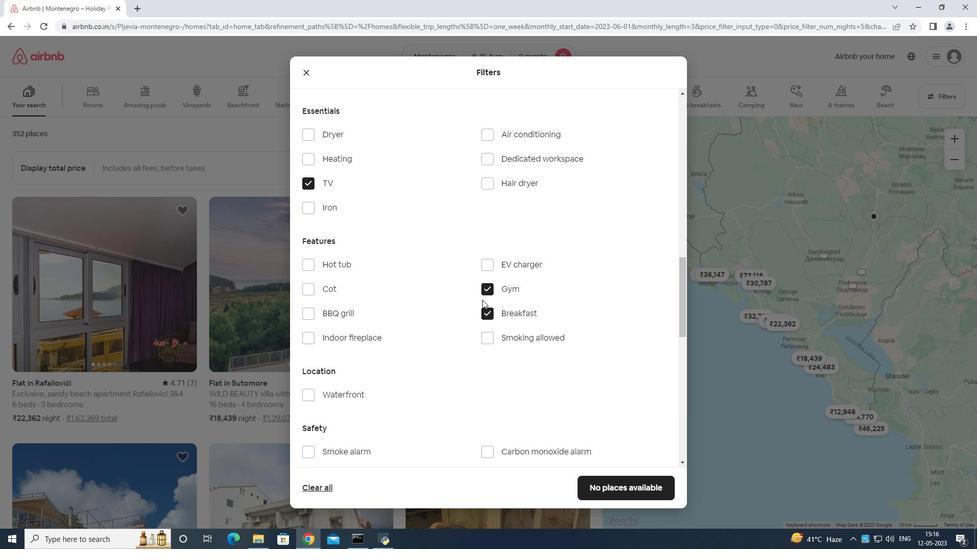 
Action: Mouse moved to (489, 301)
Screenshot: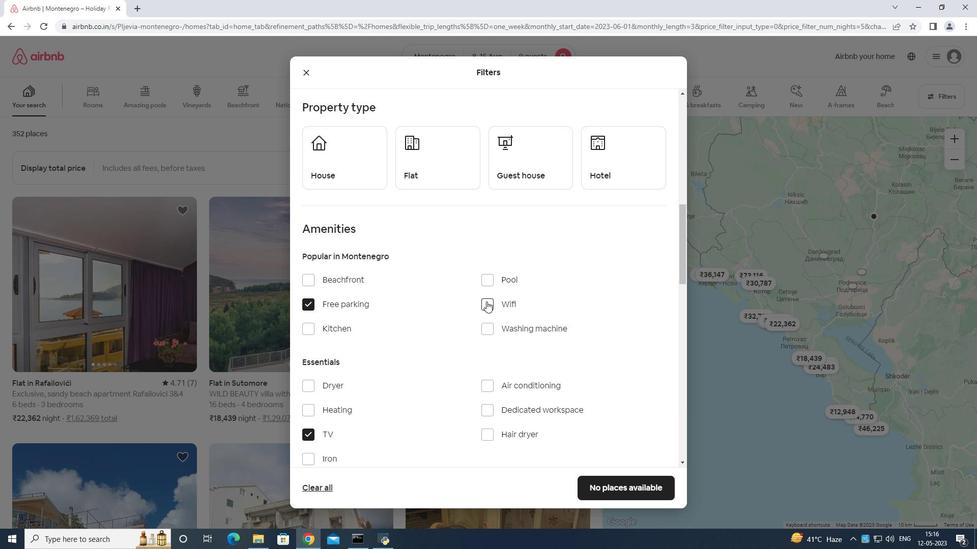 
Action: Mouse pressed left at (489, 301)
Screenshot: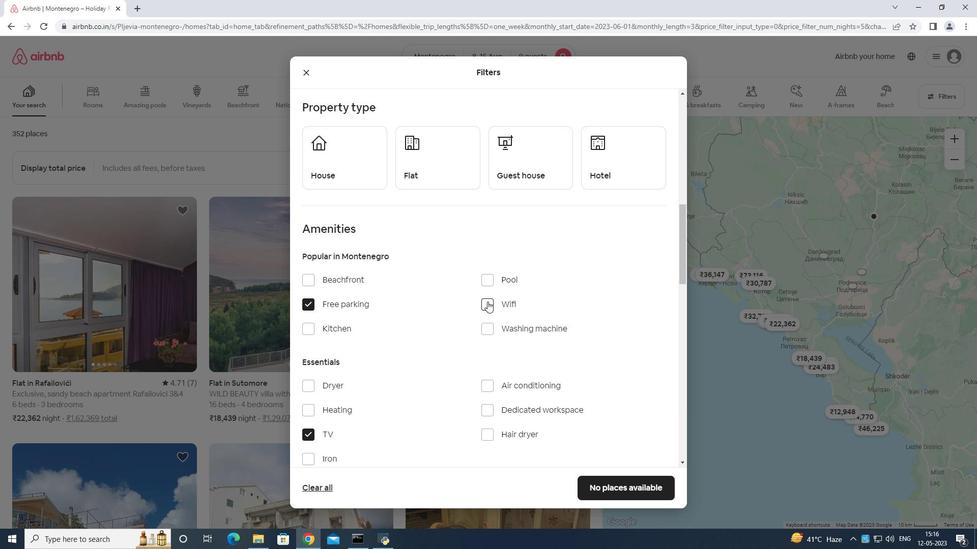 
Action: Mouse moved to (483, 293)
Screenshot: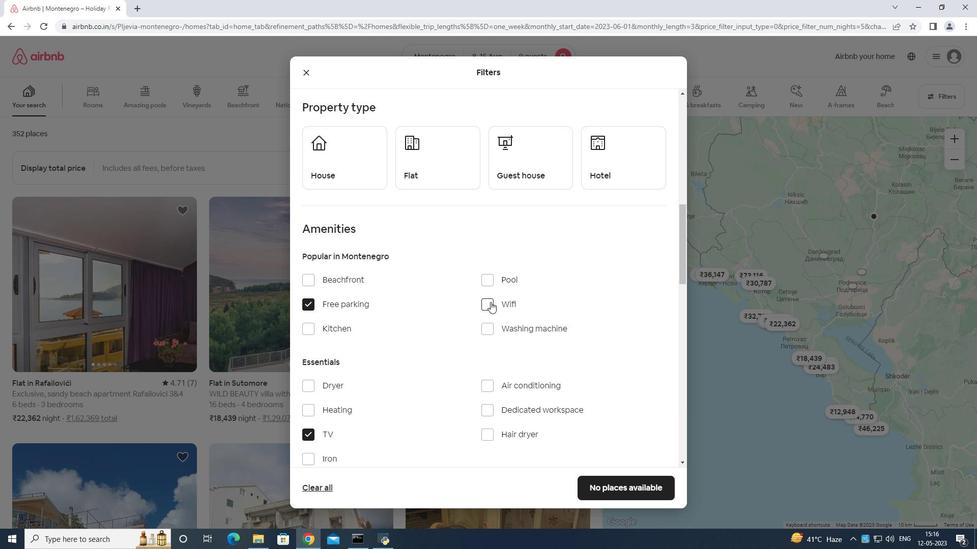 
Action: Mouse scrolled (483, 292) with delta (0, 0)
Screenshot: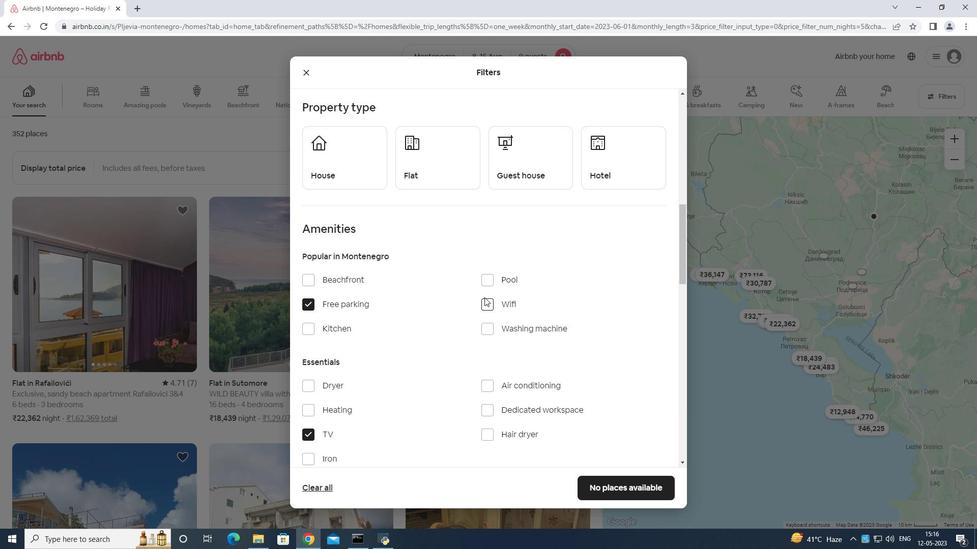 
Action: Mouse moved to (484, 294)
Screenshot: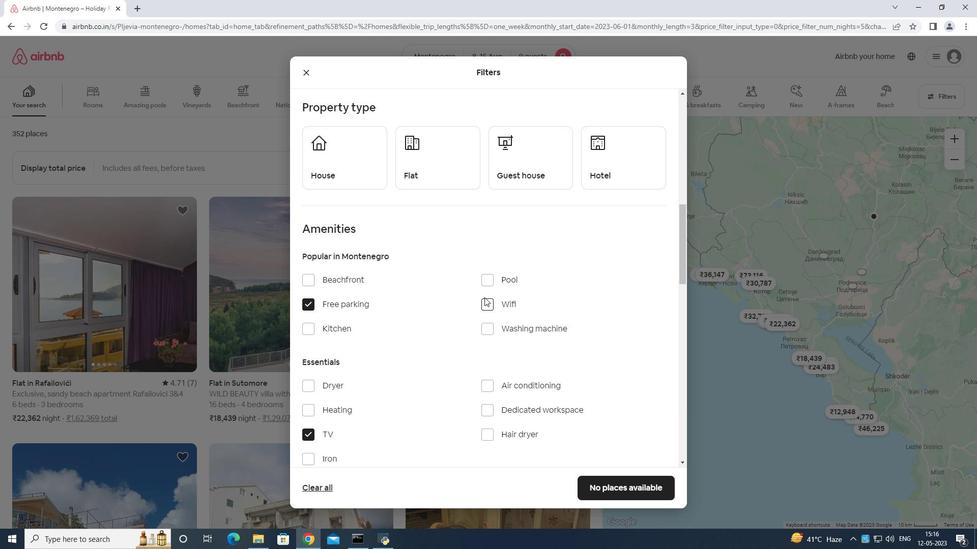 
Action: Mouse scrolled (484, 293) with delta (0, 0)
Screenshot: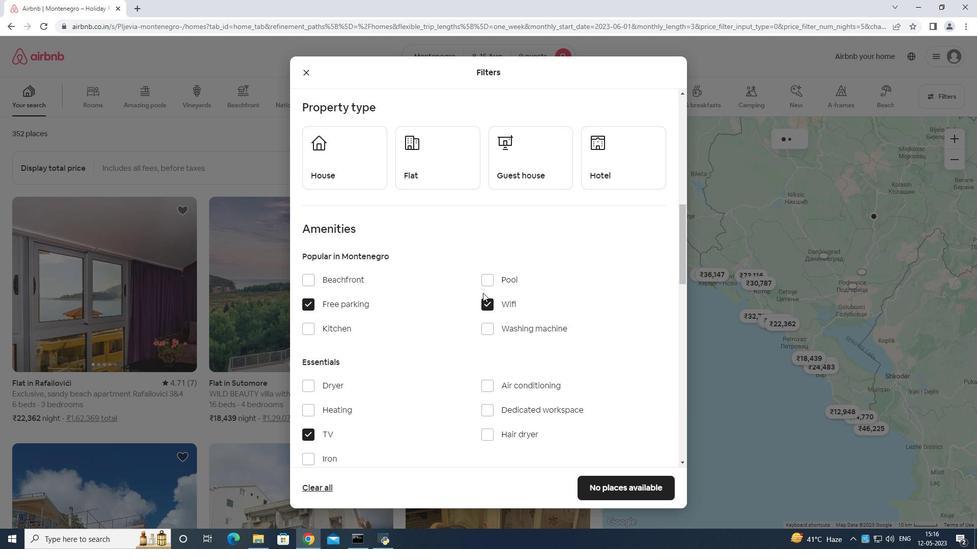 
Action: Mouse moved to (484, 294)
Screenshot: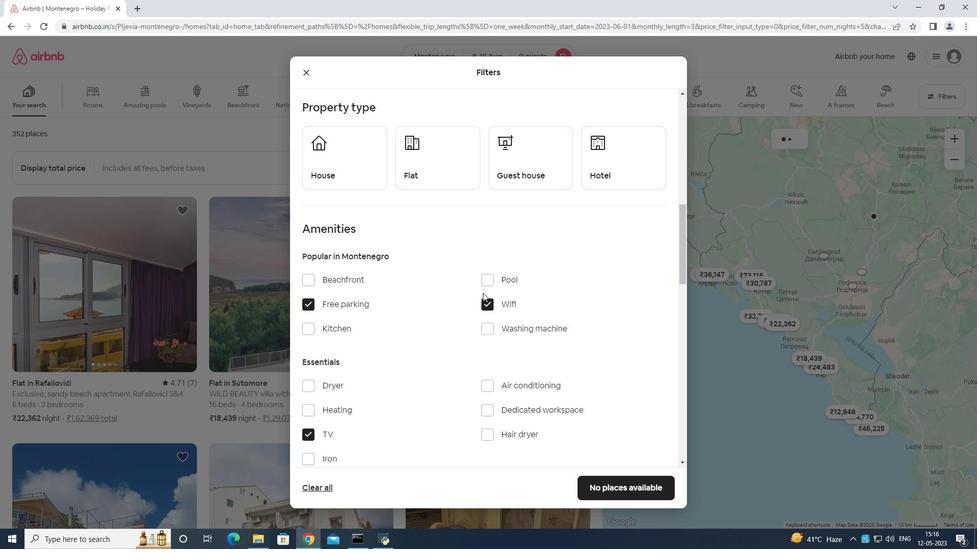 
Action: Mouse scrolled (484, 294) with delta (0, 0)
Screenshot: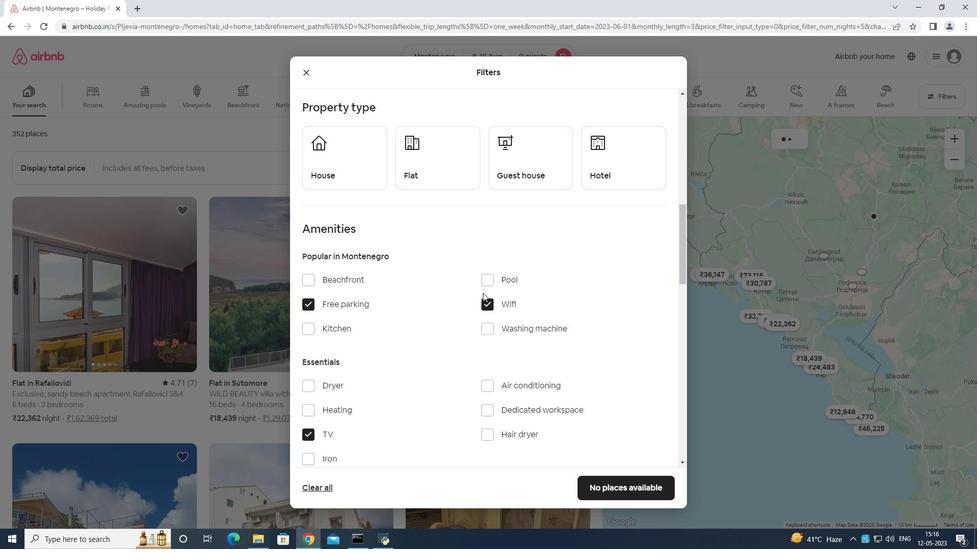 
Action: Mouse moved to (484, 295)
Screenshot: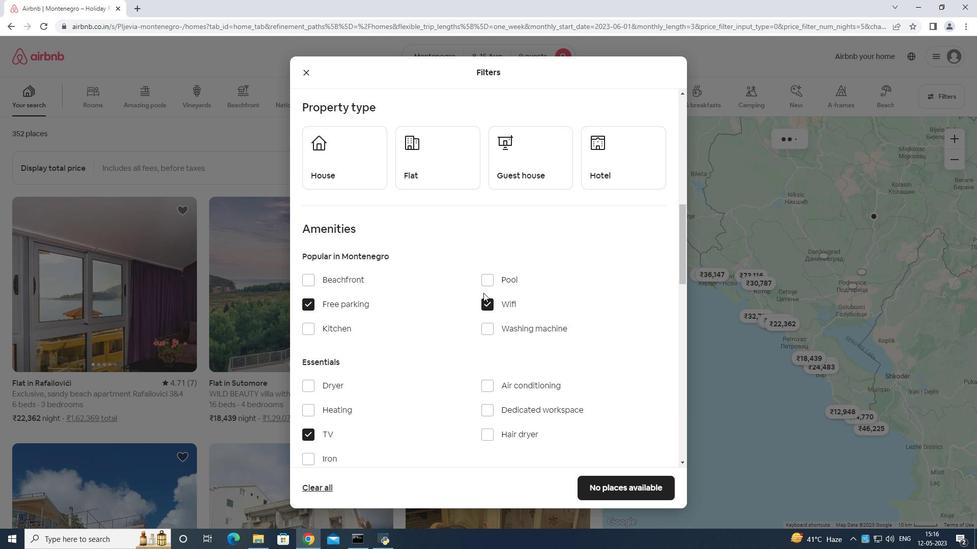
Action: Mouse scrolled (484, 295) with delta (0, 0)
Screenshot: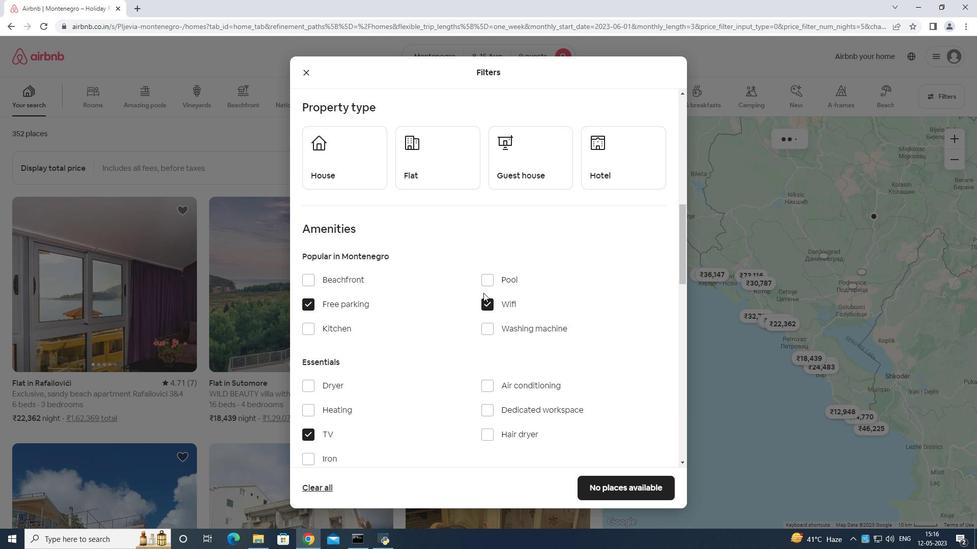 
Action: Mouse moved to (489, 289)
Screenshot: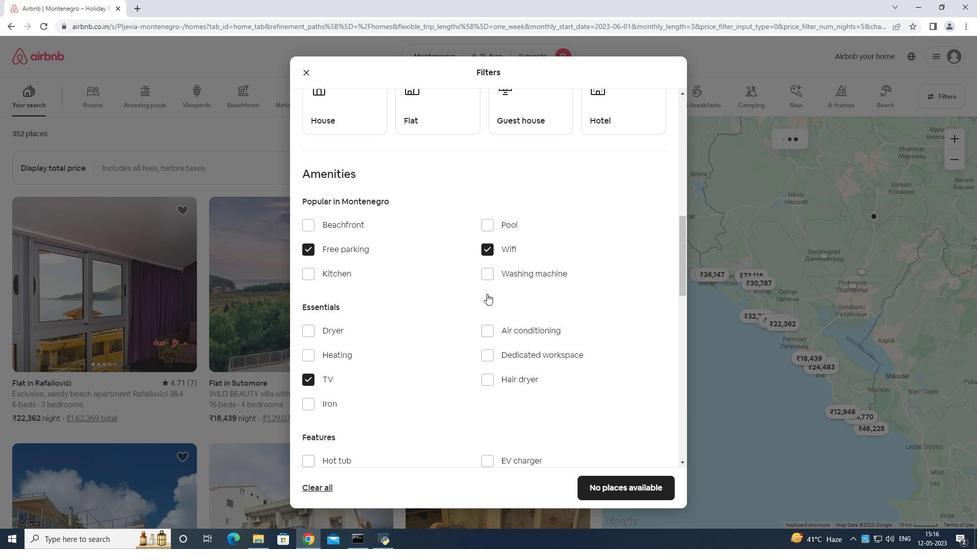 
Action: Mouse scrolled (489, 289) with delta (0, 0)
Screenshot: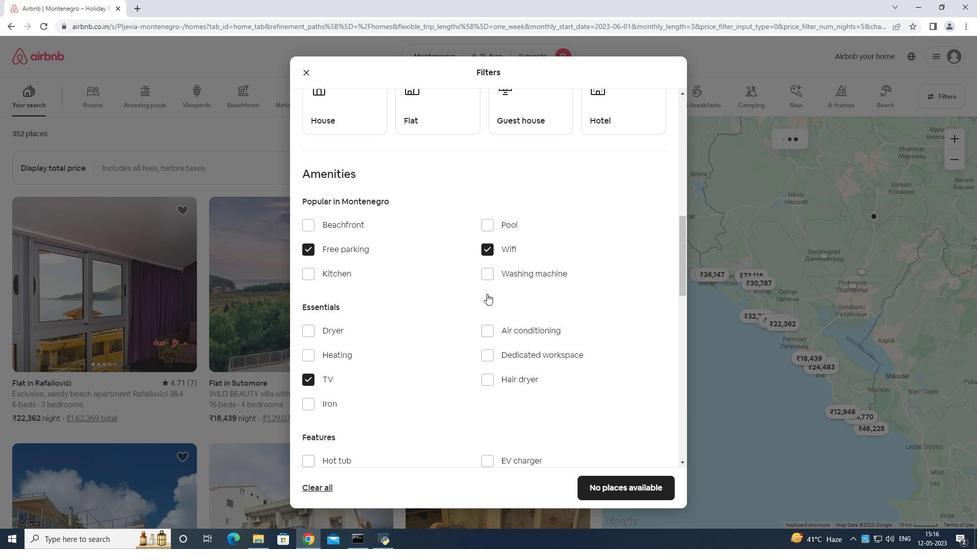 
Action: Mouse moved to (489, 289)
Screenshot: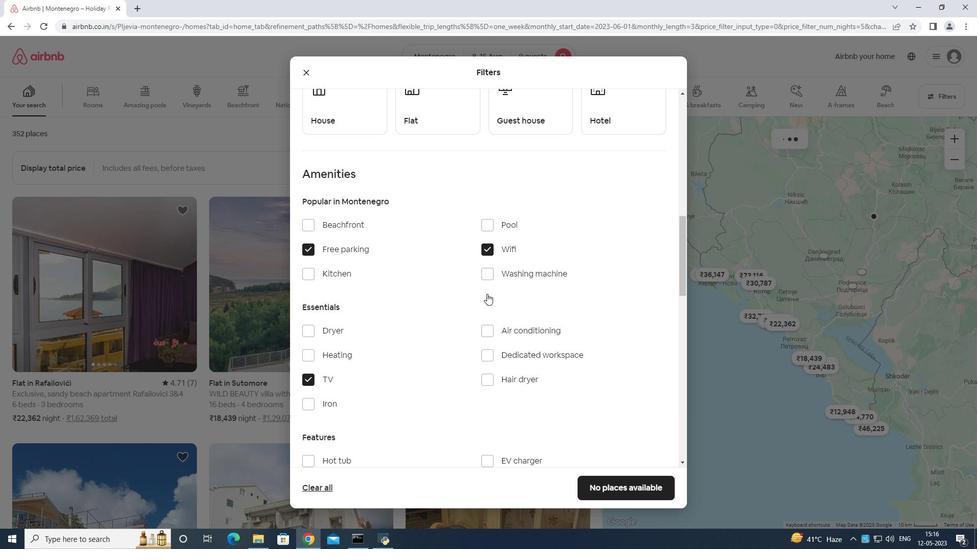 
Action: Mouse scrolled (489, 289) with delta (0, 0)
Screenshot: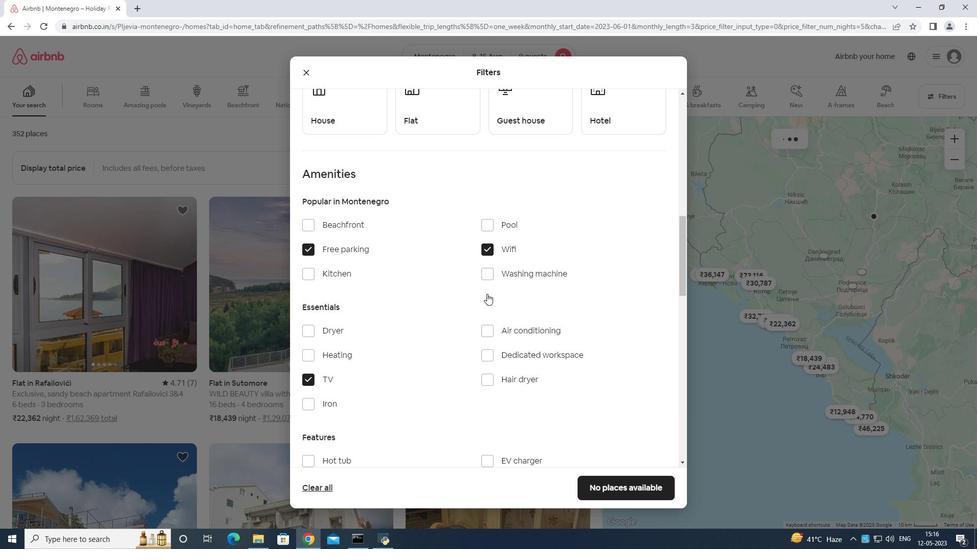 
Action: Mouse moved to (489, 290)
Screenshot: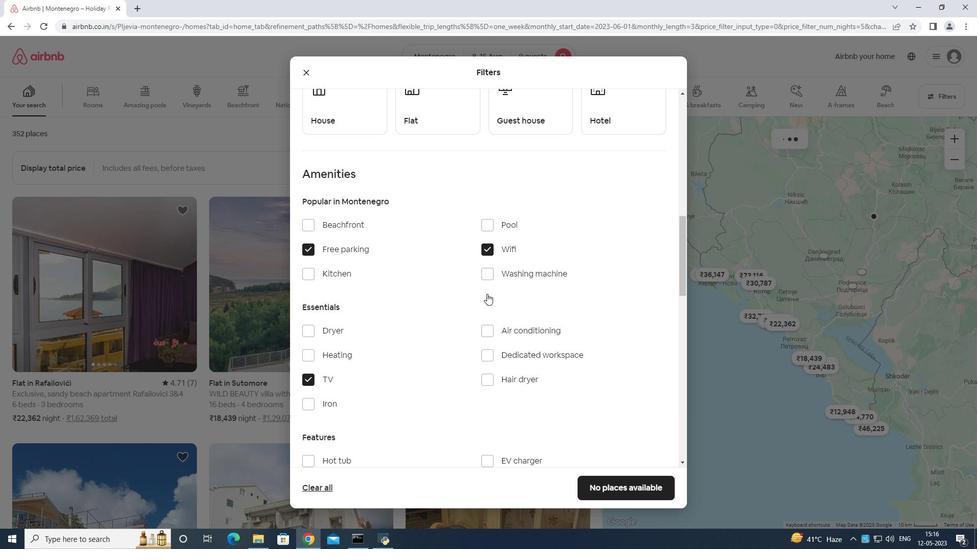 
Action: Mouse scrolled (489, 289) with delta (0, 0)
Screenshot: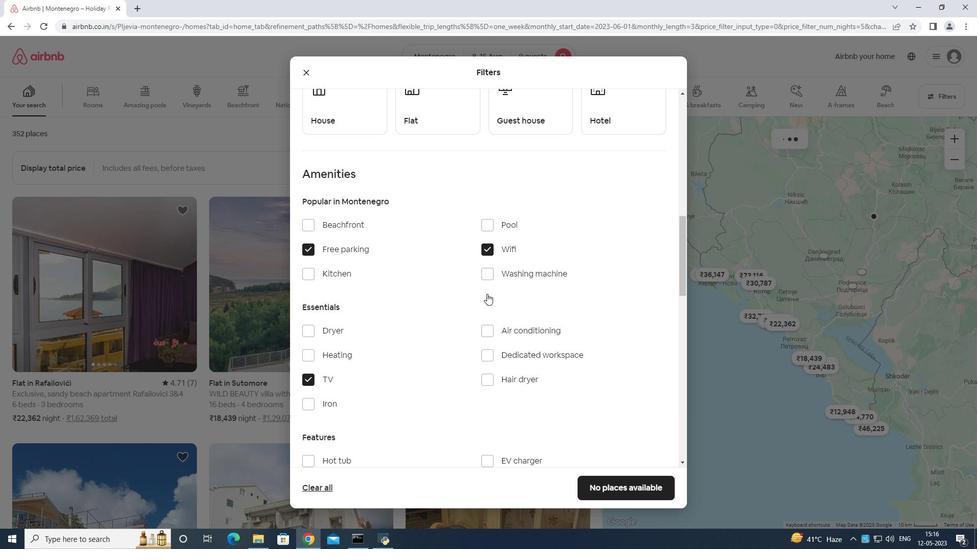 
Action: Mouse moved to (489, 290)
Screenshot: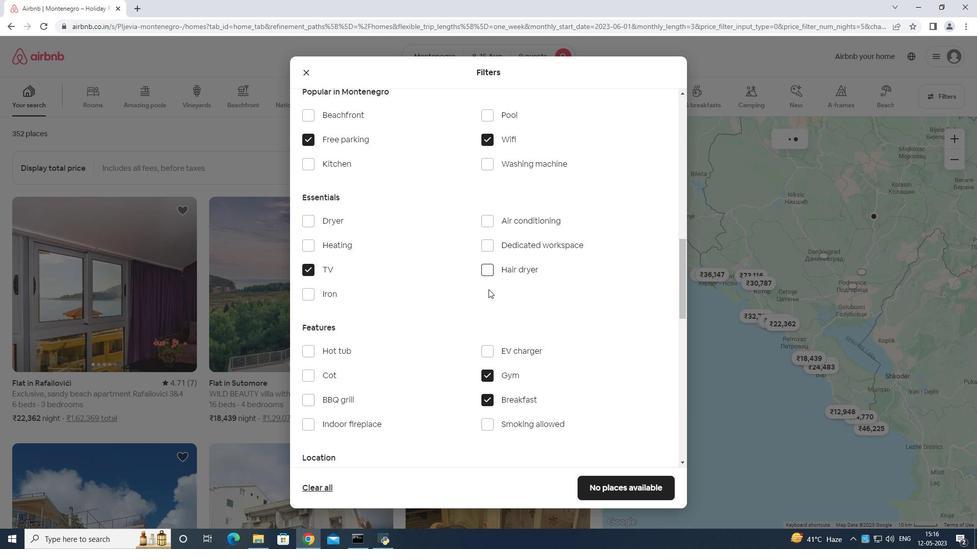 
Action: Mouse scrolled (489, 290) with delta (0, 0)
Screenshot: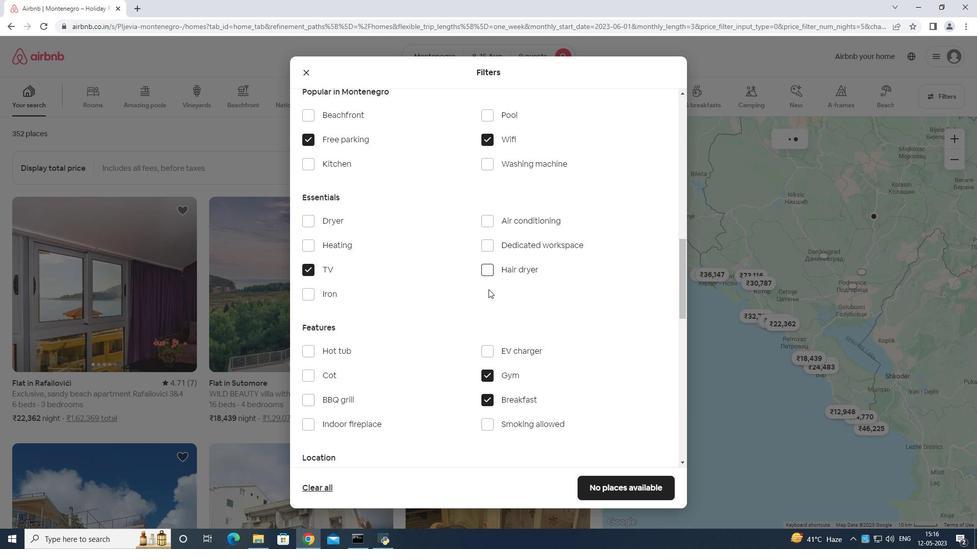 
Action: Mouse moved to (489, 290)
Screenshot: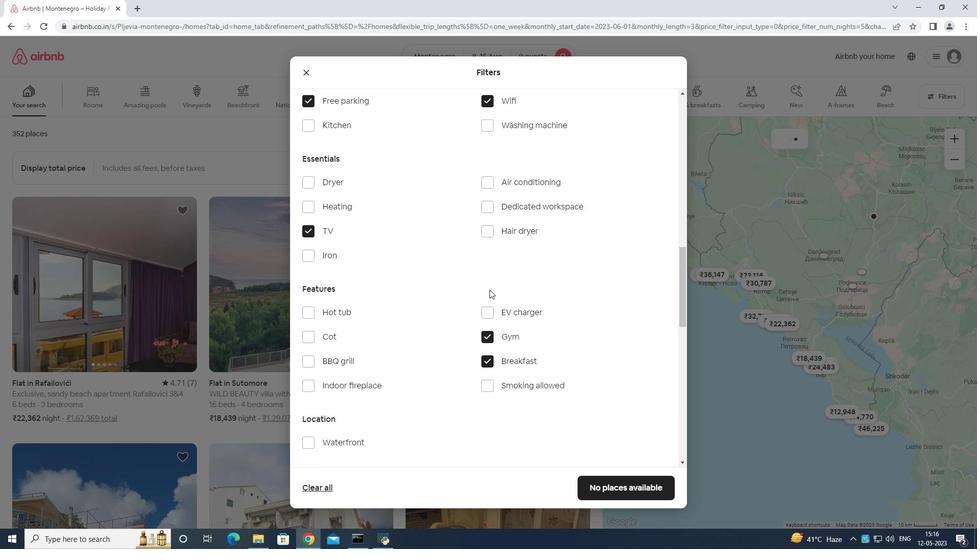 
Action: Mouse scrolled (489, 289) with delta (0, 0)
Screenshot: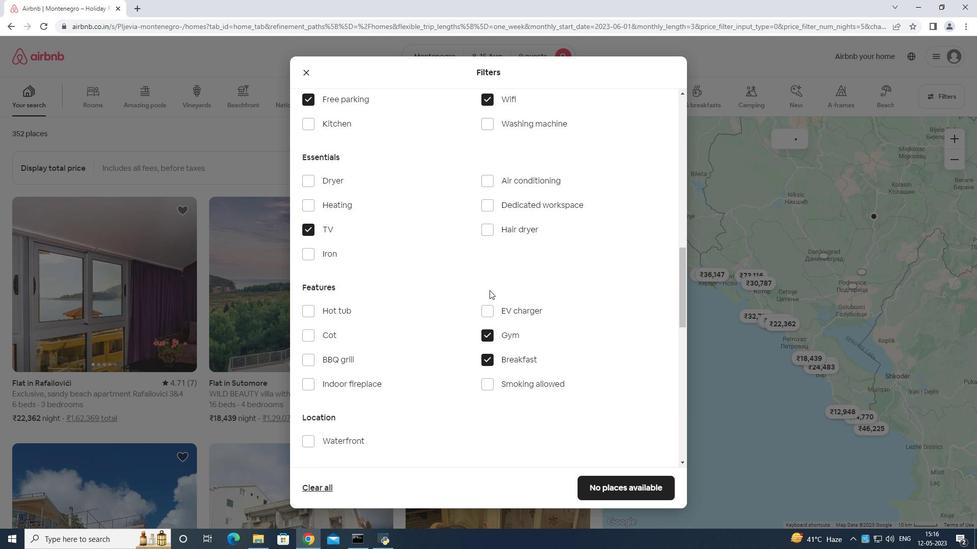 
Action: Mouse scrolled (489, 289) with delta (0, 0)
Screenshot: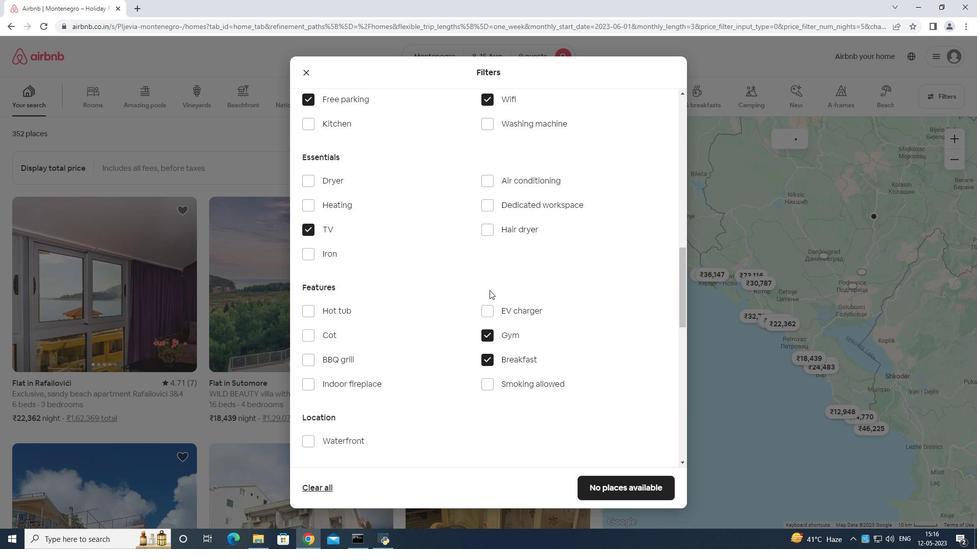 
Action: Mouse scrolled (489, 289) with delta (0, 0)
Screenshot: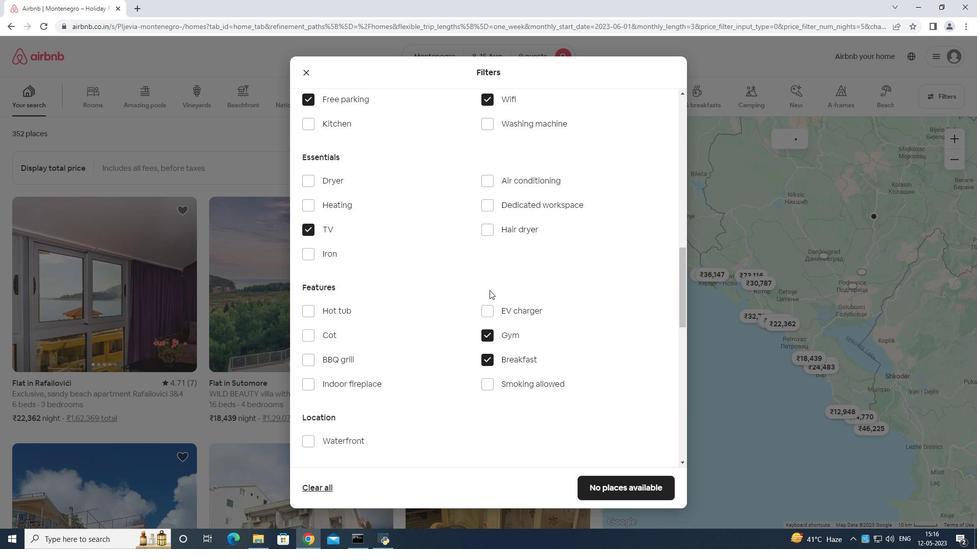 
Action: Mouse moved to (641, 281)
Screenshot: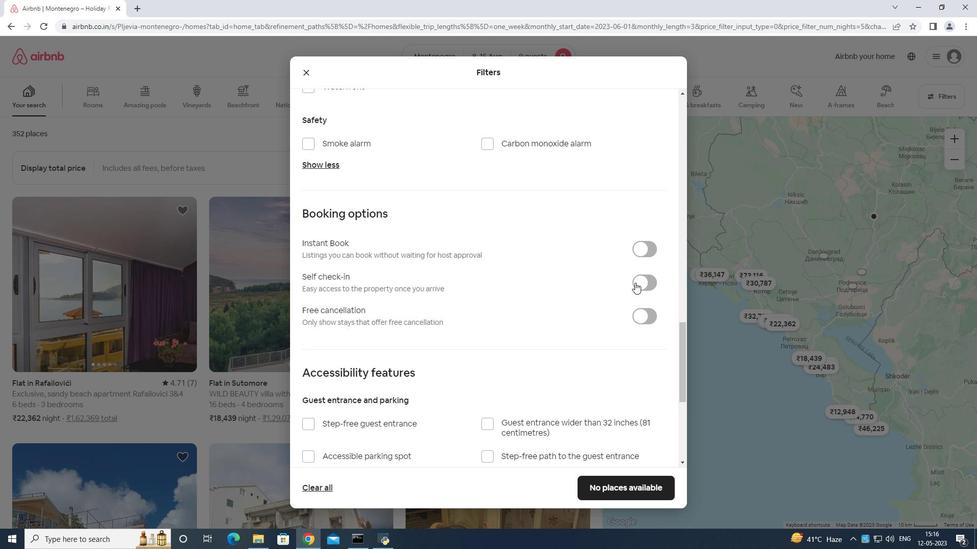
Action: Mouse pressed left at (641, 281)
Screenshot: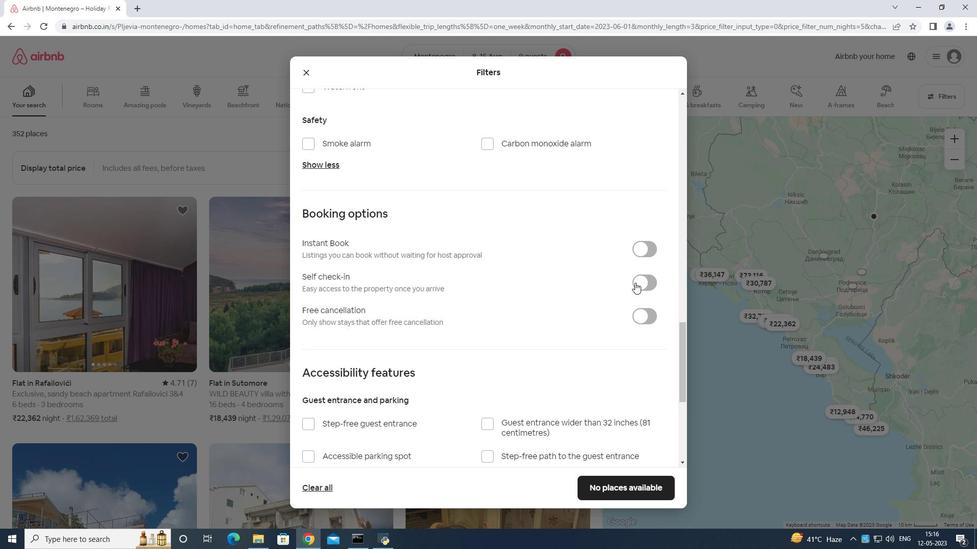 
Action: Mouse moved to (647, 270)
Screenshot: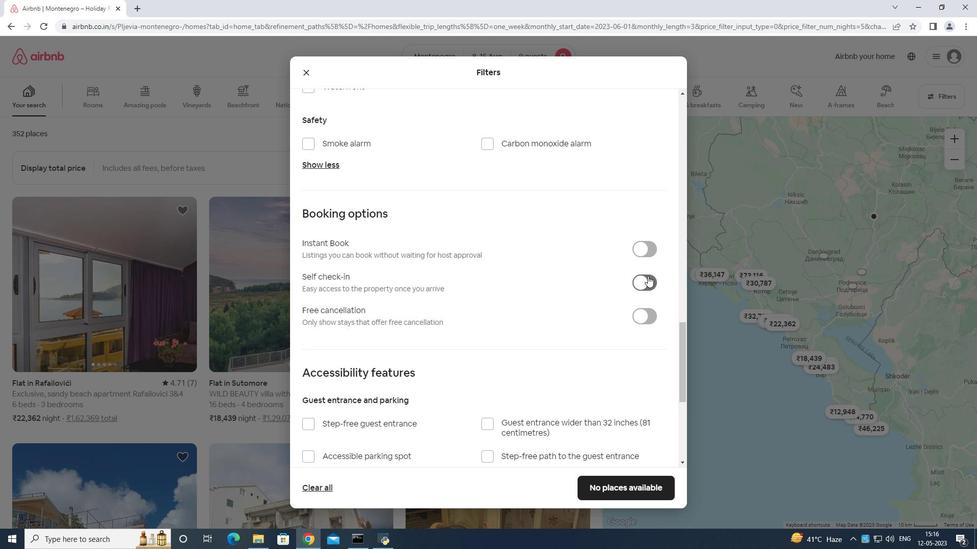 
Action: Mouse scrolled (647, 269) with delta (0, 0)
Screenshot: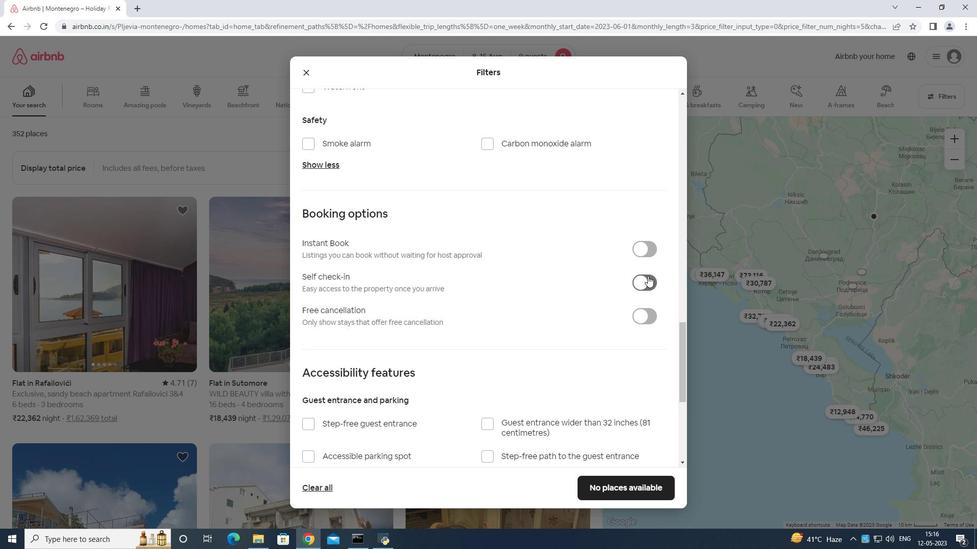 
Action: Mouse moved to (647, 271)
Screenshot: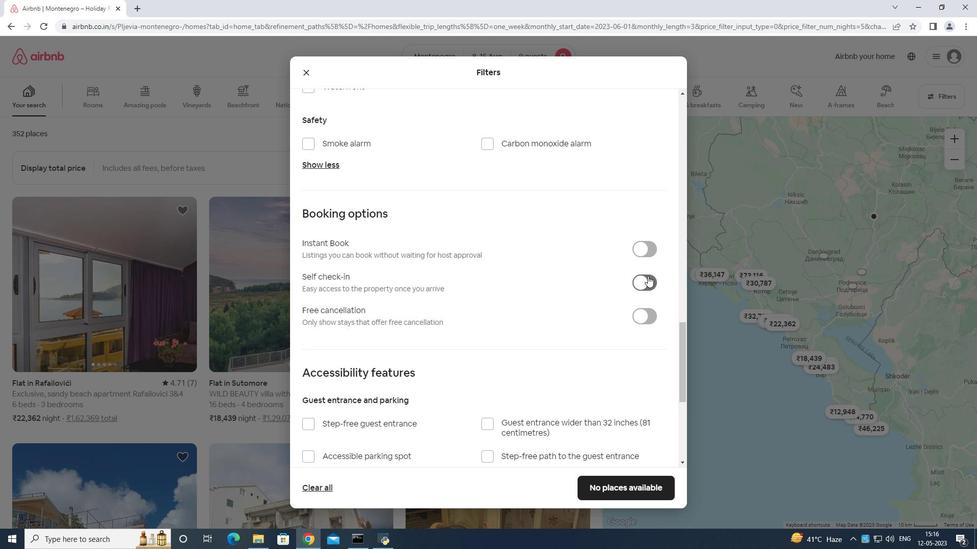 
Action: Mouse scrolled (647, 270) with delta (0, 0)
Screenshot: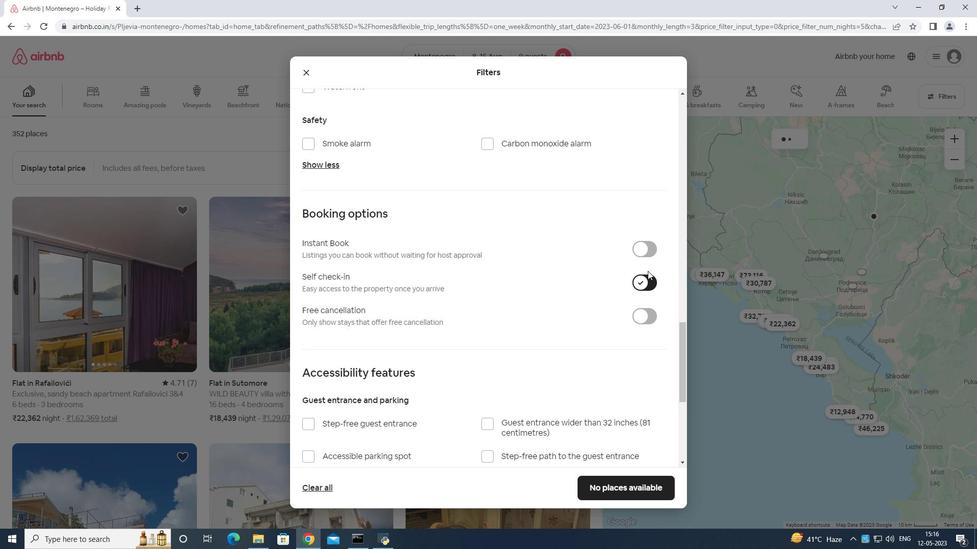 
Action: Mouse moved to (647, 273)
Screenshot: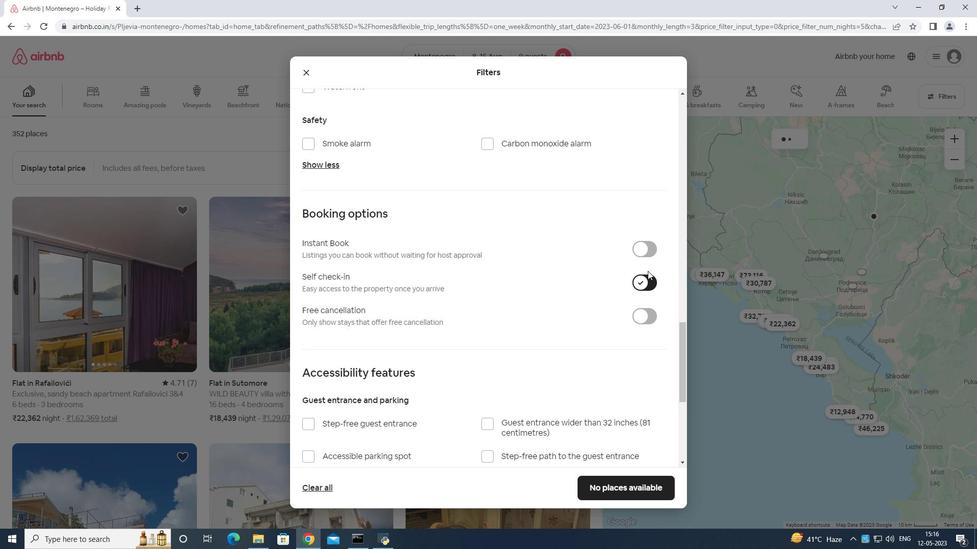 
Action: Mouse scrolled (647, 272) with delta (0, 0)
Screenshot: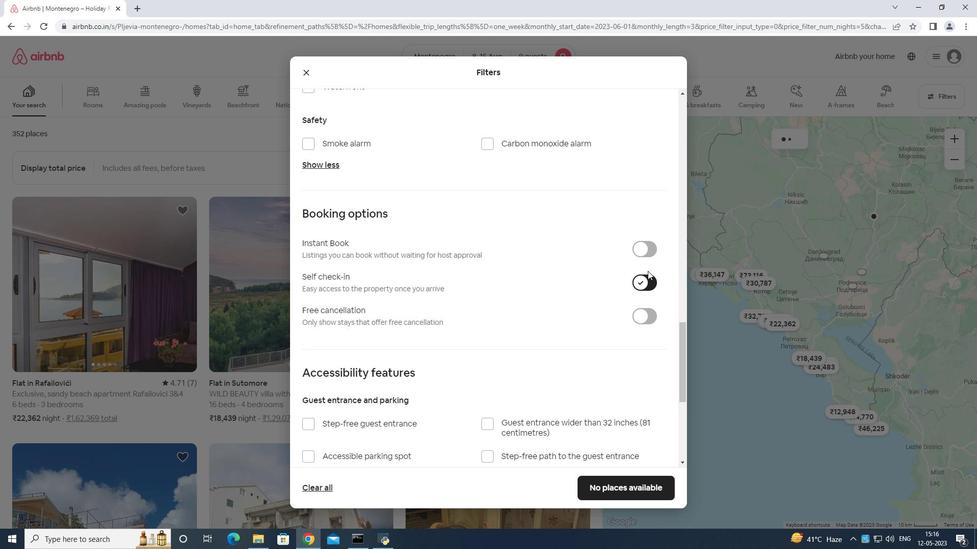 
Action: Mouse moved to (647, 274)
Screenshot: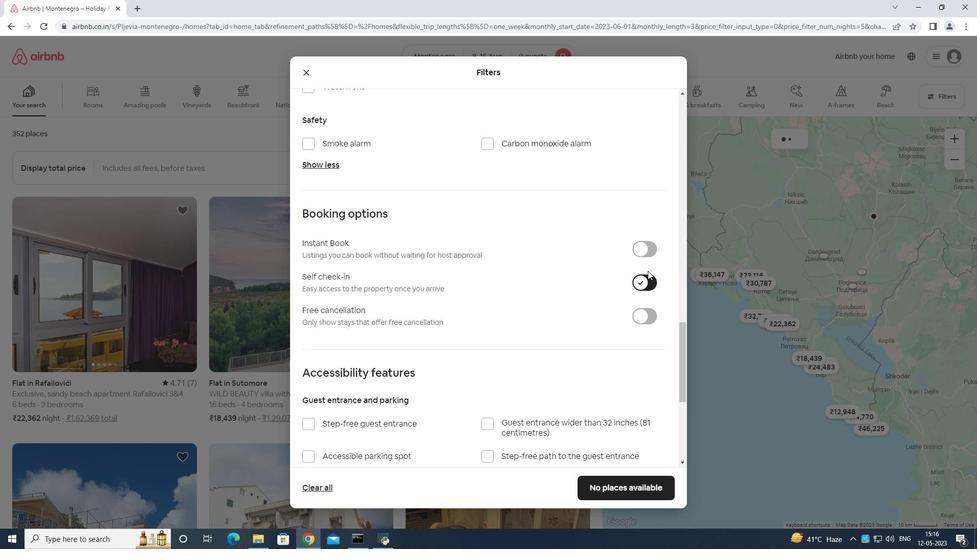 
Action: Mouse scrolled (647, 273) with delta (0, 0)
Screenshot: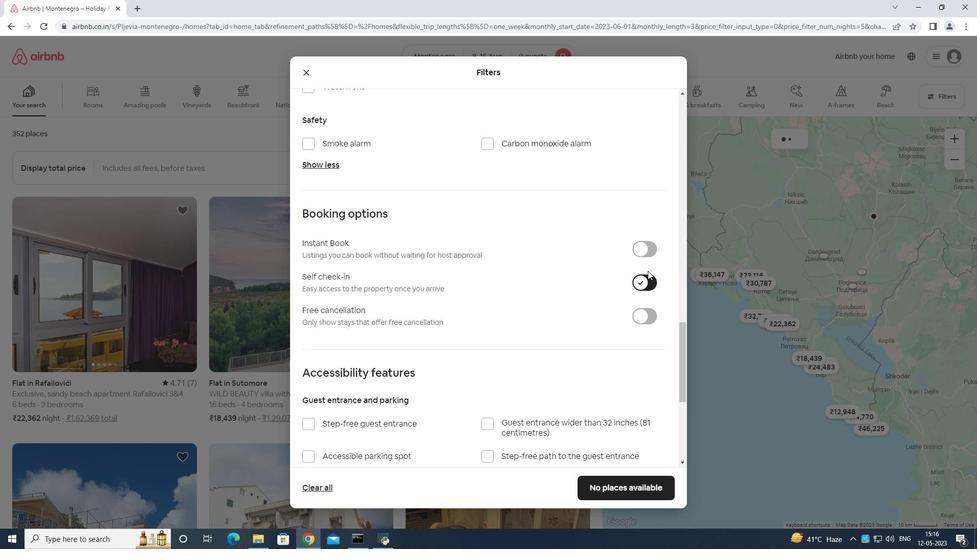 
Action: Mouse moved to (643, 271)
Screenshot: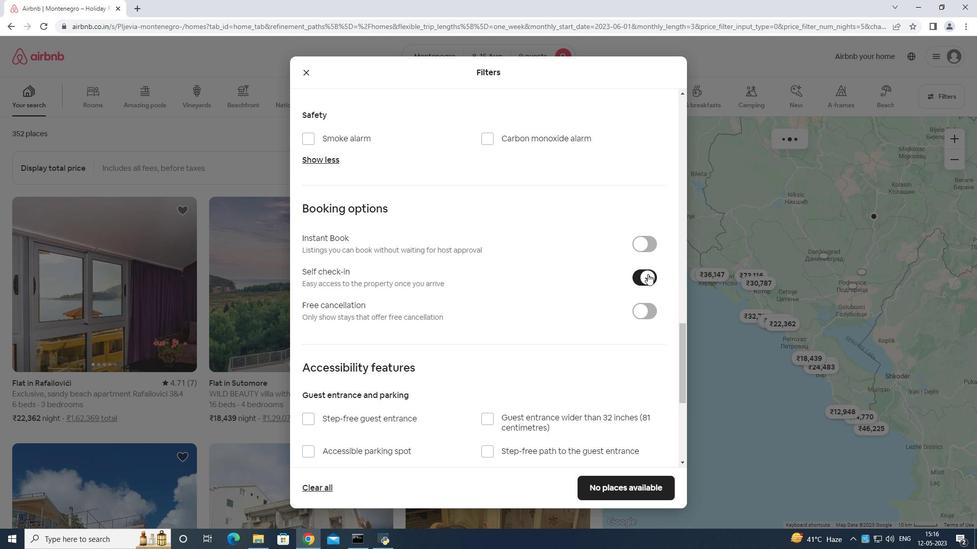 
Action: Mouse scrolled (643, 271) with delta (0, 0)
Screenshot: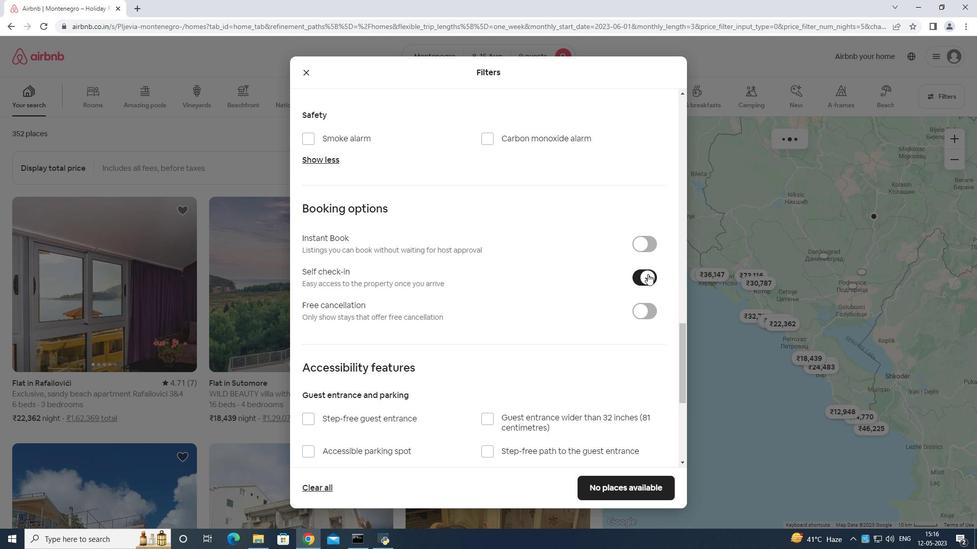 
Action: Mouse moved to (642, 271)
Screenshot: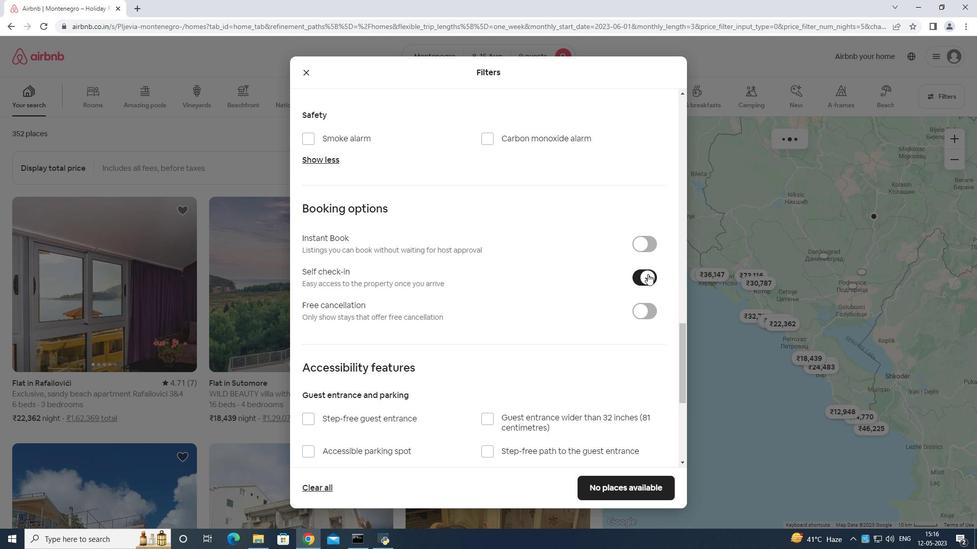 
Action: Mouse scrolled (642, 271) with delta (0, 0)
Screenshot: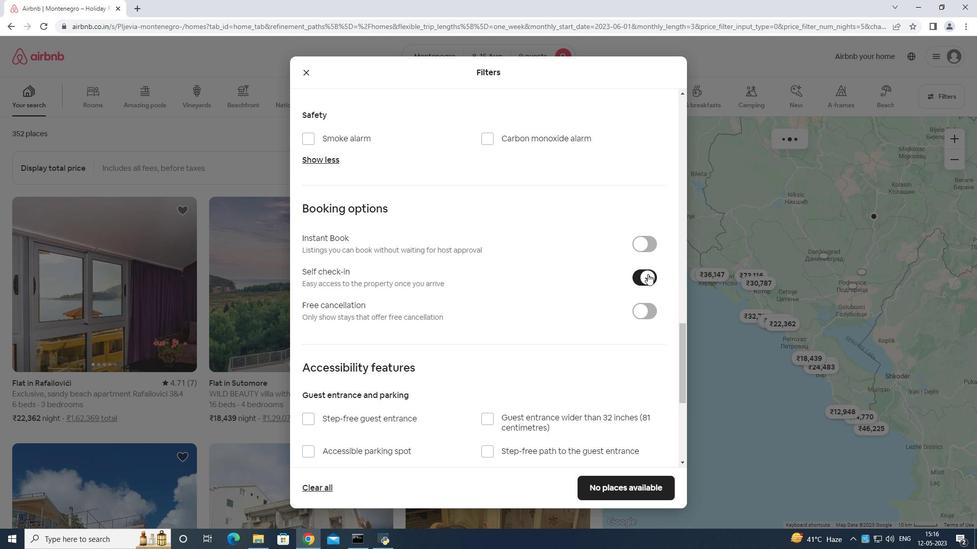
Action: Mouse moved to (642, 272)
Screenshot: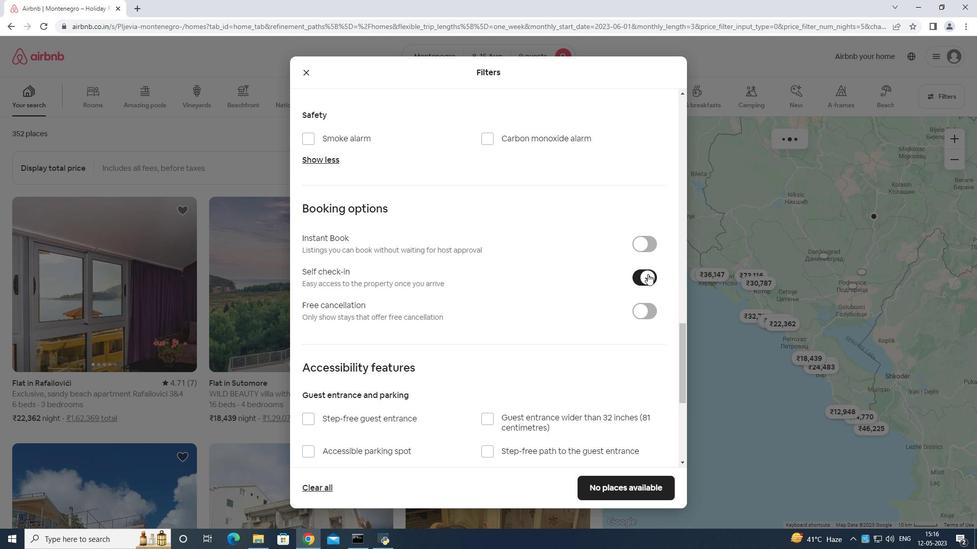 
Action: Mouse scrolled (642, 272) with delta (0, 0)
Screenshot: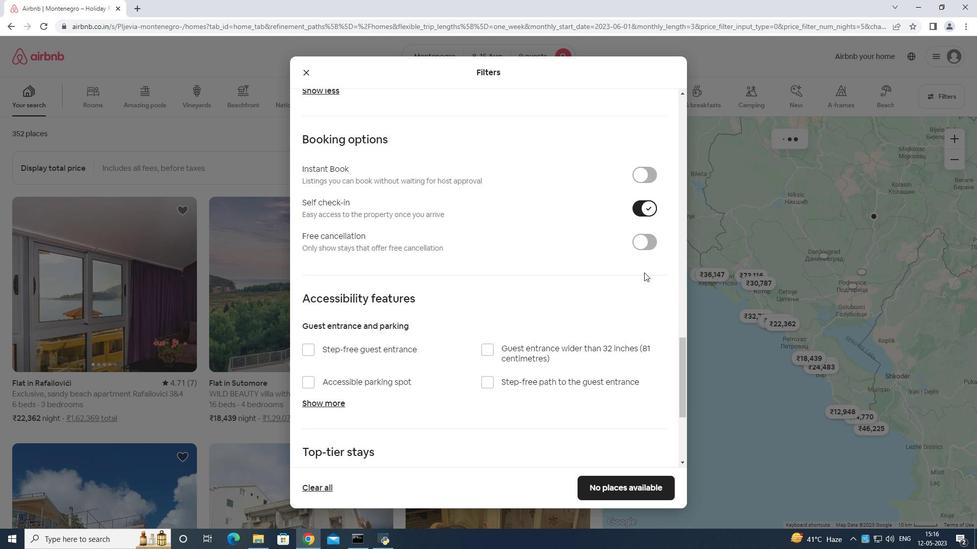 
Action: Mouse moved to (642, 273)
Screenshot: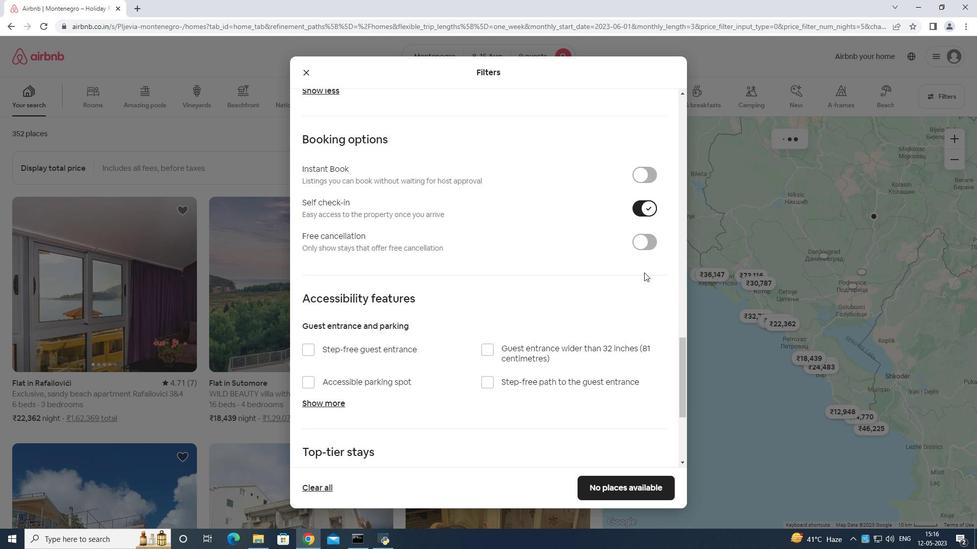 
Action: Mouse scrolled (642, 272) with delta (0, 0)
Screenshot: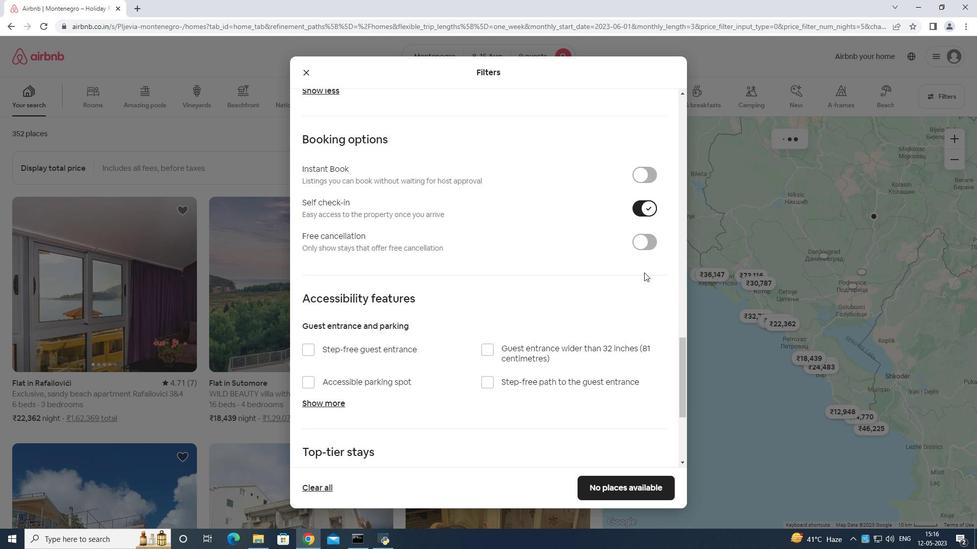 
Action: Mouse moved to (639, 273)
Screenshot: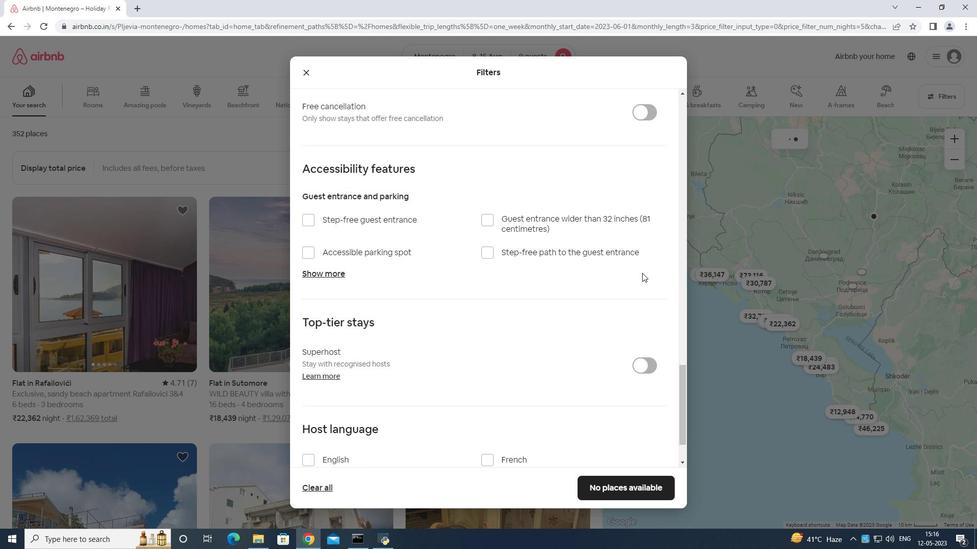 
Action: Mouse scrolled (639, 272) with delta (0, 0)
Screenshot: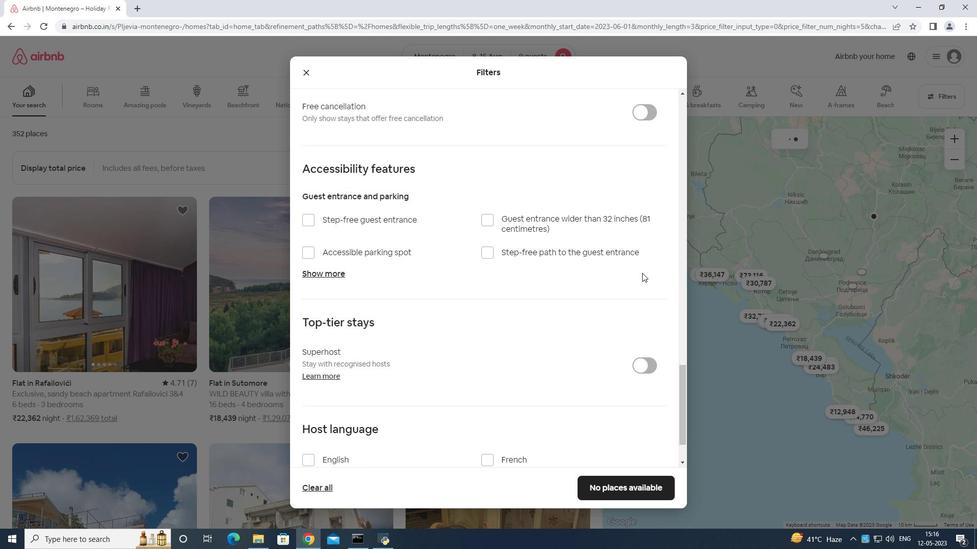 
Action: Mouse moved to (639, 274)
Screenshot: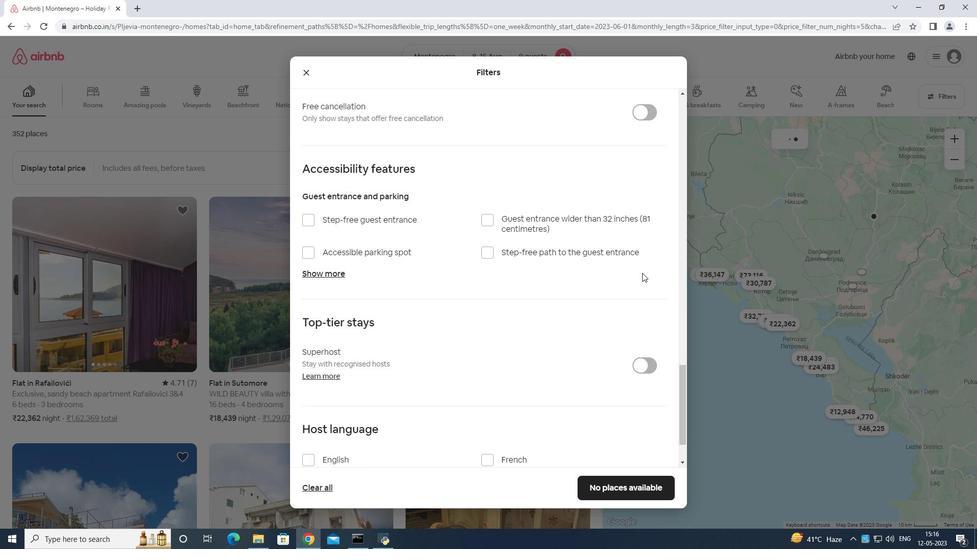 
Action: Mouse scrolled (639, 273) with delta (0, 0)
Screenshot: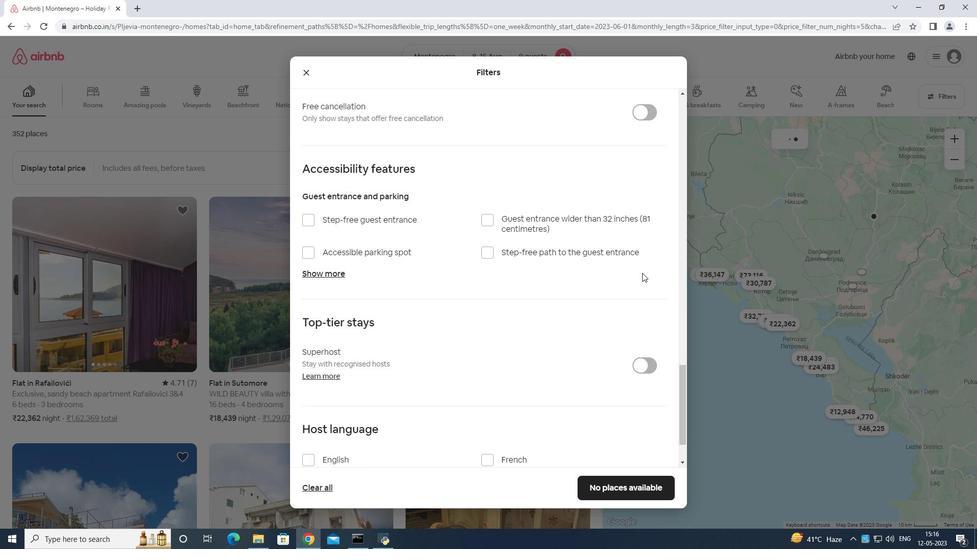 
Action: Mouse moved to (639, 274)
Screenshot: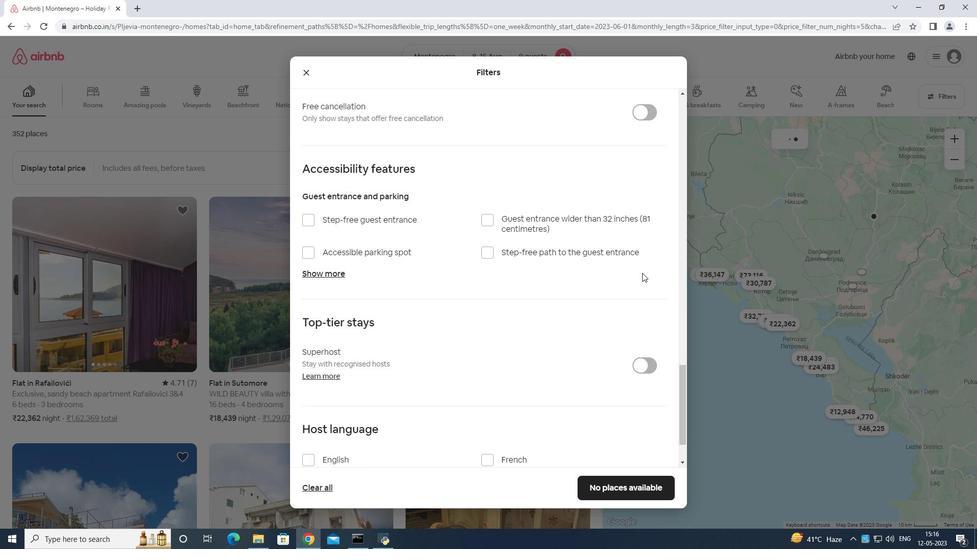 
Action: Mouse scrolled (639, 273) with delta (0, 0)
Screenshot: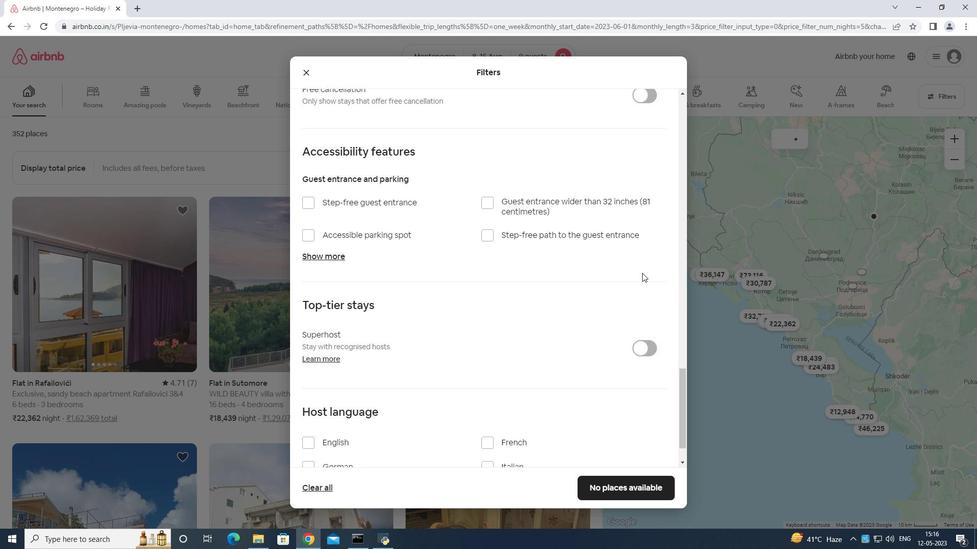 
Action: Mouse moved to (639, 274)
Screenshot: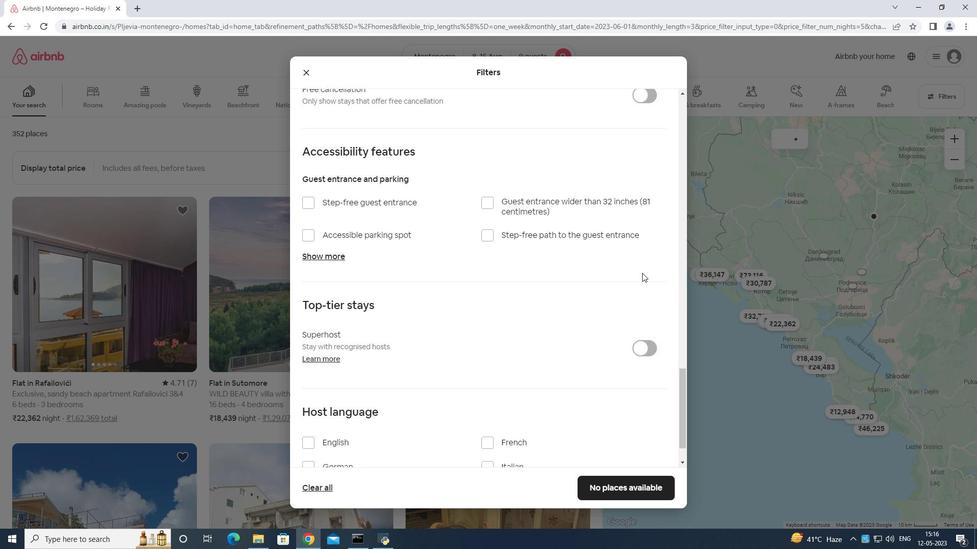 
Action: Mouse scrolled (639, 274) with delta (0, 0)
Screenshot: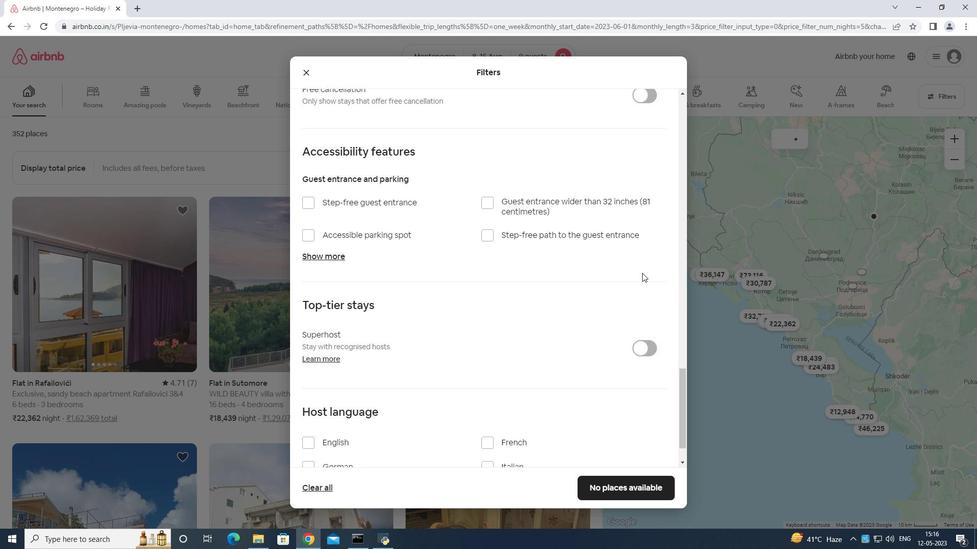 
Action: Mouse moved to (638, 275)
Screenshot: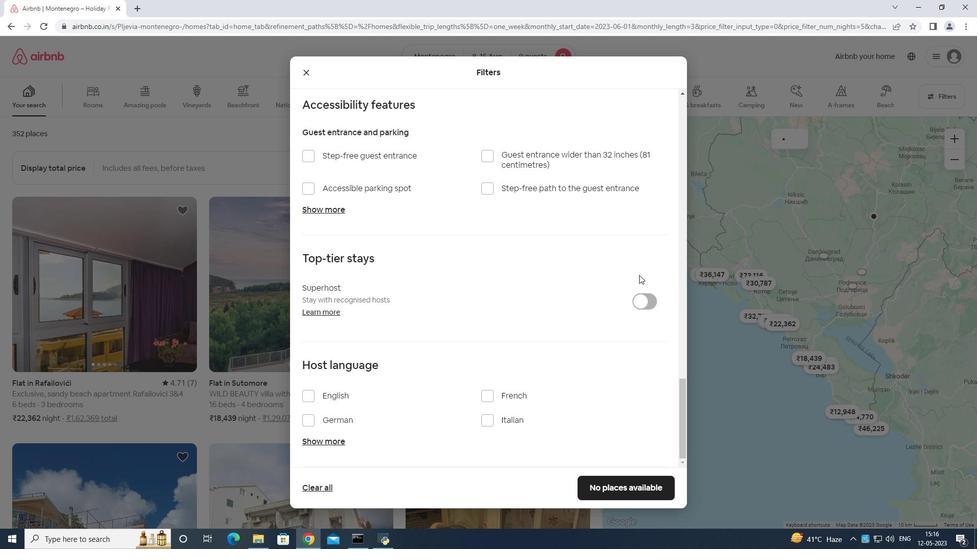 
Action: Mouse scrolled (638, 274) with delta (0, 0)
Screenshot: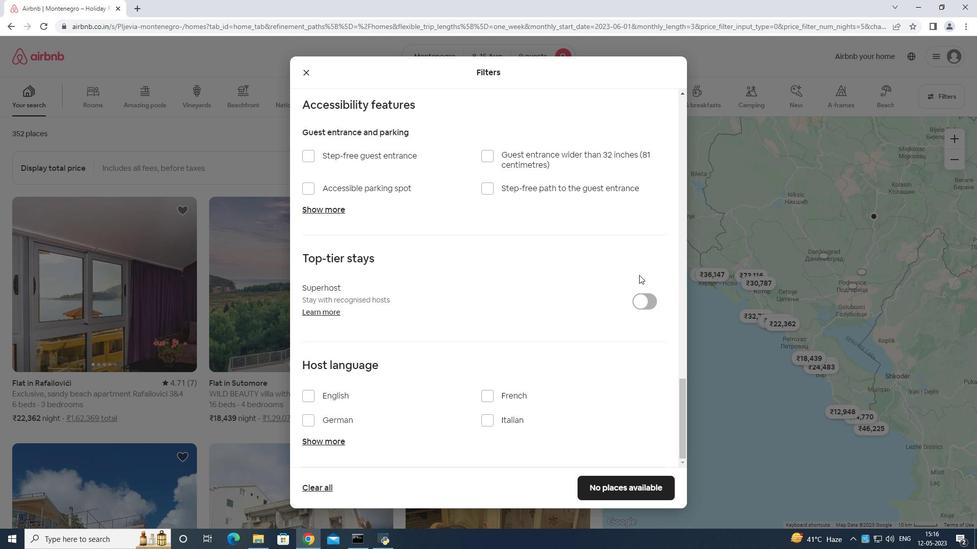 
Action: Mouse moved to (638, 276)
Screenshot: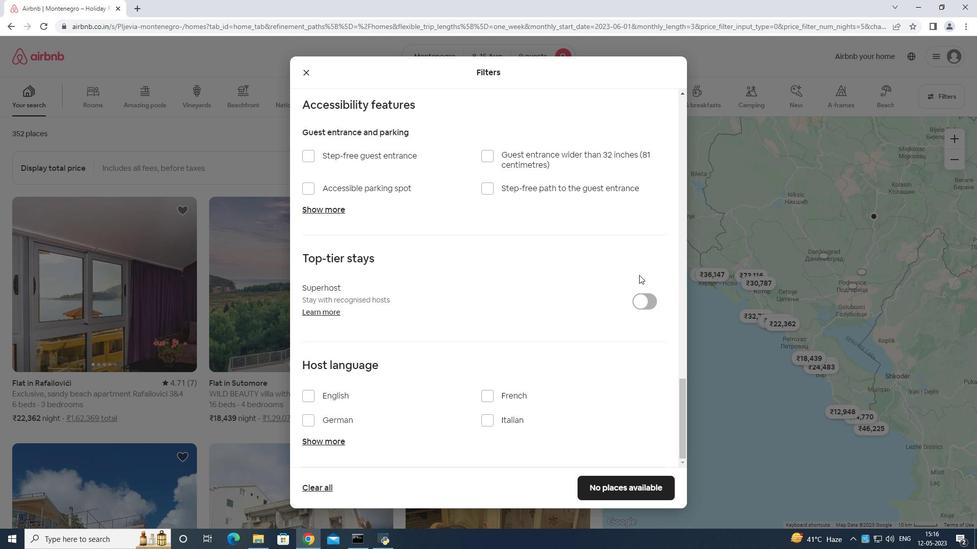 
Action: Mouse scrolled (638, 275) with delta (0, 0)
Screenshot: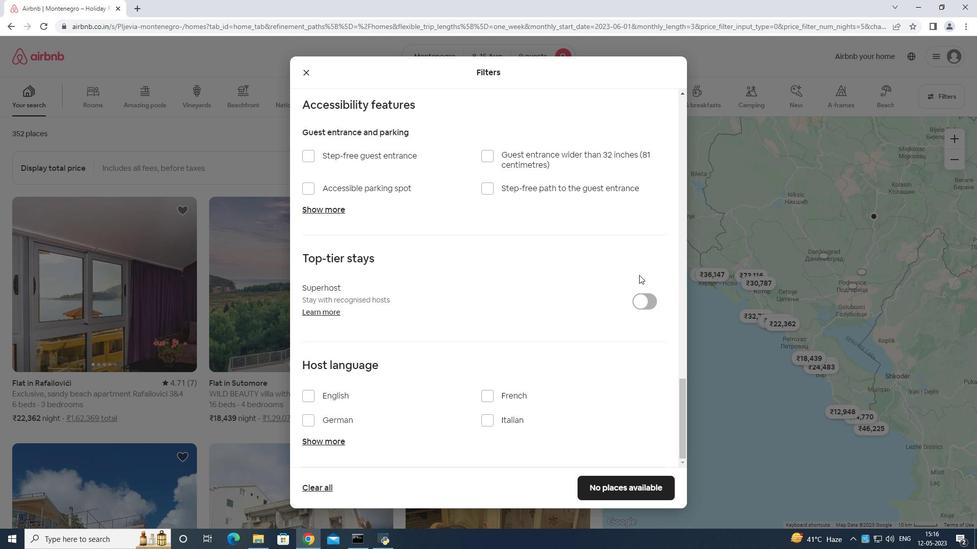 
Action: Mouse moved to (638, 276)
Screenshot: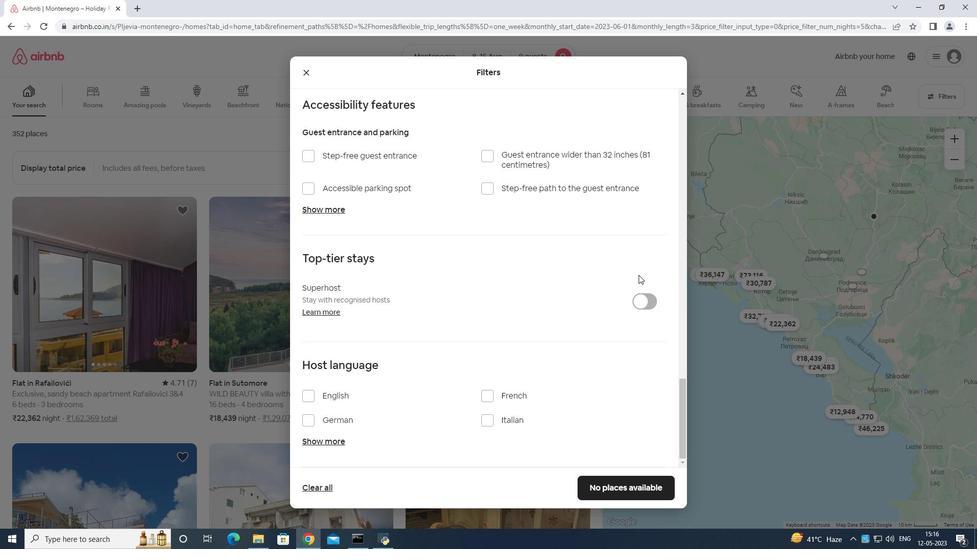 
Action: Mouse scrolled (638, 275) with delta (0, 0)
Screenshot: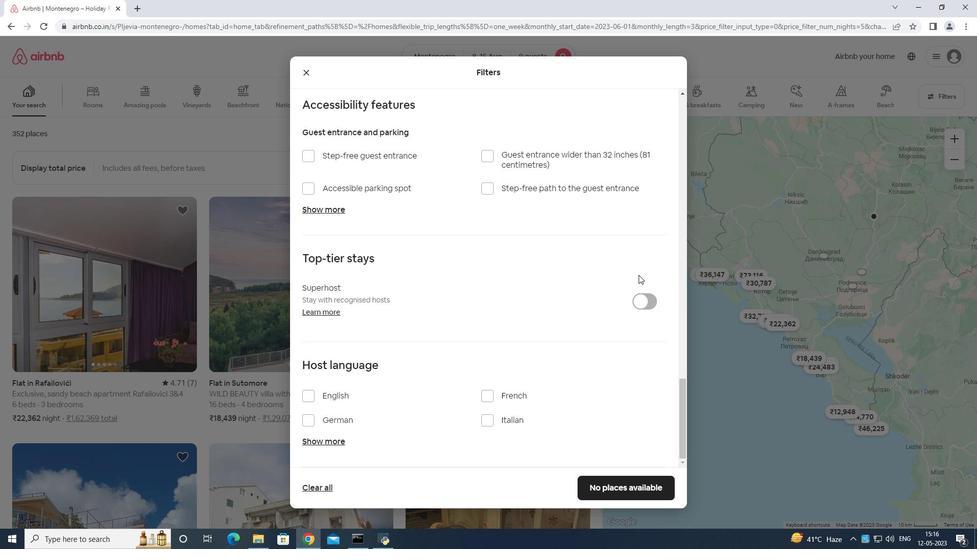 
Action: Mouse moved to (638, 277)
Screenshot: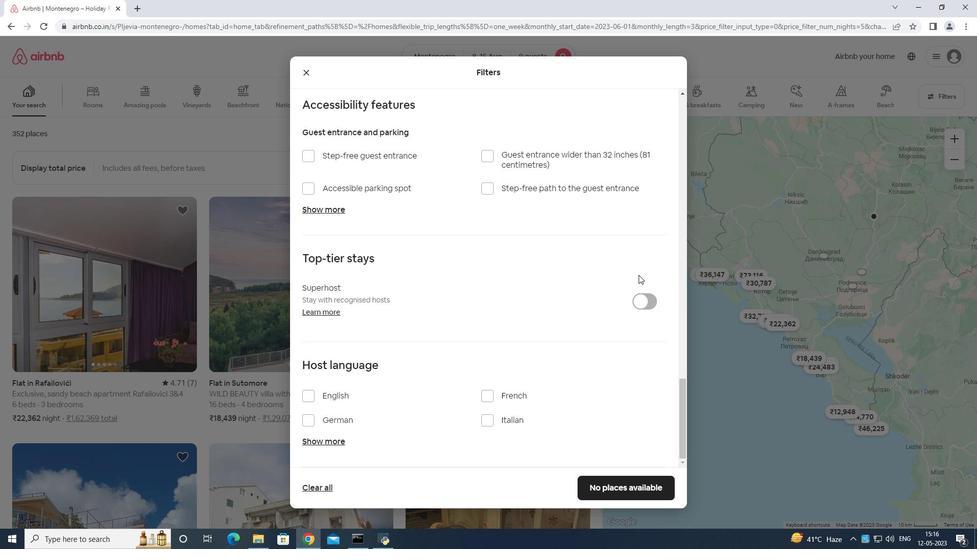 
Action: Mouse scrolled (638, 276) with delta (0, 0)
Screenshot: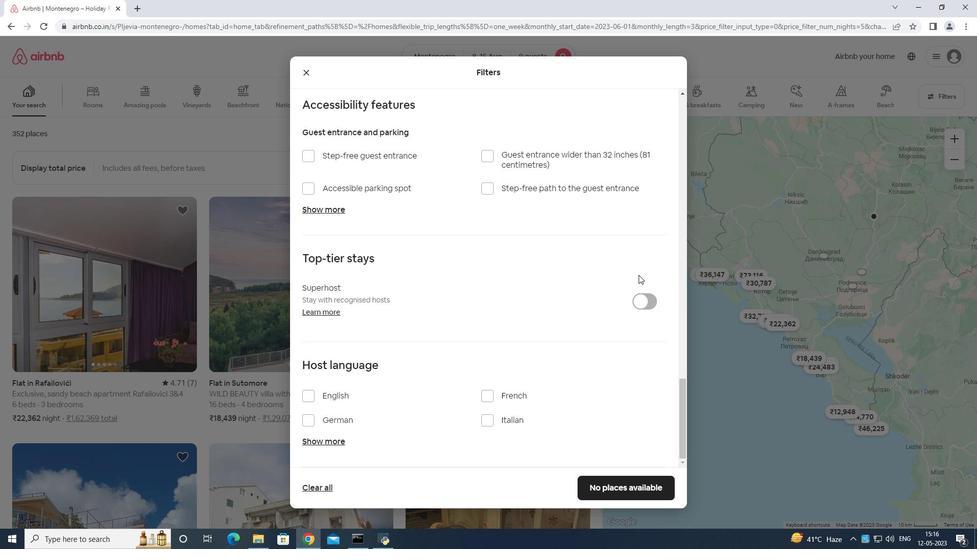 
Action: Mouse moved to (638, 278)
Screenshot: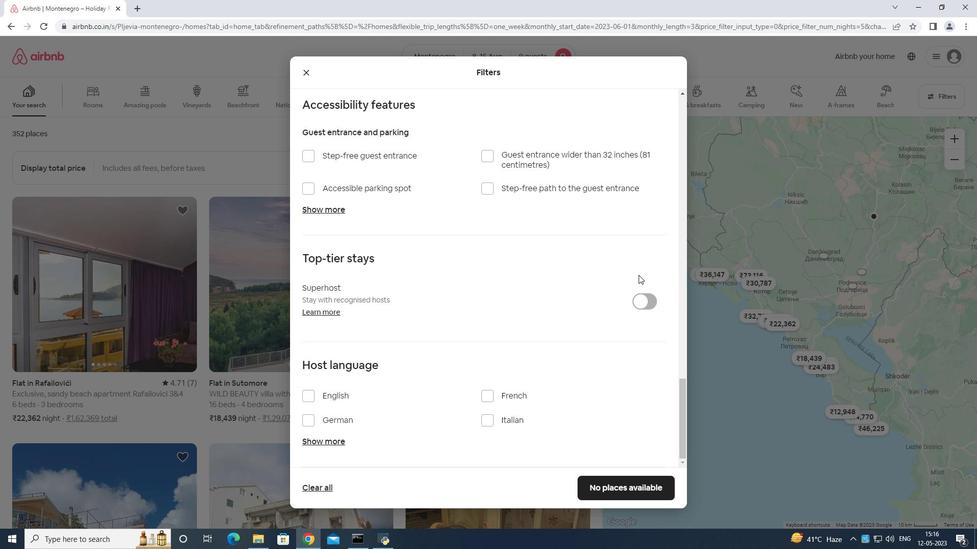 
Action: Mouse scrolled (638, 277) with delta (0, 0)
Screenshot: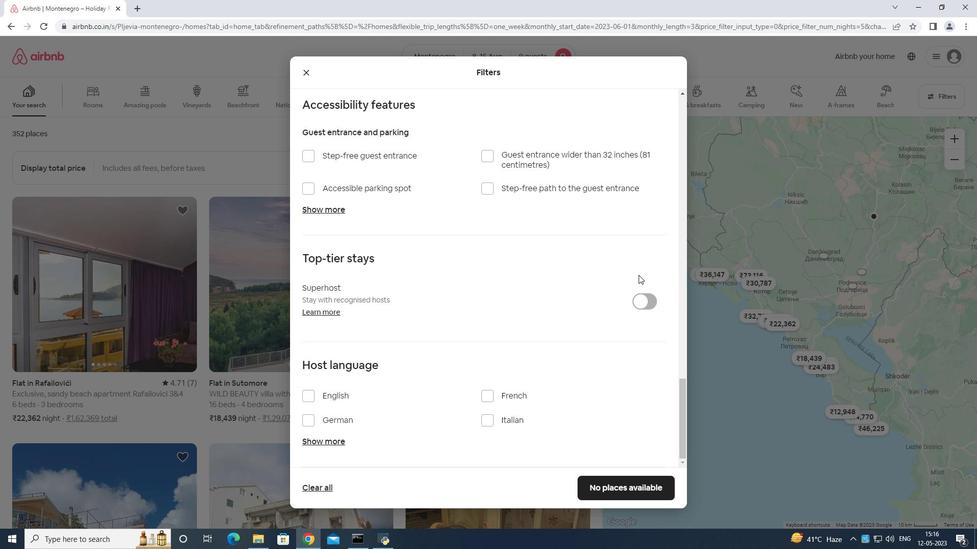 
Action: Mouse moved to (305, 390)
Screenshot: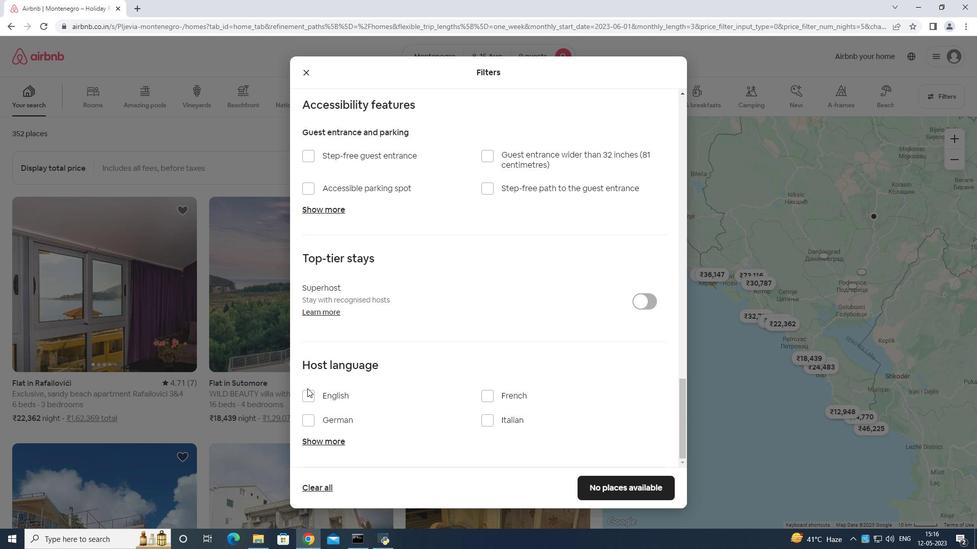 
Action: Mouse pressed left at (305, 390)
Screenshot: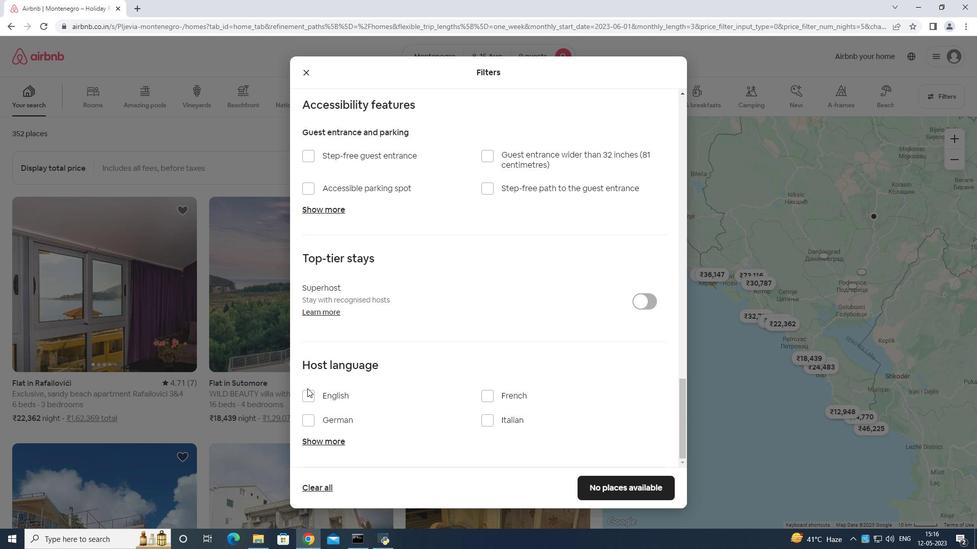 
Action: Mouse moved to (627, 484)
Screenshot: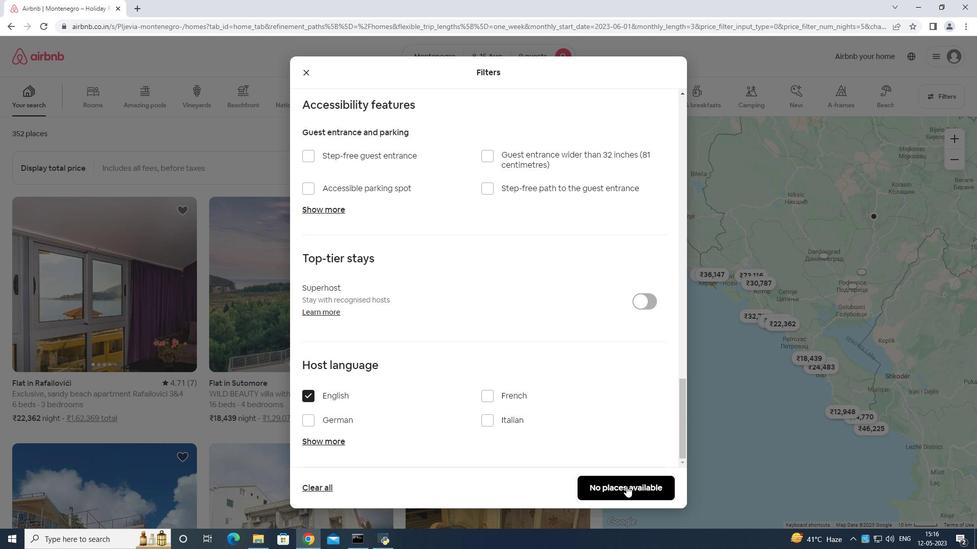 
